 Task: Explore Airbnb properties in Lake Placid, New York with a hot tub.
Action: Mouse moved to (435, 54)
Screenshot: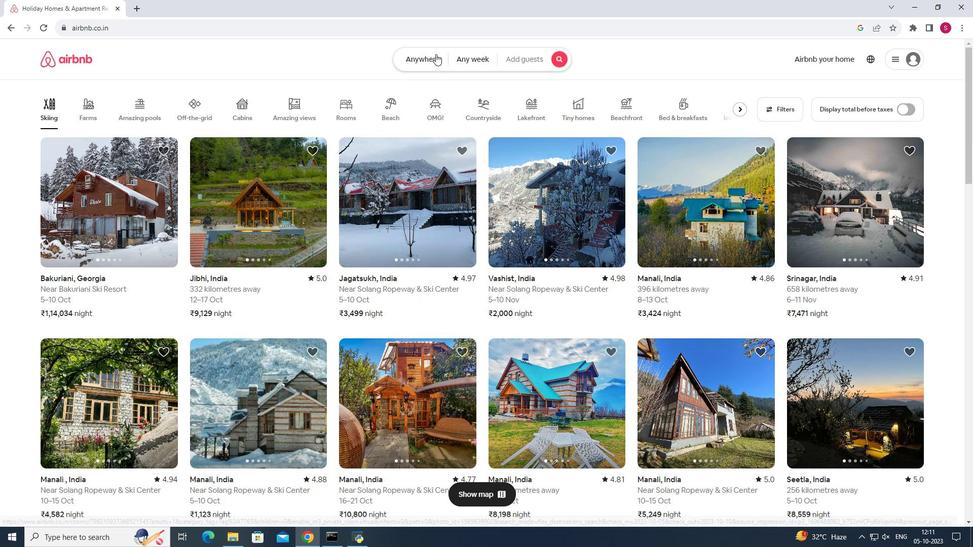 
Action: Mouse pressed left at (435, 54)
Screenshot: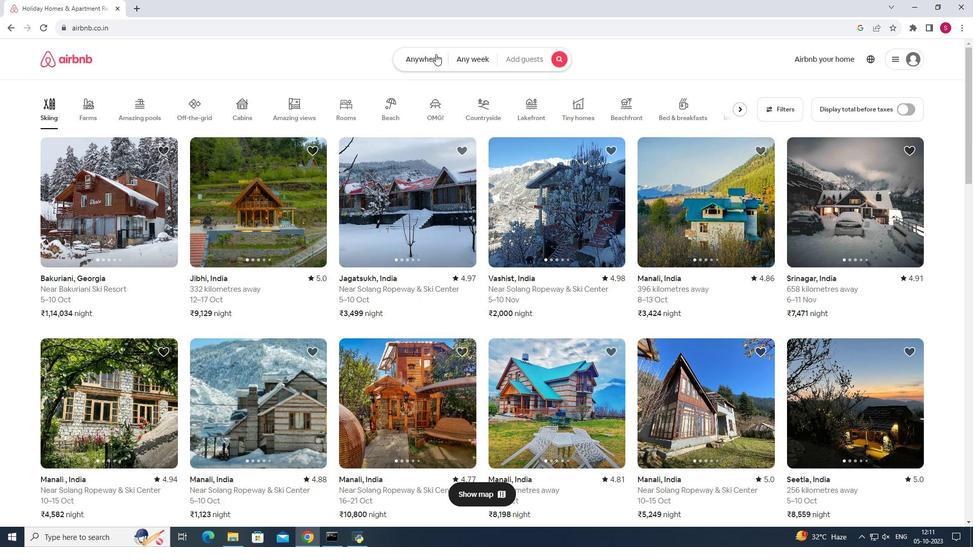 
Action: Mouse moved to (377, 95)
Screenshot: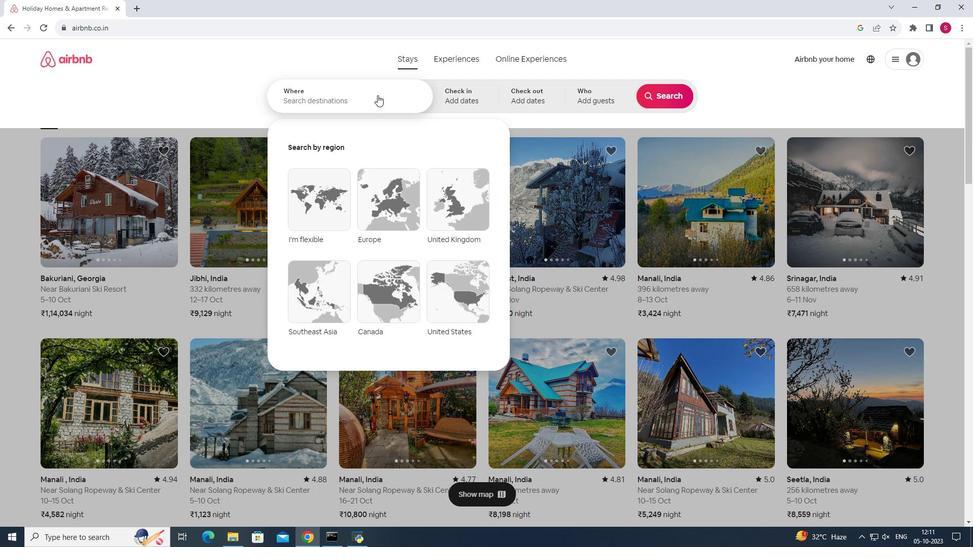 
Action: Mouse pressed left at (377, 95)
Screenshot: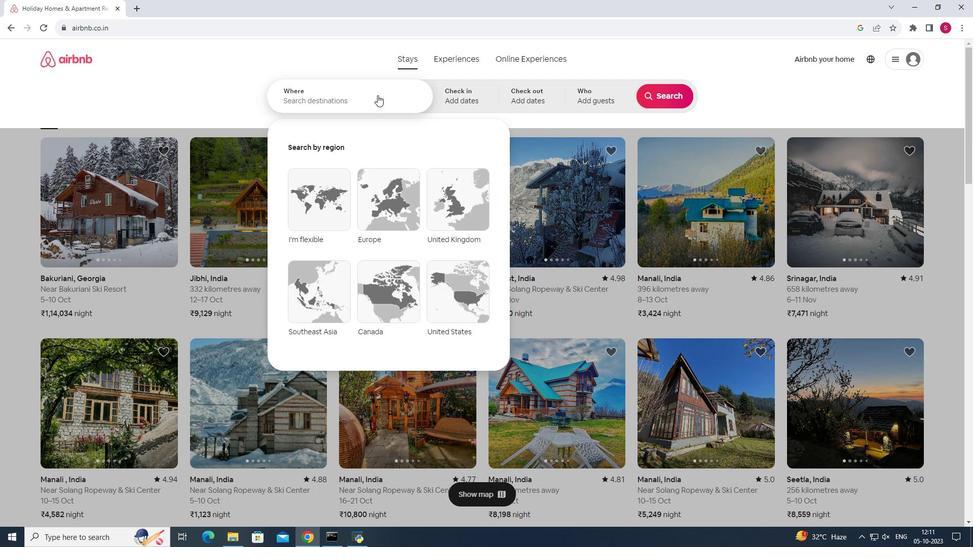 
Action: Key pressed <Key.shift>L
Screenshot: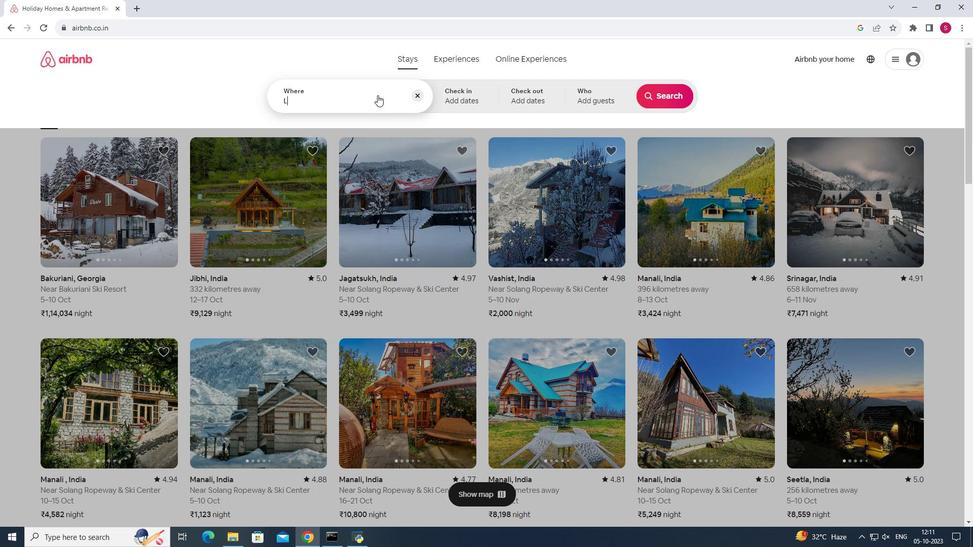 
Action: Mouse moved to (609, 214)
Screenshot: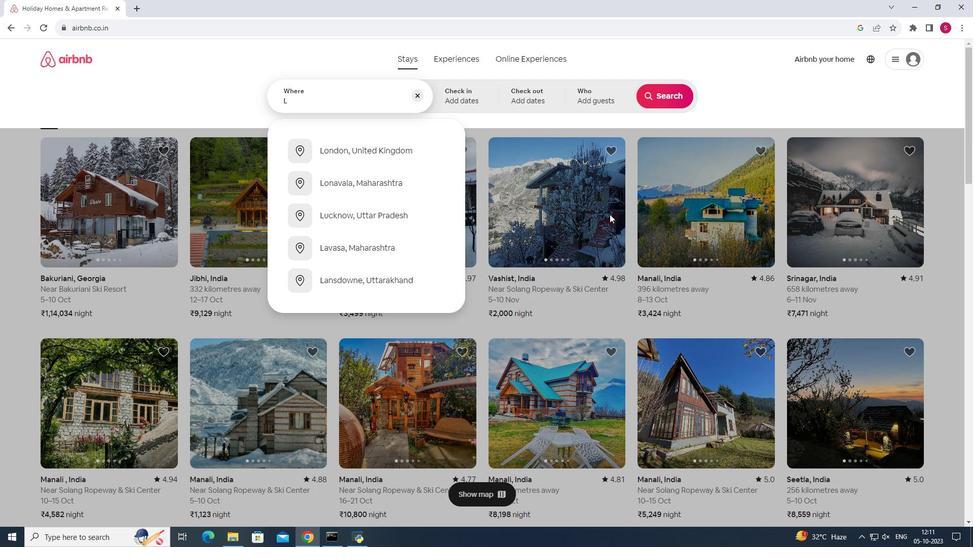 
Action: Key pressed ake<Key.space><Key.shift>Placid,<Key.shift>New
Screenshot: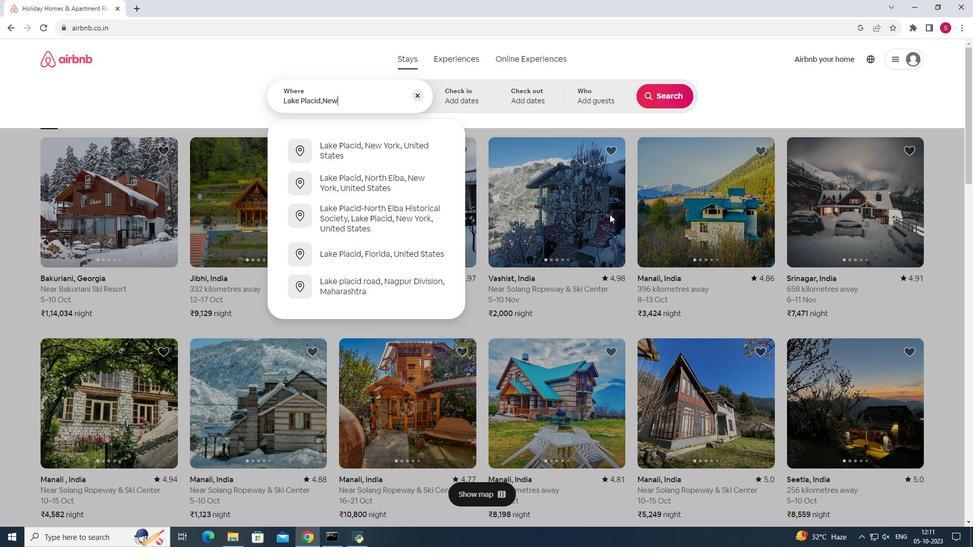 
Action: Mouse moved to (390, 142)
Screenshot: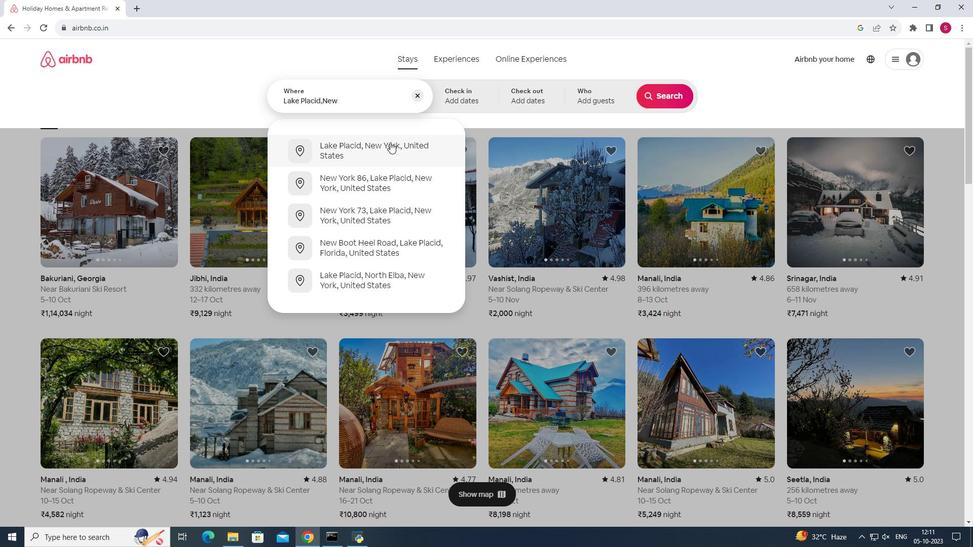 
Action: Mouse pressed left at (390, 142)
Screenshot: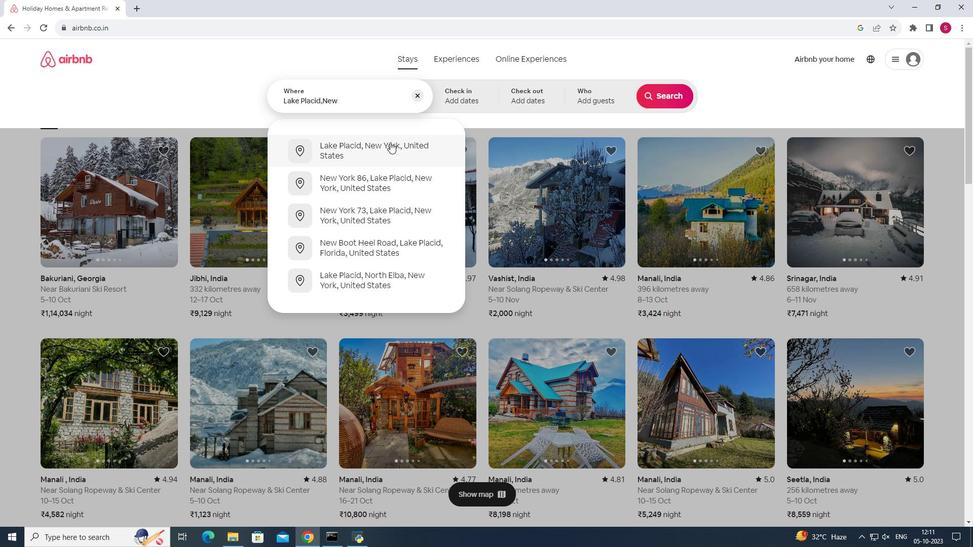 
Action: Mouse moved to (669, 97)
Screenshot: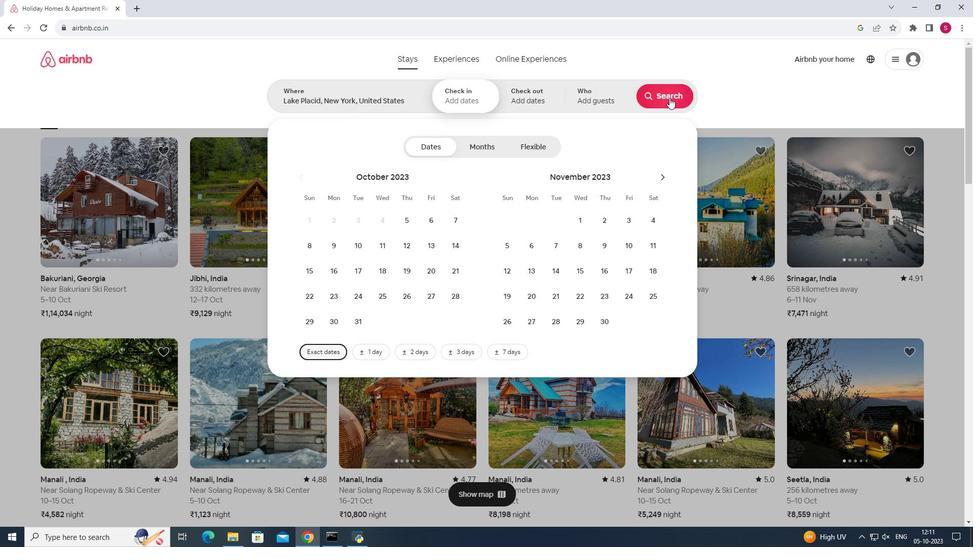 
Action: Mouse pressed left at (669, 97)
Screenshot: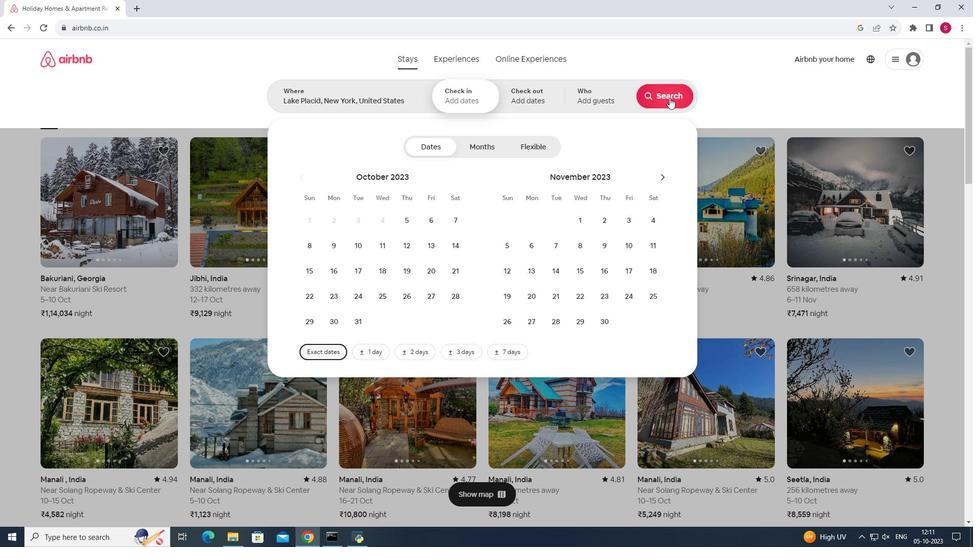 
Action: Mouse moved to (801, 104)
Screenshot: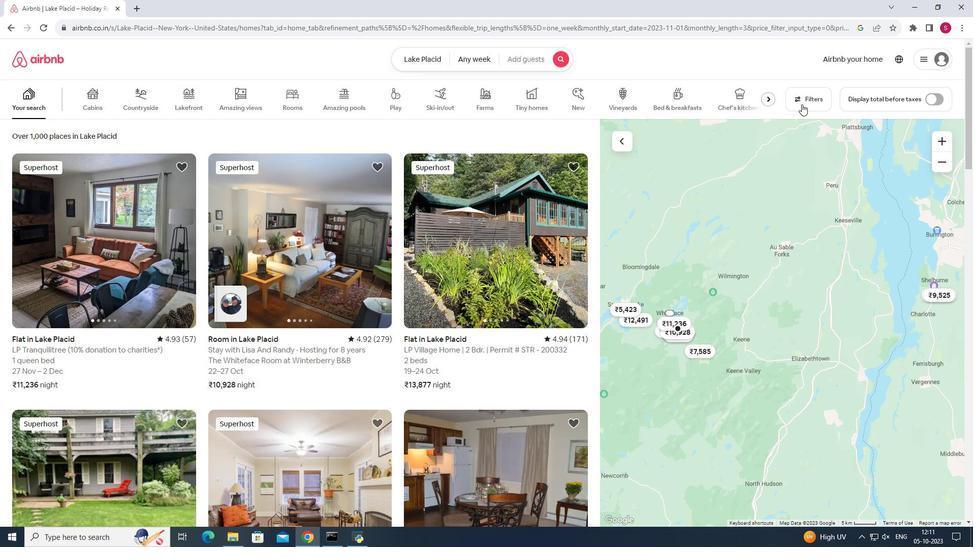 
Action: Mouse pressed left at (801, 104)
Screenshot: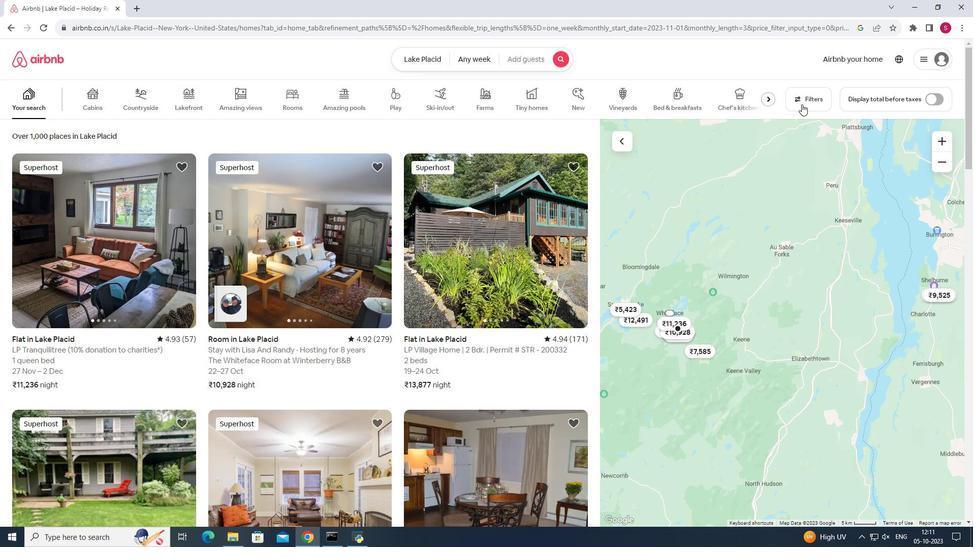 
Action: Mouse moved to (561, 274)
Screenshot: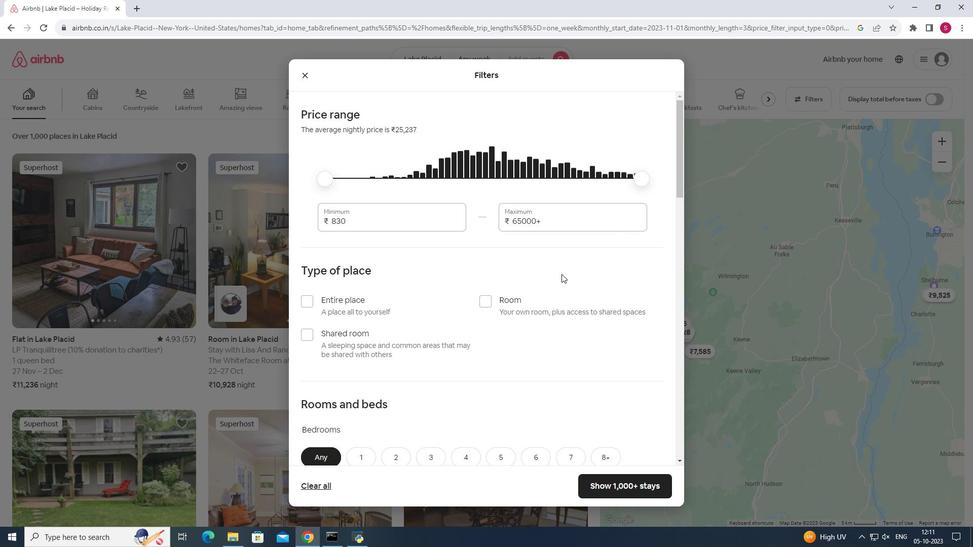 
Action: Mouse scrolled (561, 273) with delta (0, 0)
Screenshot: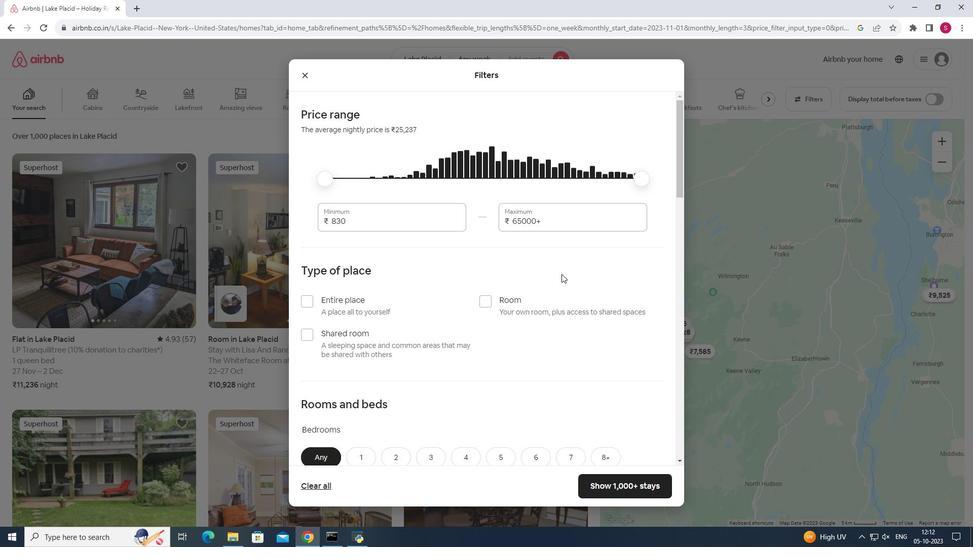 
Action: Mouse scrolled (561, 273) with delta (0, 0)
Screenshot: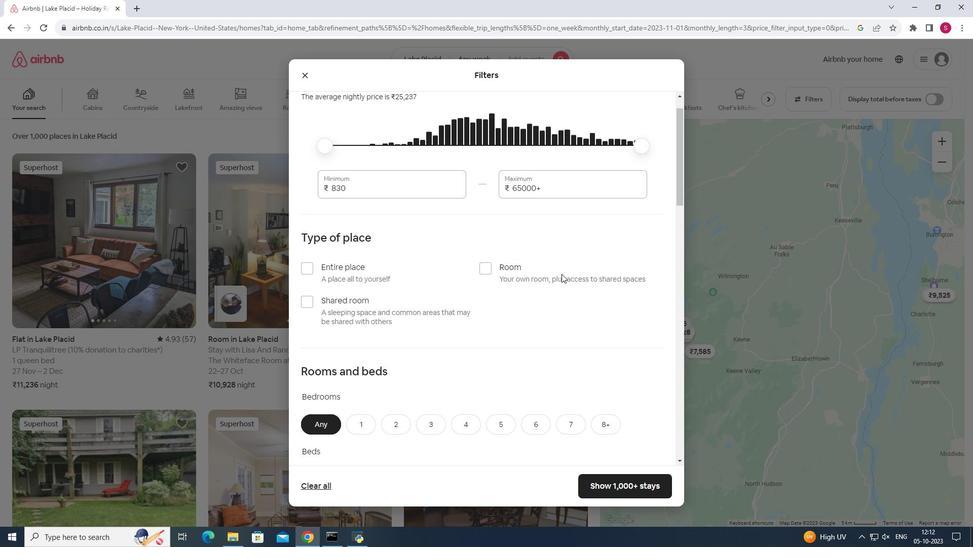 
Action: Mouse scrolled (561, 273) with delta (0, 0)
Screenshot: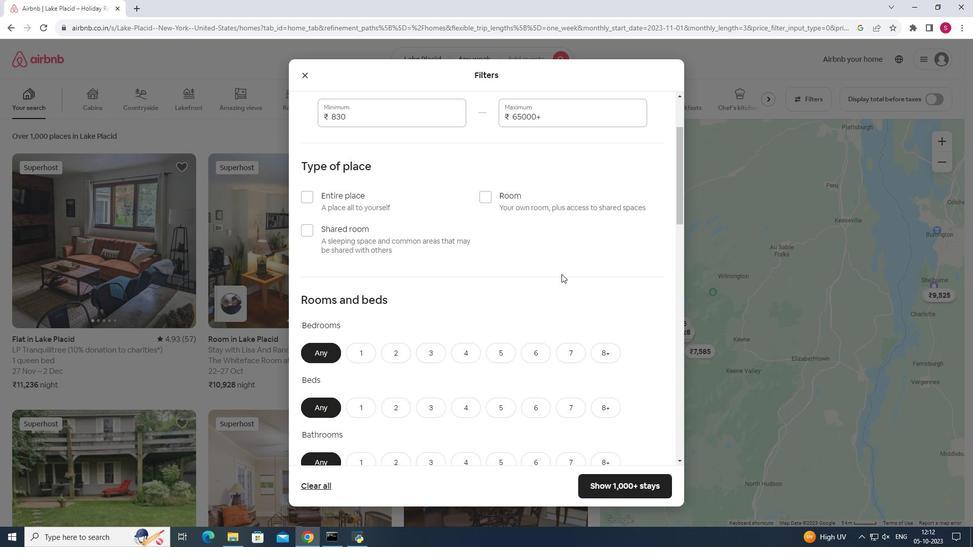 
Action: Mouse scrolled (561, 273) with delta (0, 0)
Screenshot: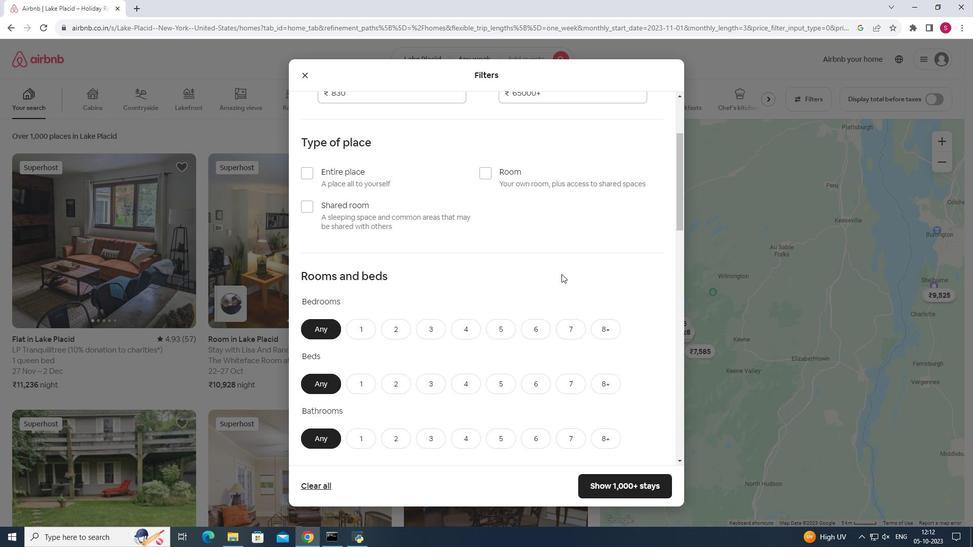 
Action: Mouse scrolled (561, 273) with delta (0, 0)
Screenshot: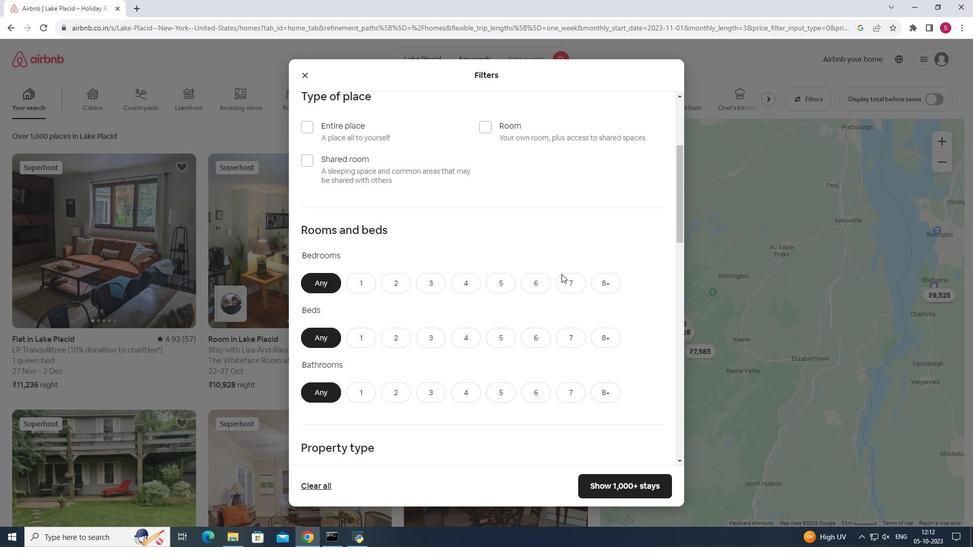 
Action: Mouse scrolled (561, 273) with delta (0, 0)
Screenshot: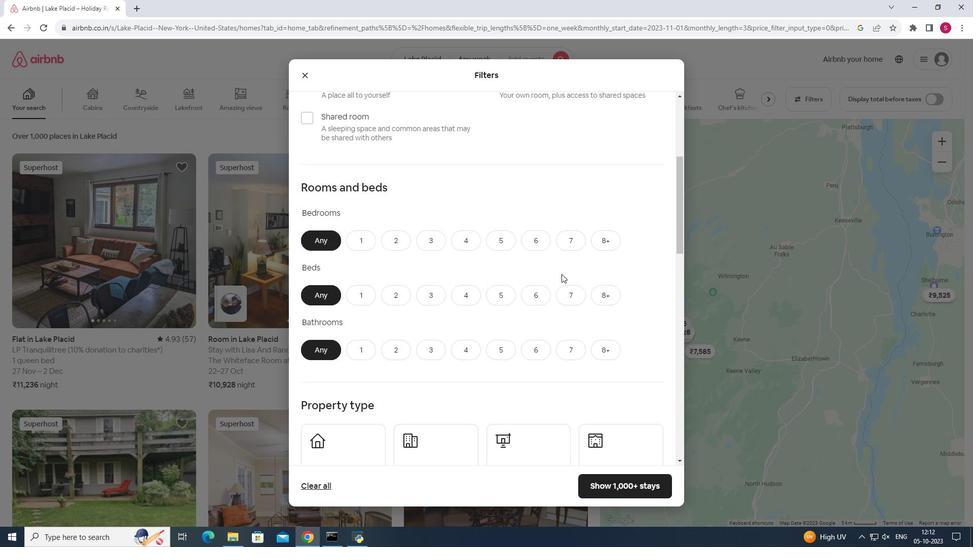 
Action: Mouse scrolled (561, 273) with delta (0, 0)
Screenshot: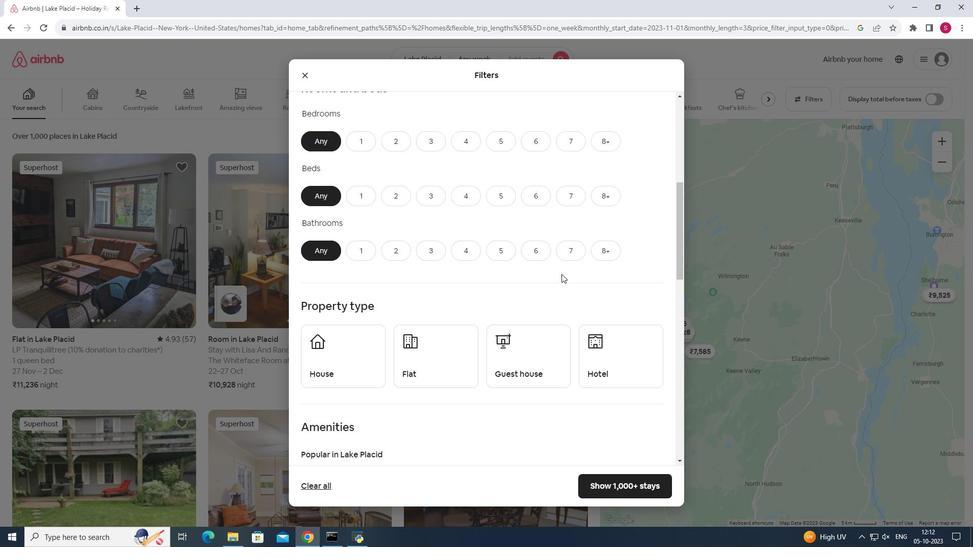 
Action: Mouse scrolled (561, 273) with delta (0, 0)
Screenshot: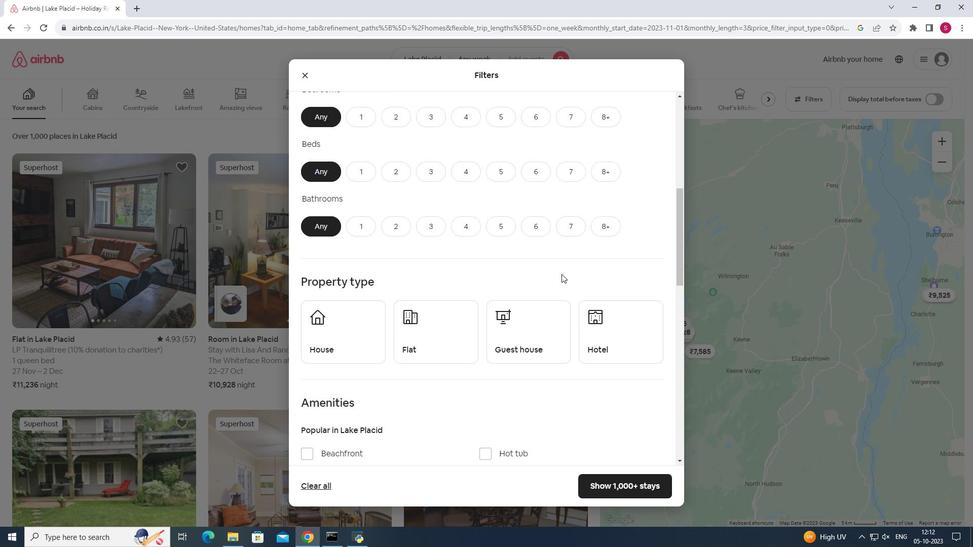 
Action: Mouse scrolled (561, 273) with delta (0, 0)
Screenshot: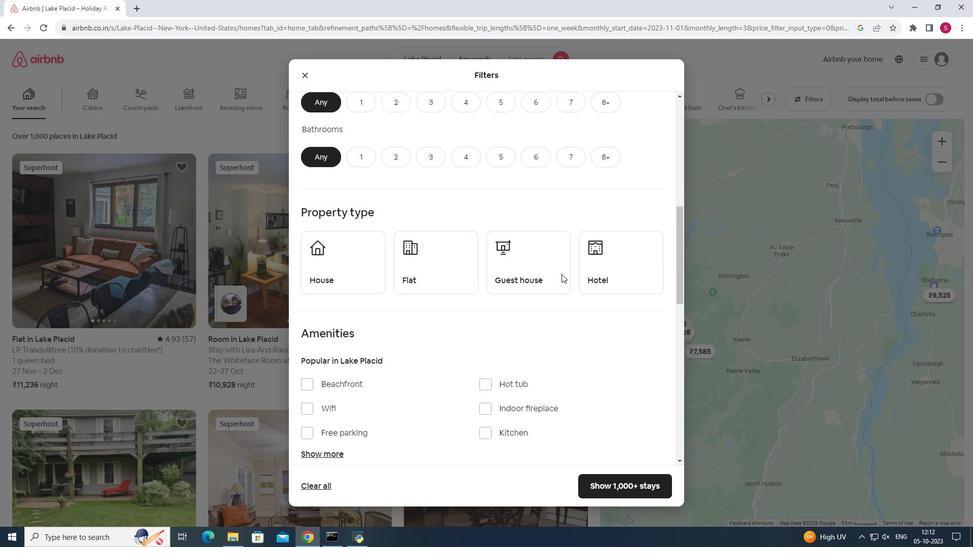 
Action: Mouse scrolled (561, 273) with delta (0, 0)
Screenshot: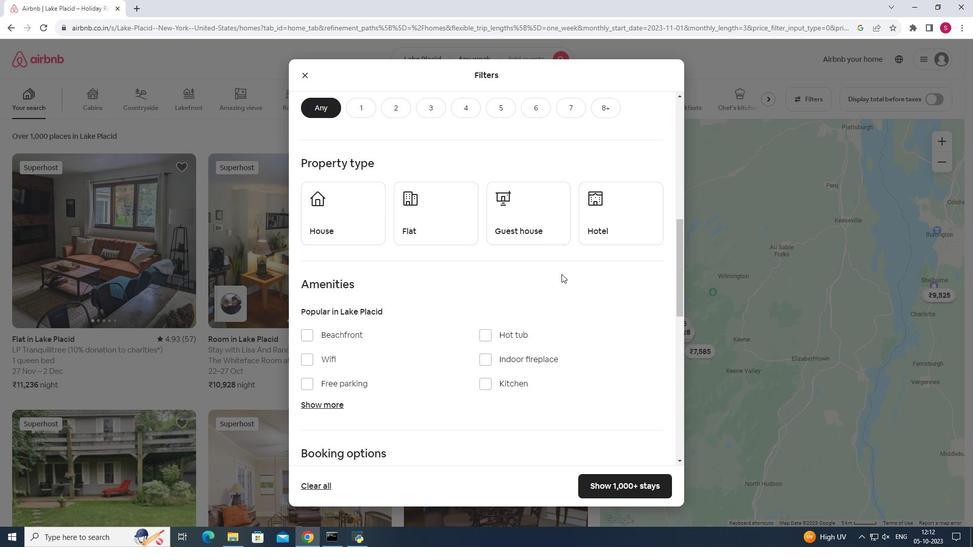 
Action: Mouse scrolled (561, 273) with delta (0, 0)
Screenshot: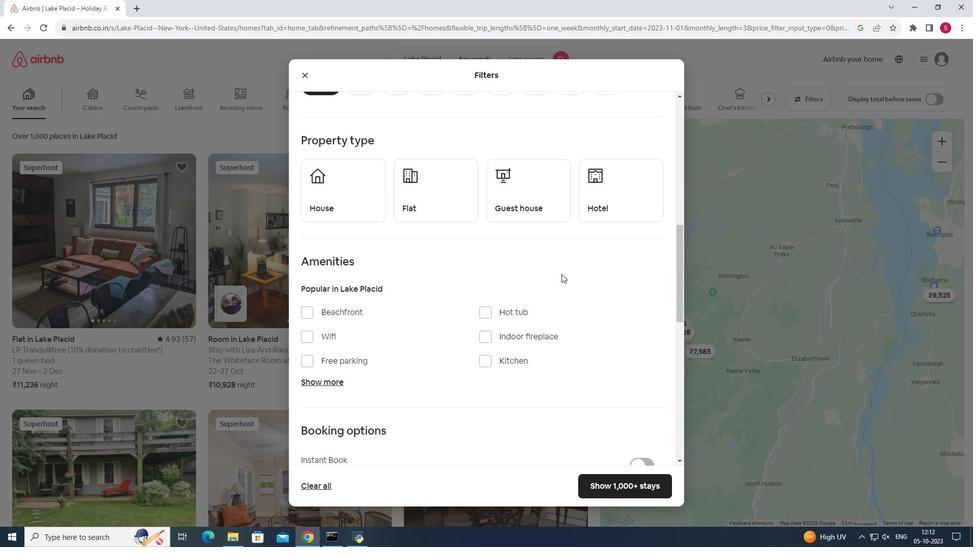
Action: Mouse moved to (489, 234)
Screenshot: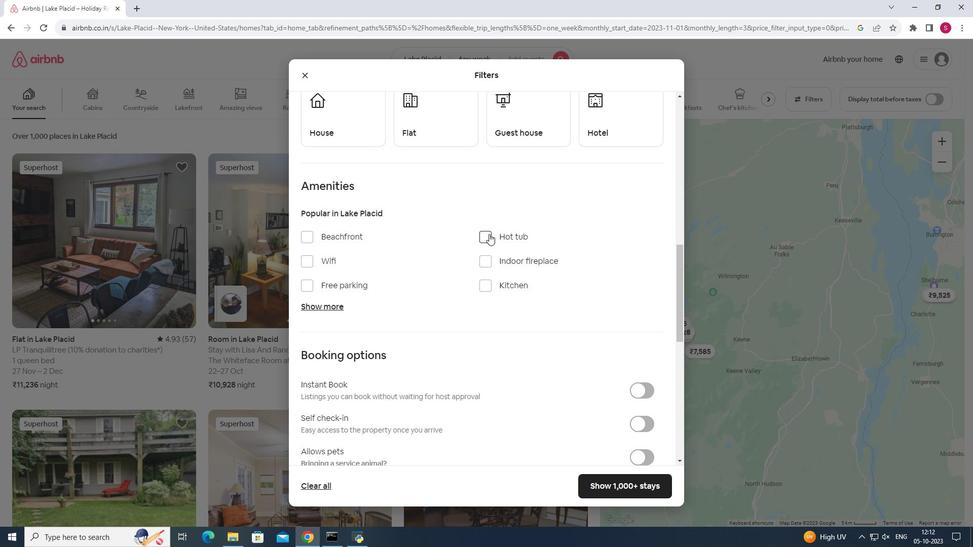 
Action: Mouse pressed left at (489, 234)
Screenshot: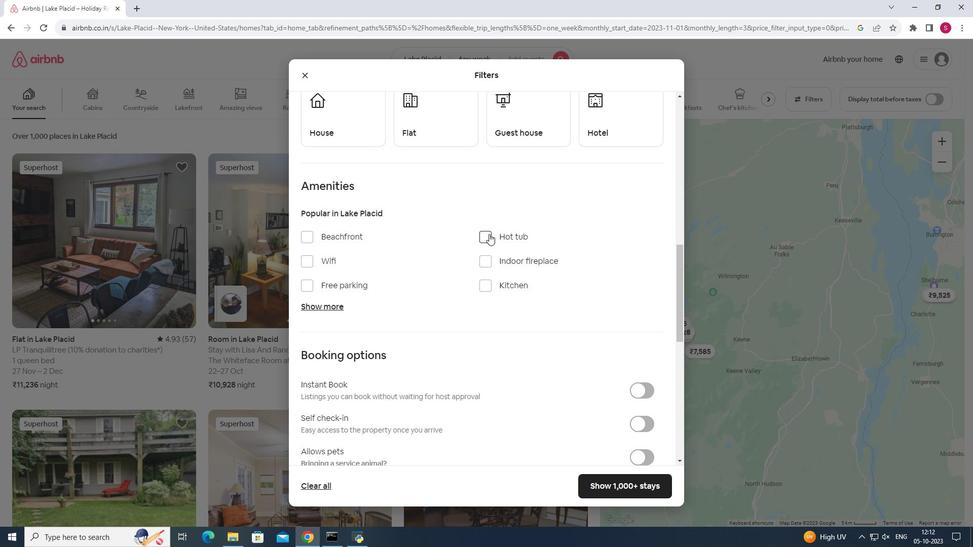 
Action: Mouse moved to (633, 486)
Screenshot: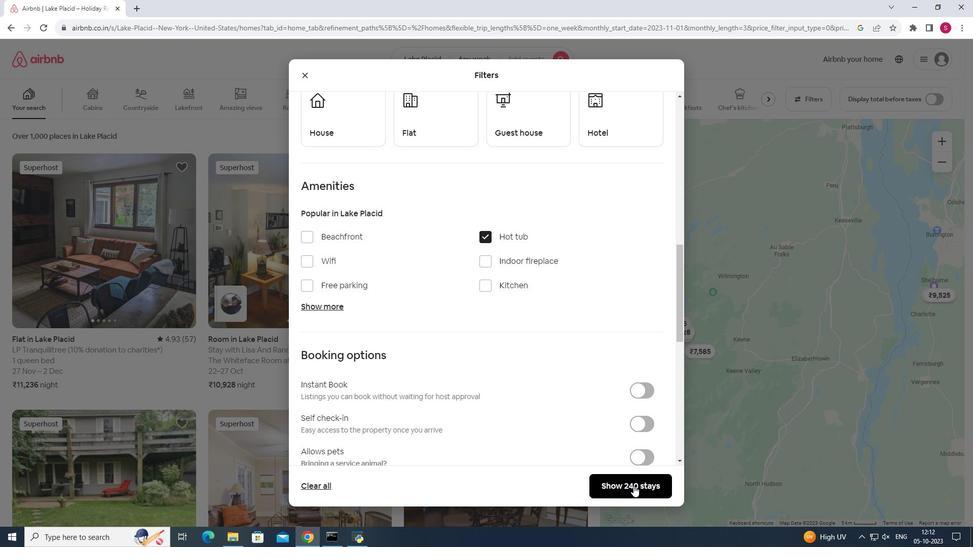 
Action: Mouse pressed left at (633, 486)
Screenshot: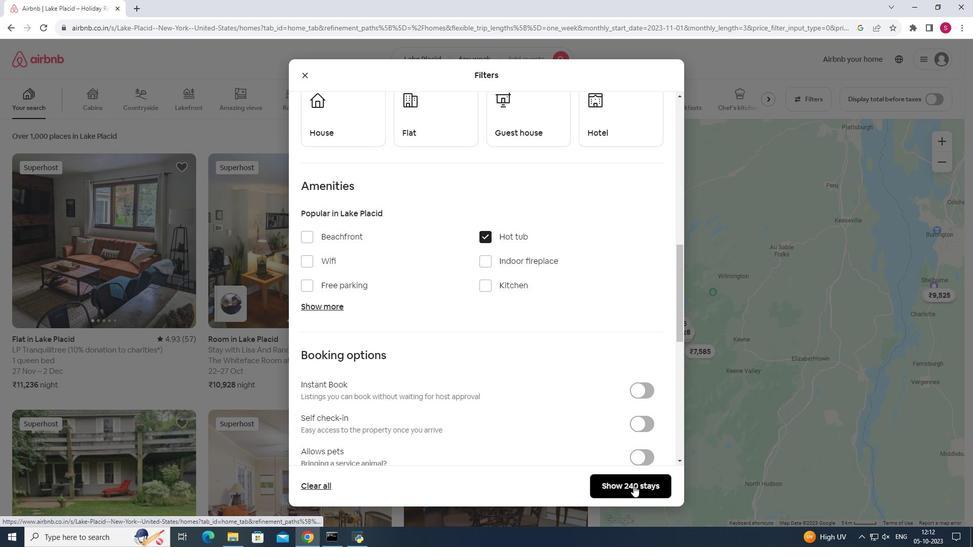 
Action: Mouse moved to (433, 276)
Screenshot: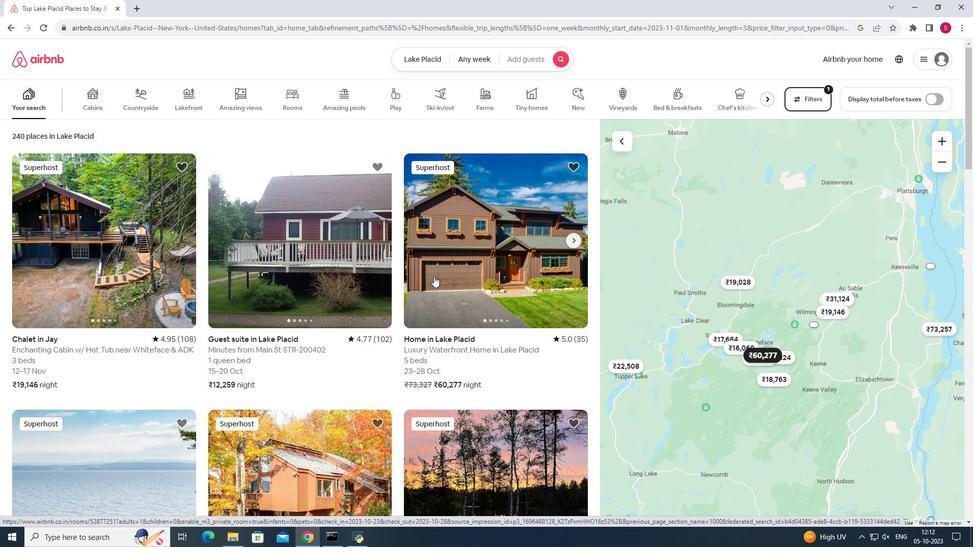 
Action: Mouse scrolled (433, 275) with delta (0, 0)
Screenshot: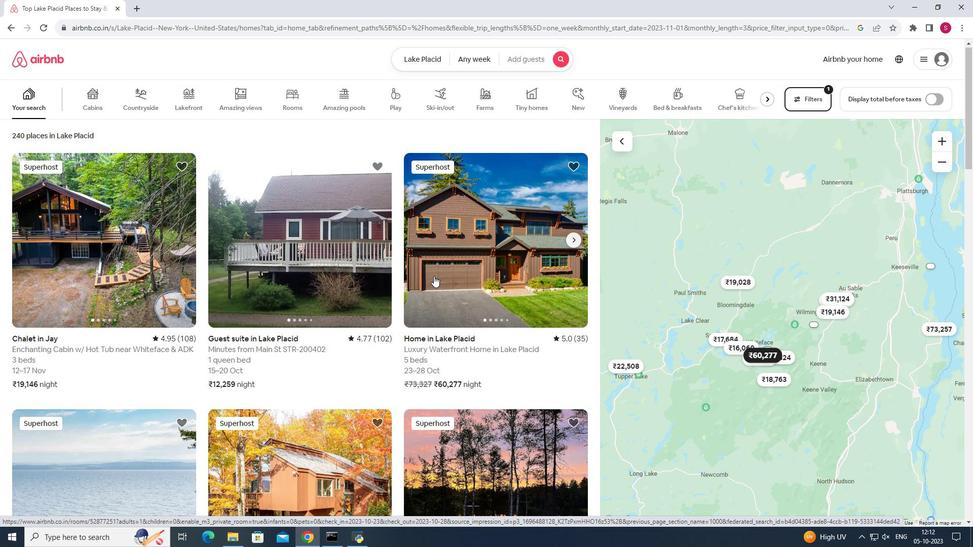 
Action: Mouse moved to (505, 305)
Screenshot: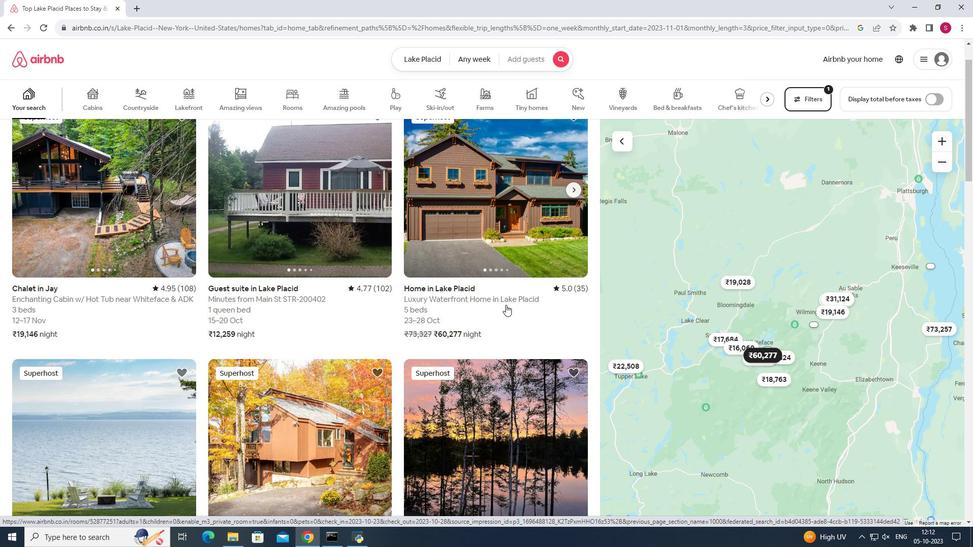 
Action: Mouse scrolled (505, 304) with delta (0, 0)
Screenshot: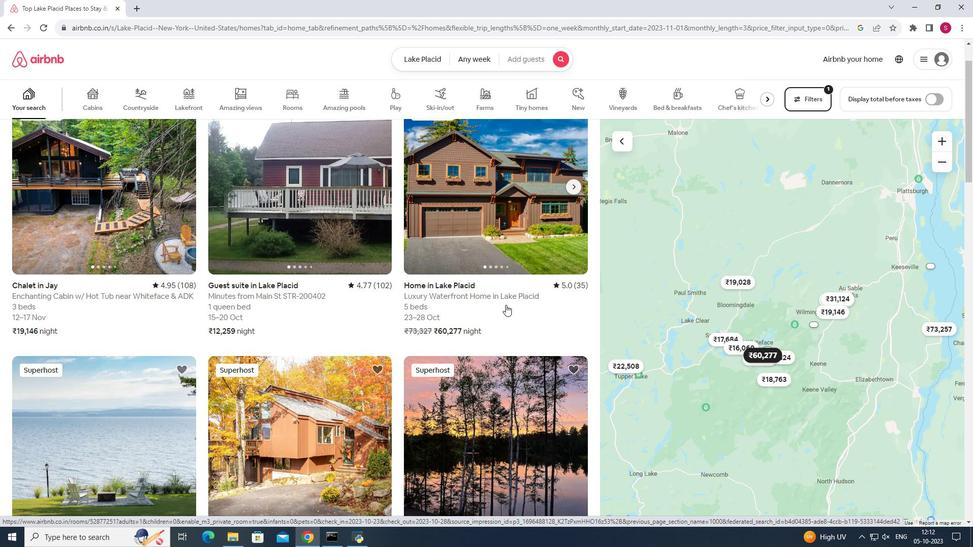
Action: Mouse scrolled (505, 304) with delta (0, 0)
Screenshot: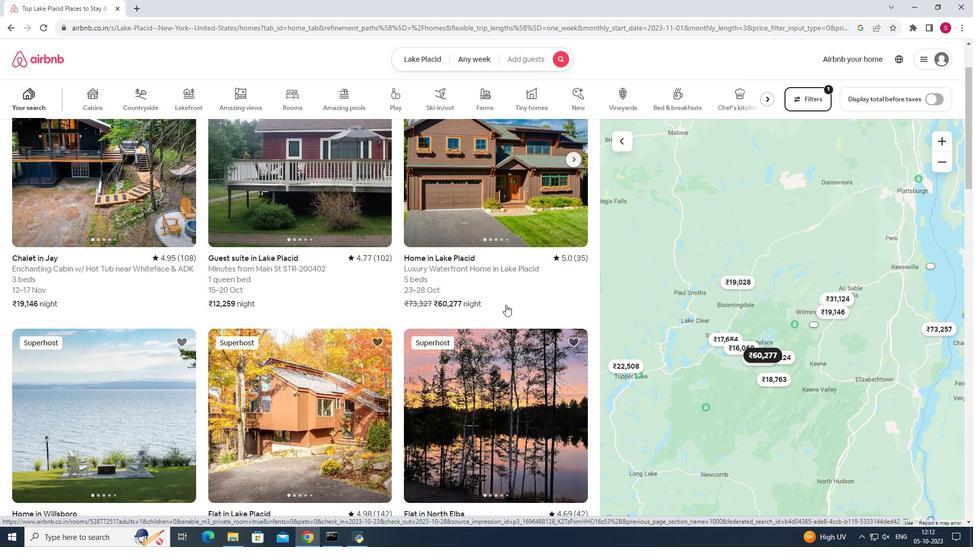 
Action: Mouse scrolled (505, 304) with delta (0, 0)
Screenshot: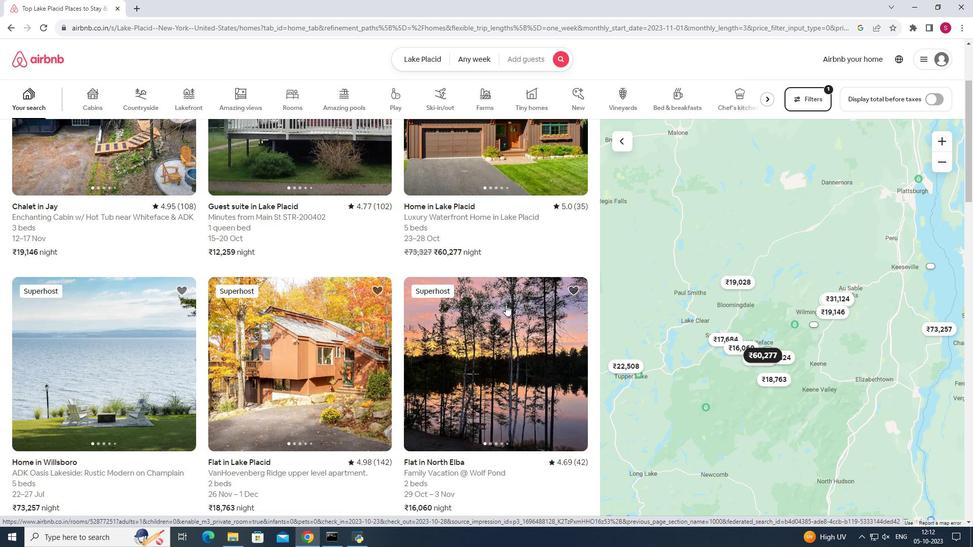 
Action: Mouse moved to (325, 325)
Screenshot: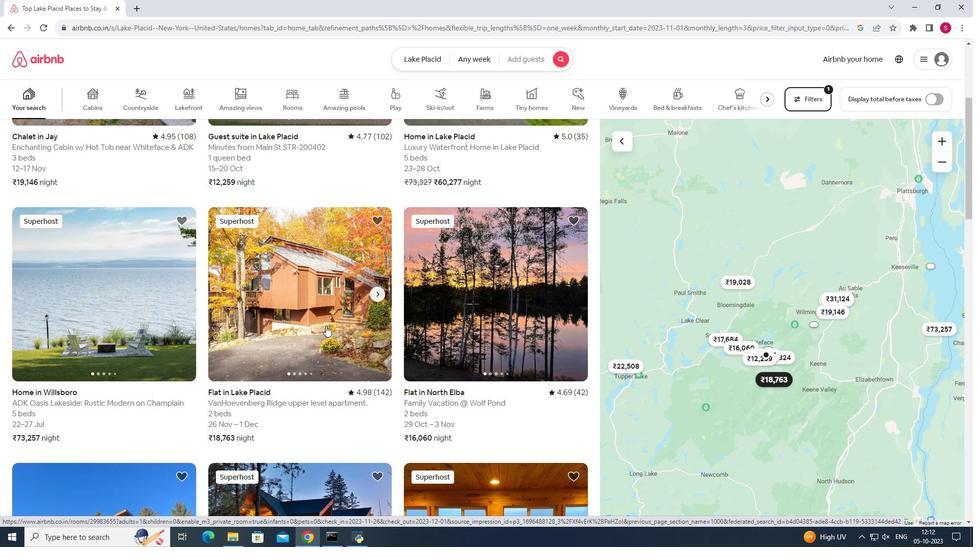 
Action: Mouse scrolled (325, 325) with delta (0, 0)
Screenshot: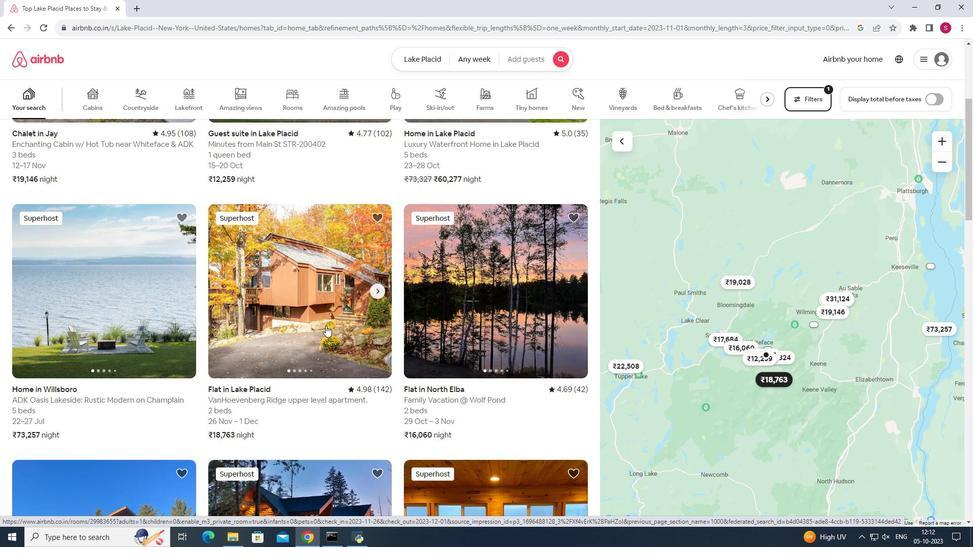 
Action: Mouse scrolled (325, 325) with delta (0, 0)
Screenshot: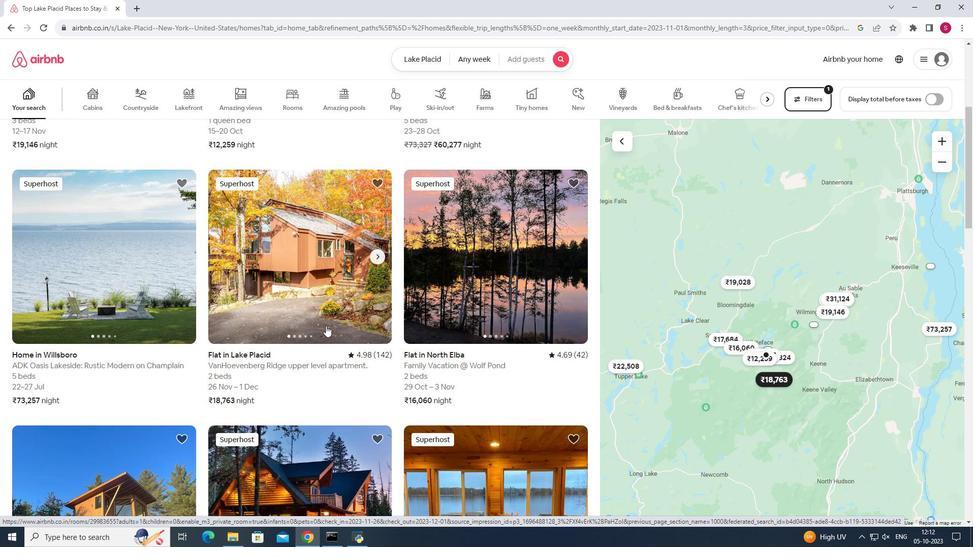
Action: Mouse scrolled (325, 325) with delta (0, 0)
Screenshot: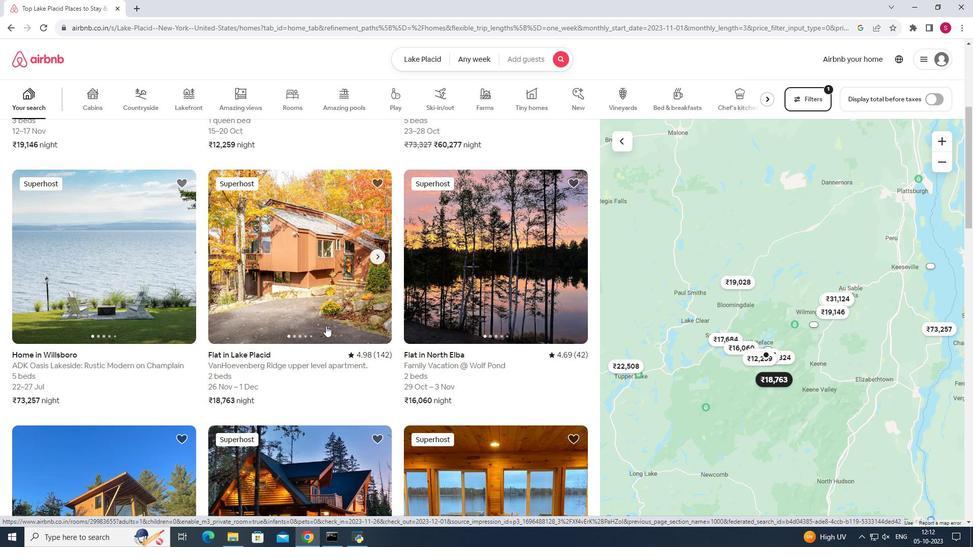 
Action: Mouse moved to (327, 325)
Screenshot: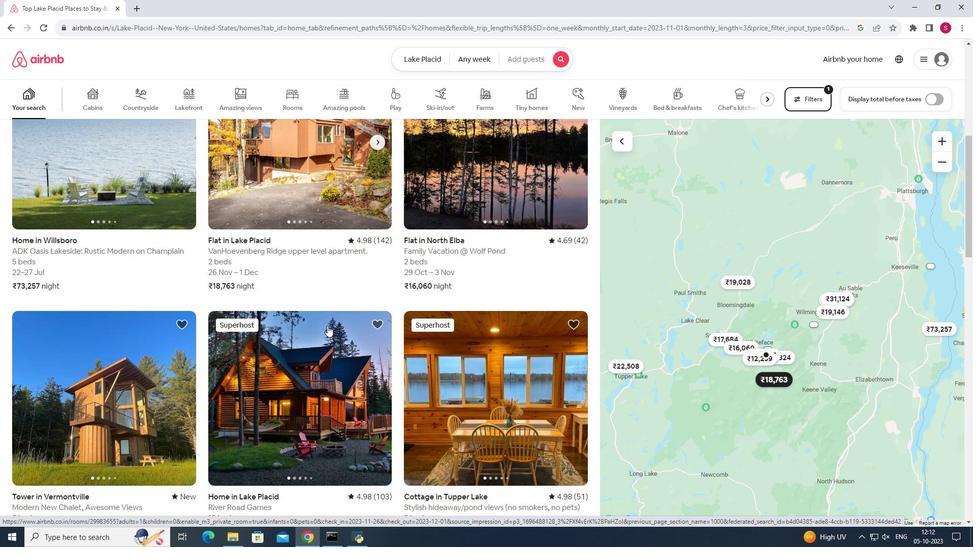 
Action: Mouse scrolled (327, 325) with delta (0, 0)
Screenshot: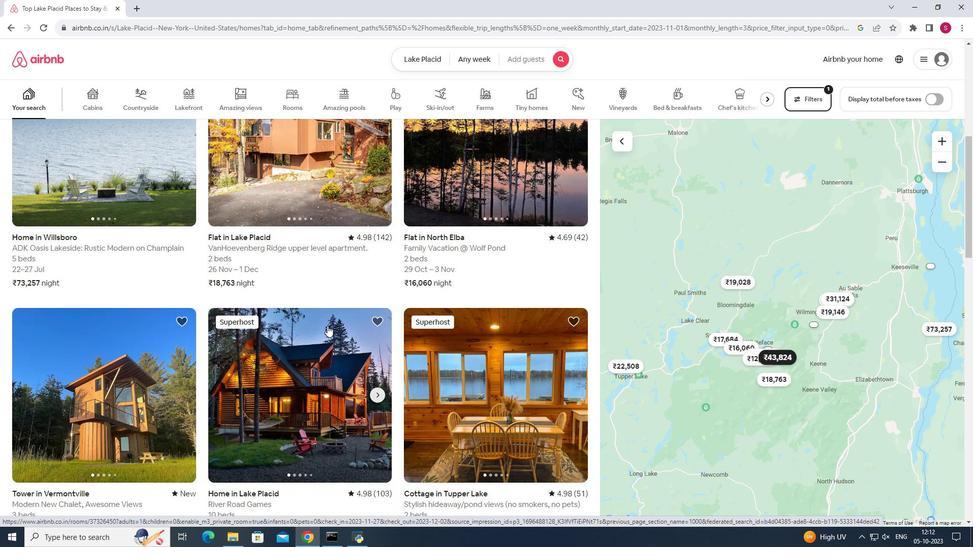 
Action: Mouse scrolled (327, 325) with delta (0, 0)
Screenshot: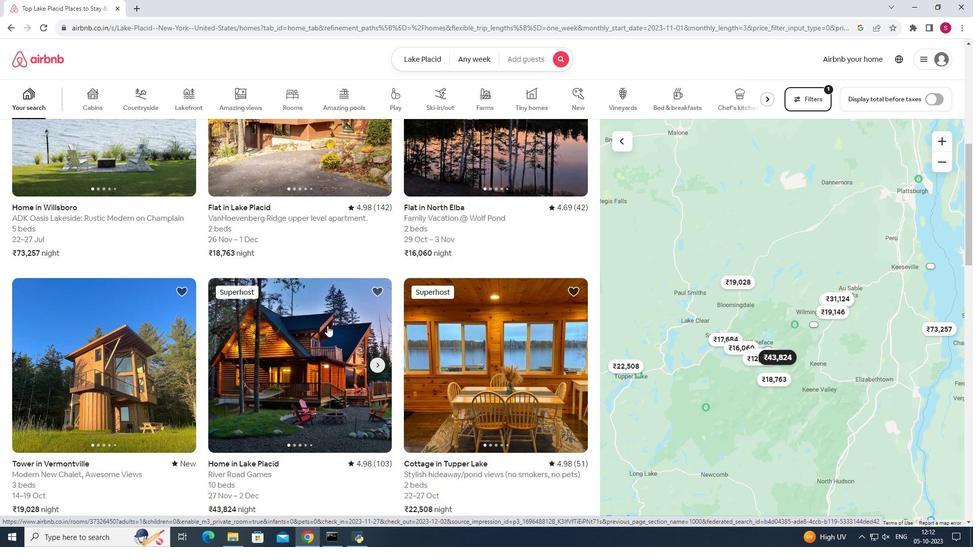 
Action: Mouse scrolled (327, 325) with delta (0, 0)
Screenshot: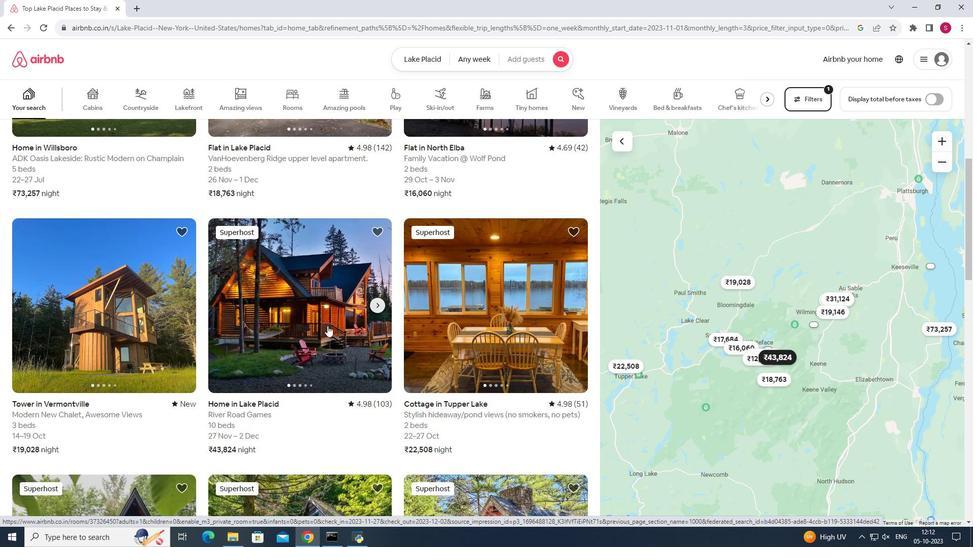 
Action: Mouse moved to (370, 320)
Screenshot: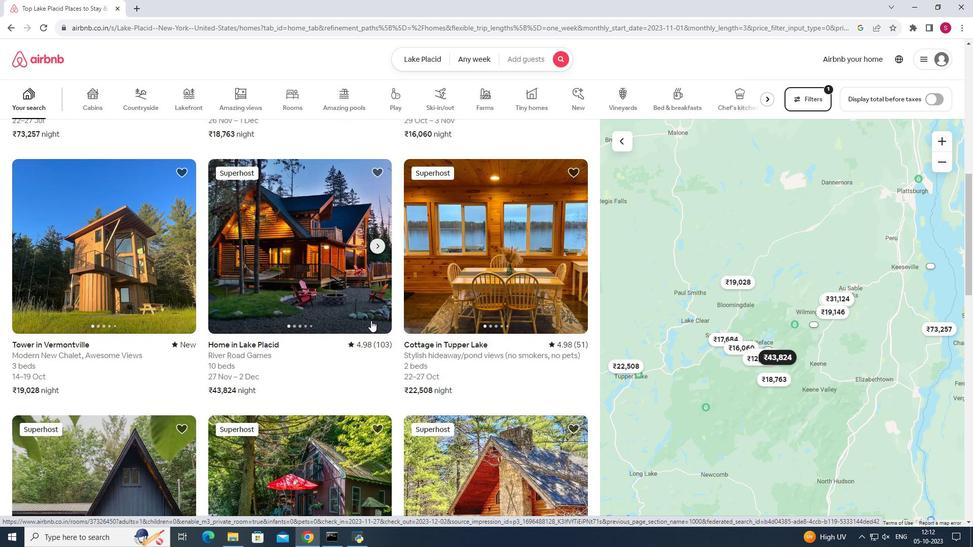 
Action: Mouse scrolled (370, 320) with delta (0, 0)
Screenshot: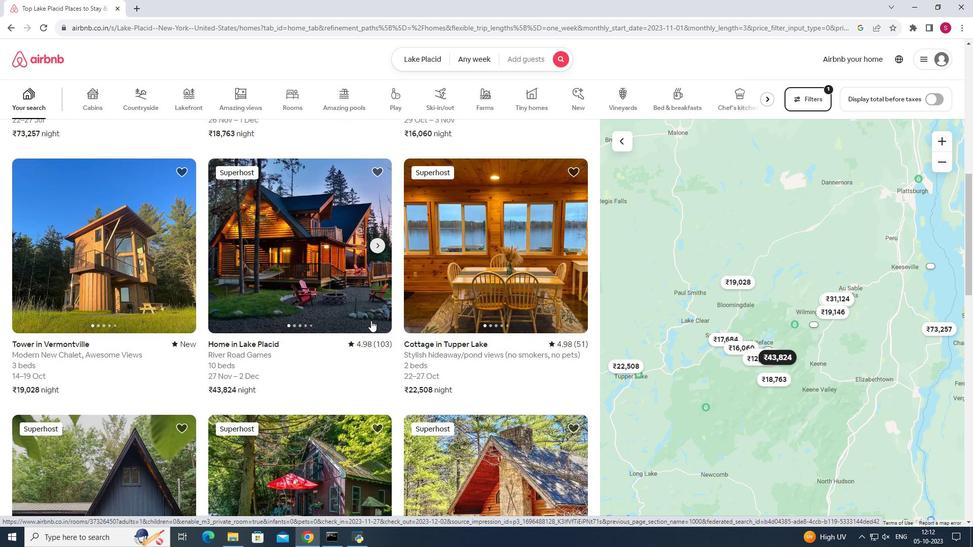 
Action: Mouse scrolled (370, 320) with delta (0, 0)
Screenshot: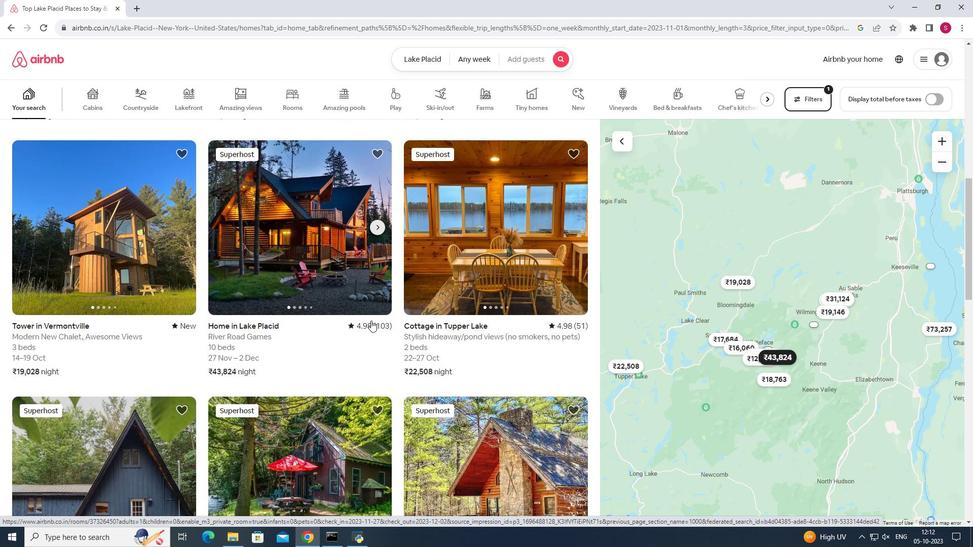 
Action: Mouse scrolled (370, 320) with delta (0, 0)
Screenshot: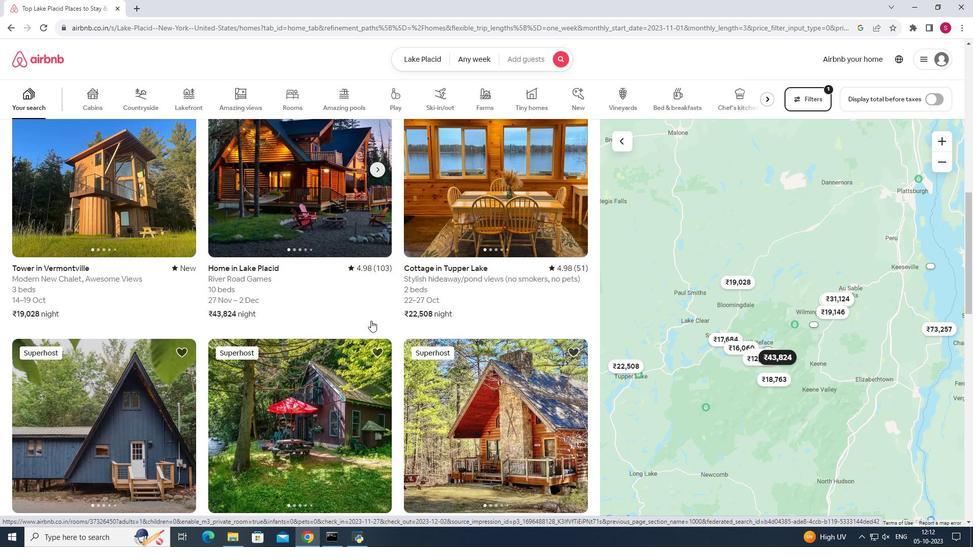 
Action: Mouse moved to (399, 369)
Screenshot: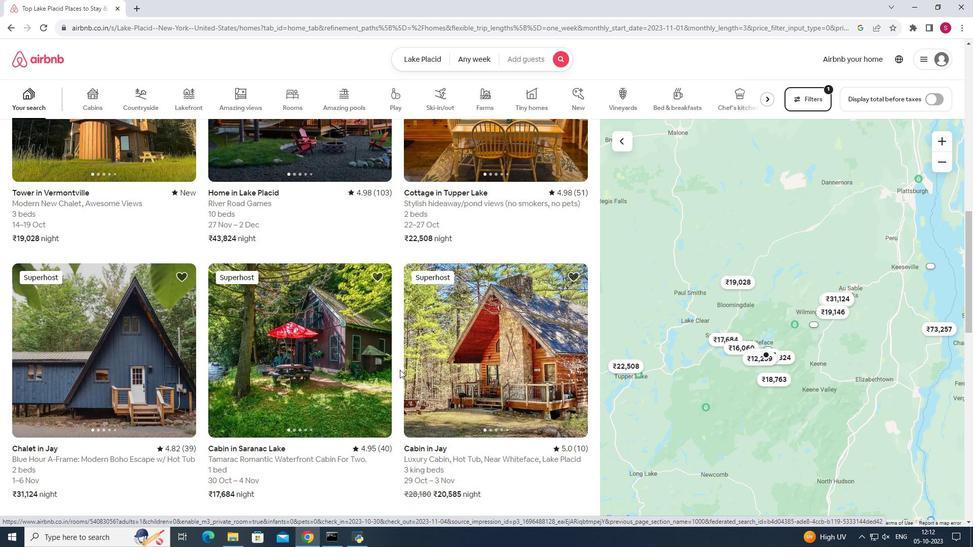 
Action: Mouse scrolled (399, 369) with delta (0, 0)
Screenshot: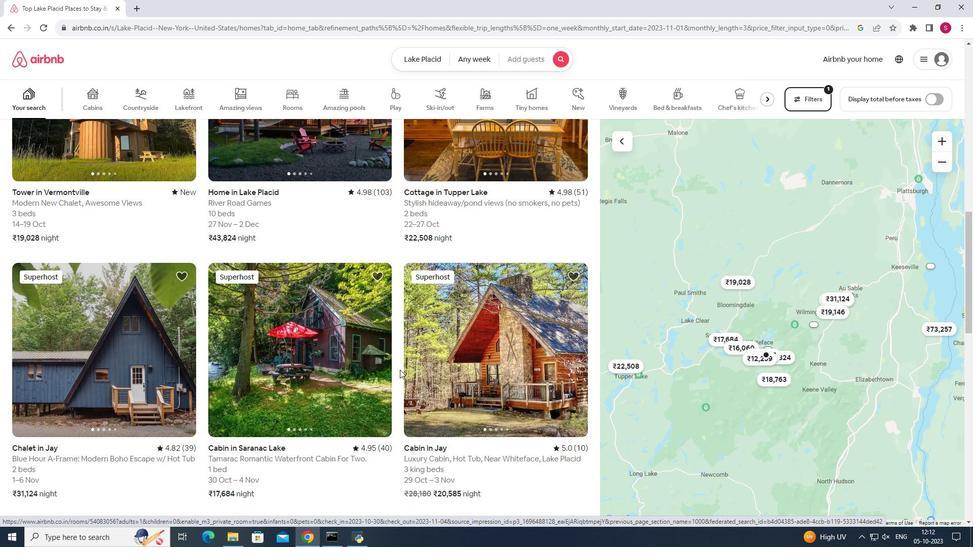 
Action: Mouse scrolled (399, 369) with delta (0, 0)
Screenshot: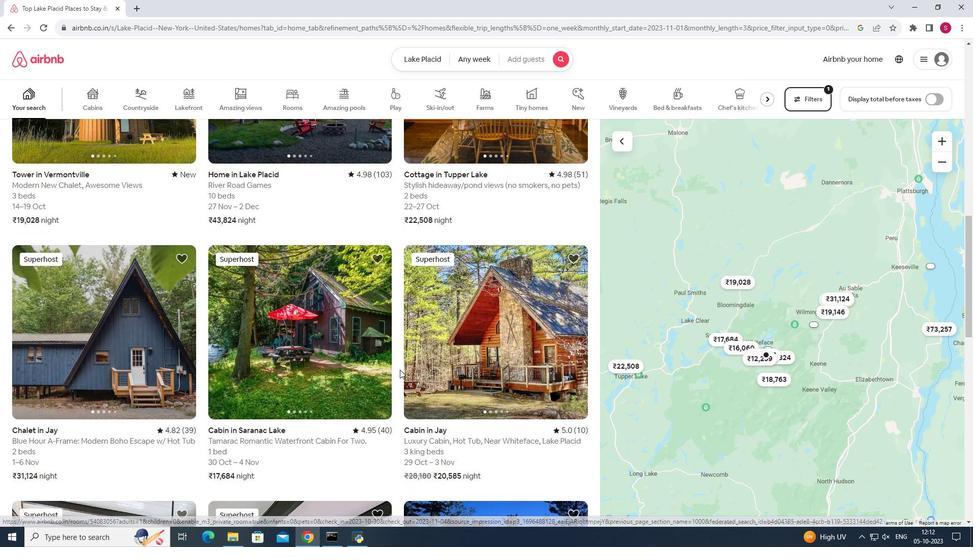 
Action: Mouse scrolled (399, 369) with delta (0, 0)
Screenshot: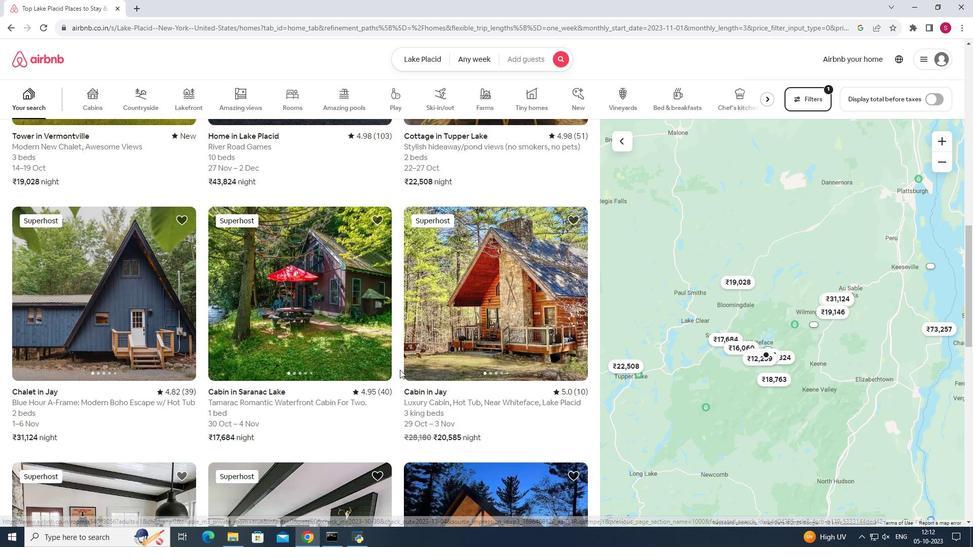 
Action: Mouse moved to (399, 369)
Screenshot: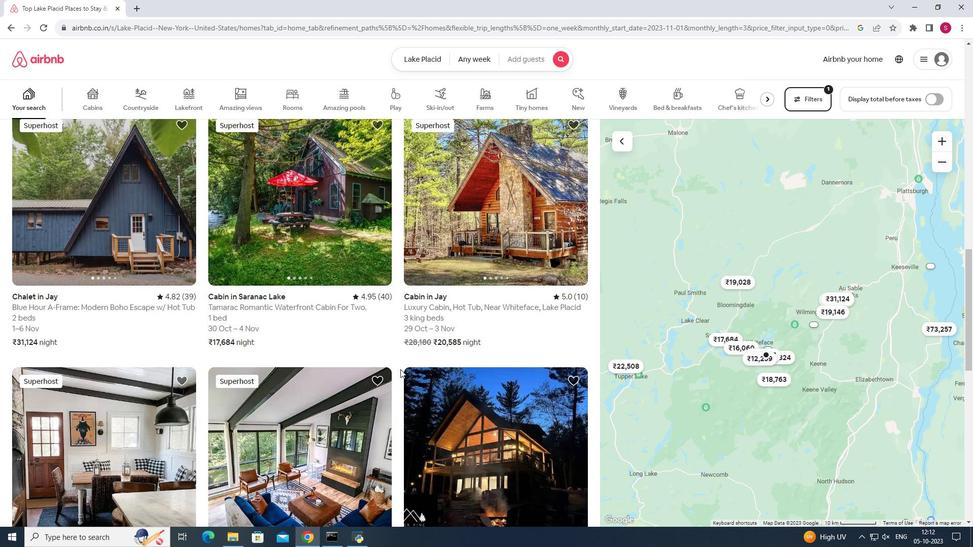 
Action: Mouse scrolled (399, 369) with delta (0, 0)
Screenshot: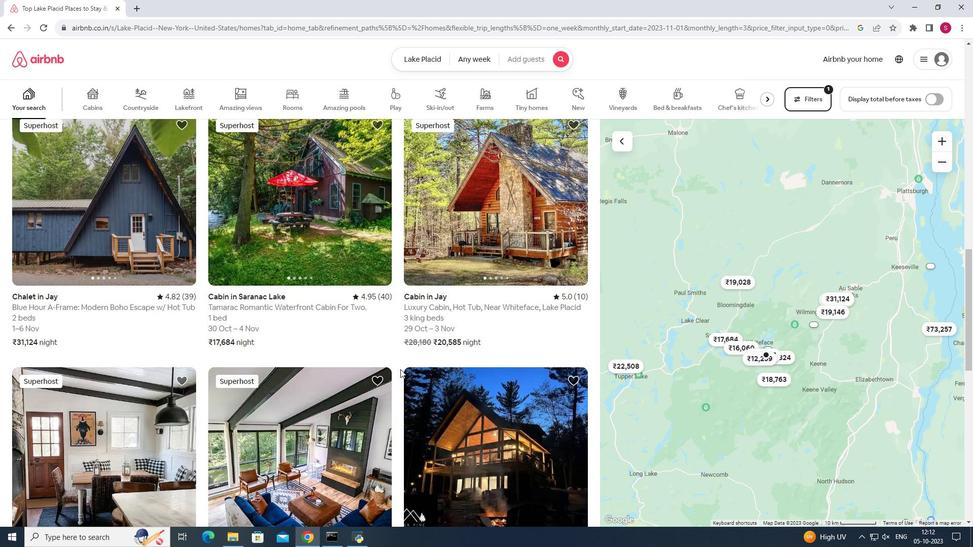 
Action: Mouse moved to (406, 367)
Screenshot: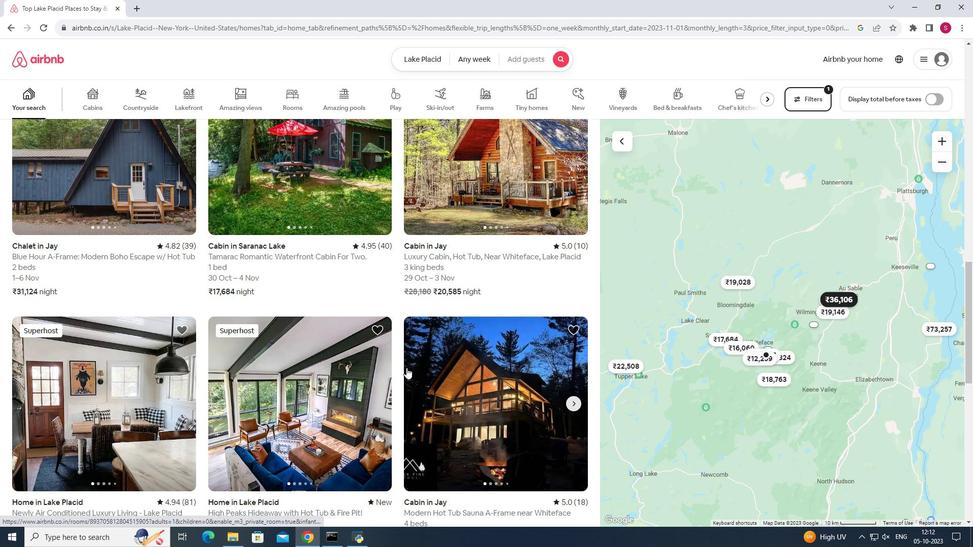 
Action: Mouse scrolled (406, 367) with delta (0, 0)
Screenshot: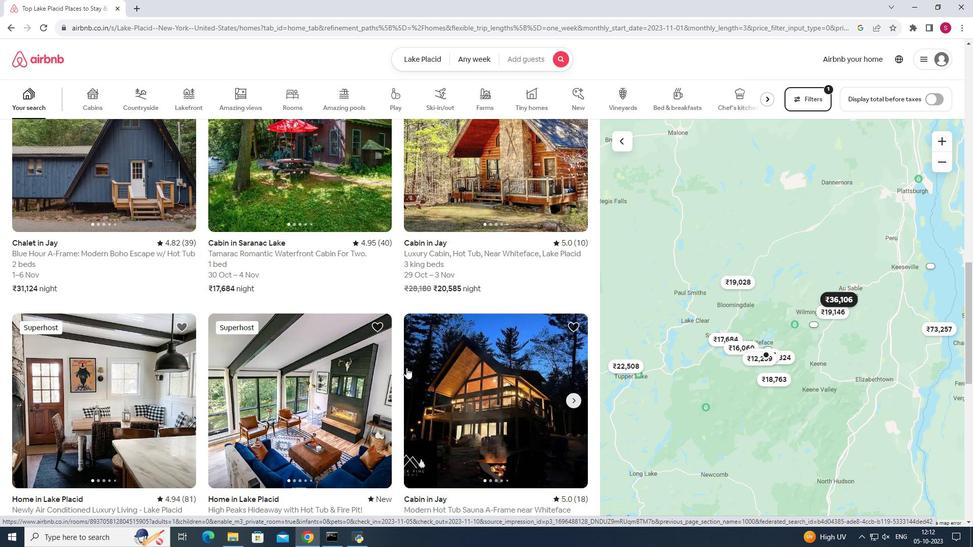 
Action: Mouse scrolled (406, 367) with delta (0, 0)
Screenshot: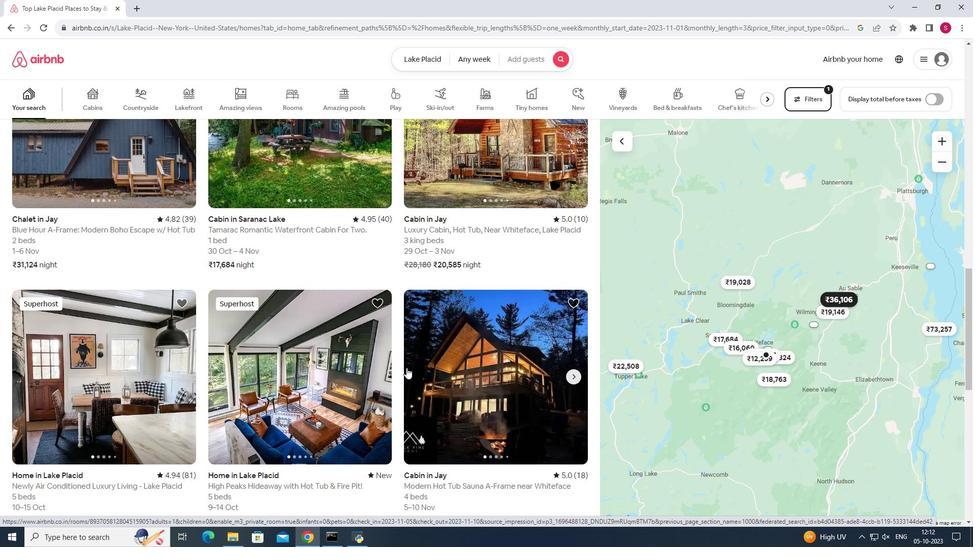 
Action: Mouse moved to (474, 360)
Screenshot: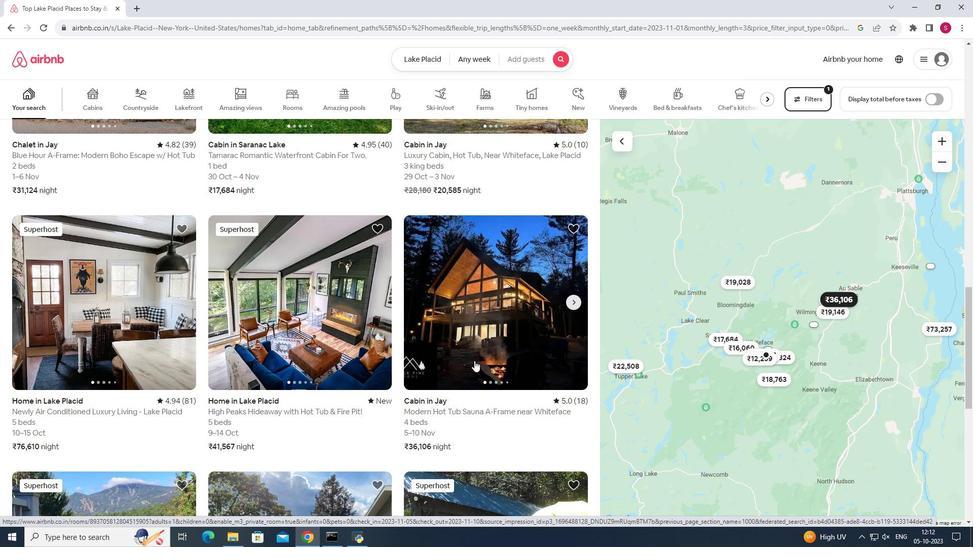 
Action: Mouse scrolled (474, 360) with delta (0, 0)
Screenshot: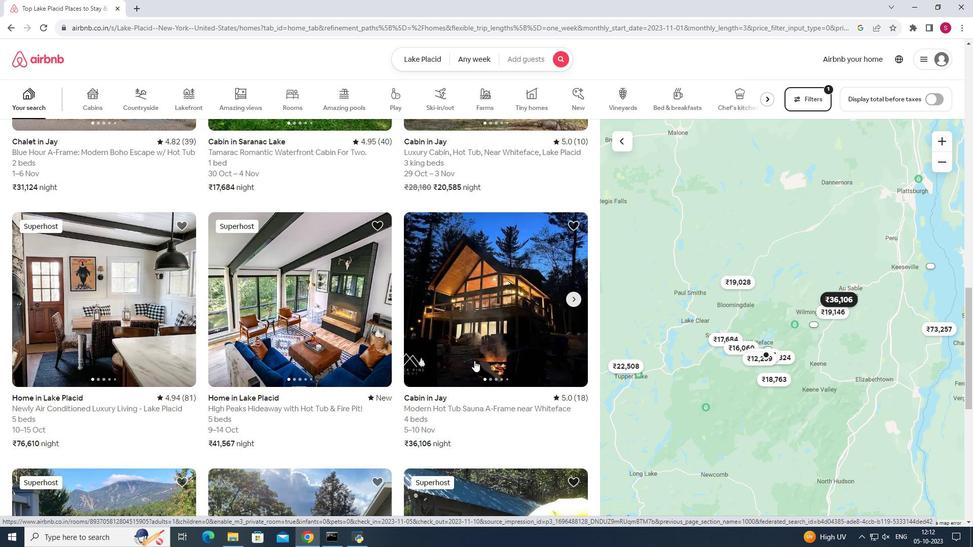 
Action: Mouse scrolled (474, 360) with delta (0, 0)
Screenshot: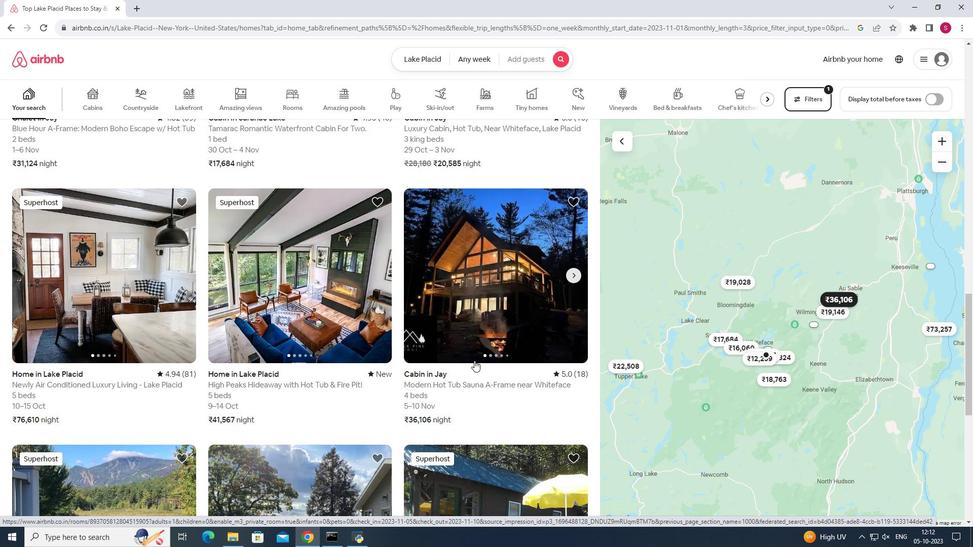 
Action: Mouse scrolled (474, 360) with delta (0, 0)
Screenshot: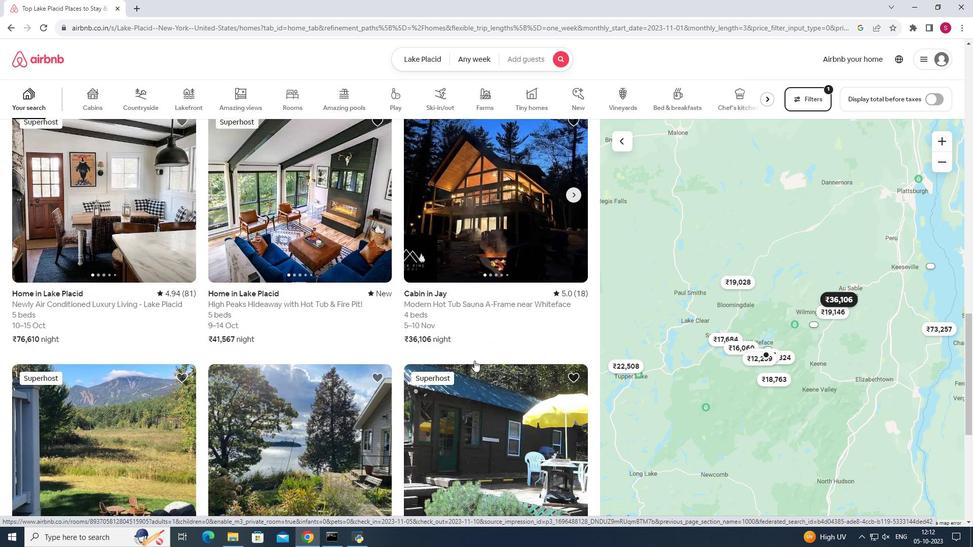 
Action: Mouse scrolled (474, 360) with delta (0, 0)
Screenshot: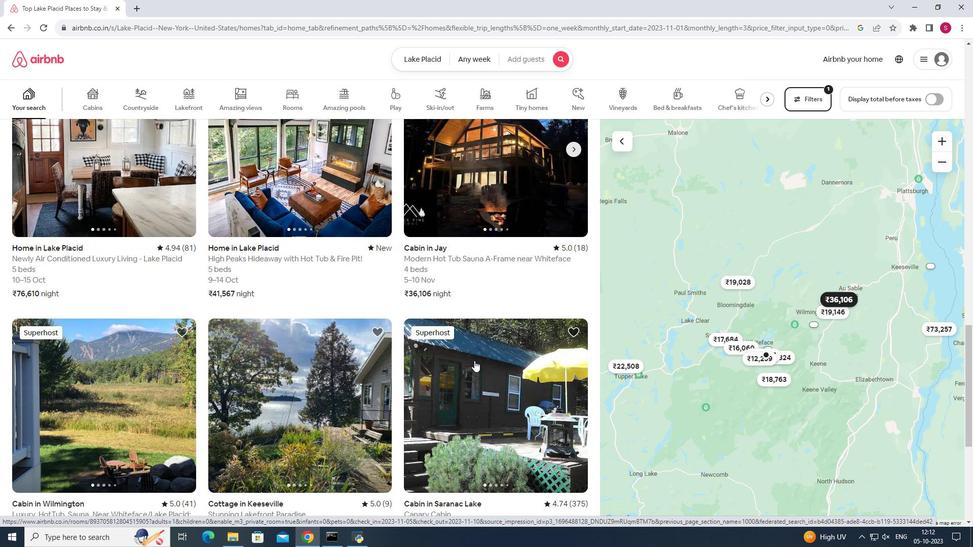 
Action: Mouse scrolled (474, 360) with delta (0, 0)
Screenshot: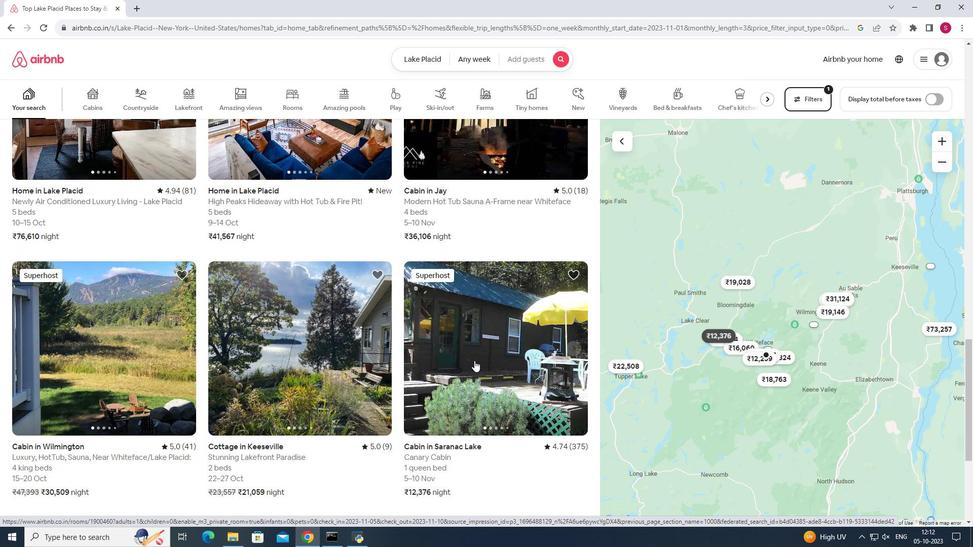 
Action: Mouse moved to (135, 319)
Screenshot: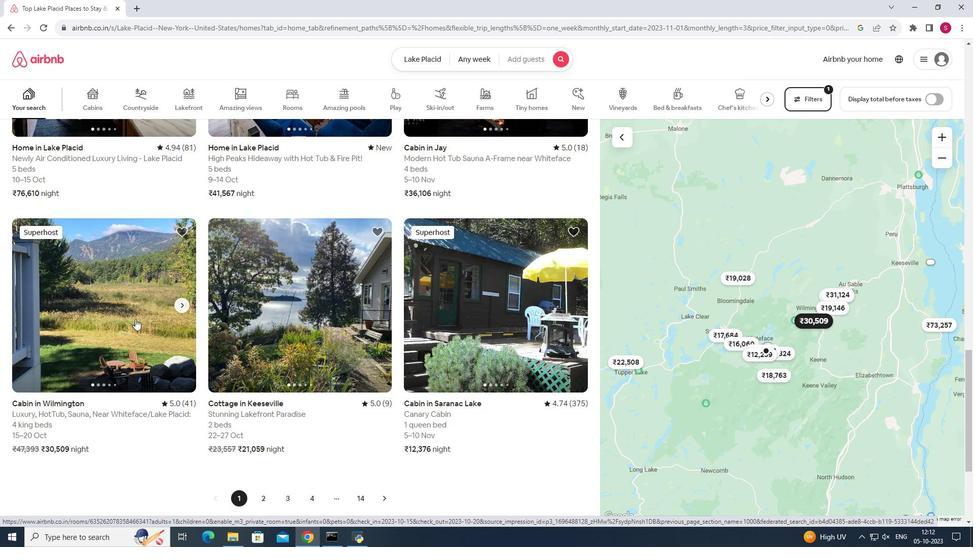 
Action: Mouse scrolled (135, 318) with delta (0, 0)
Screenshot: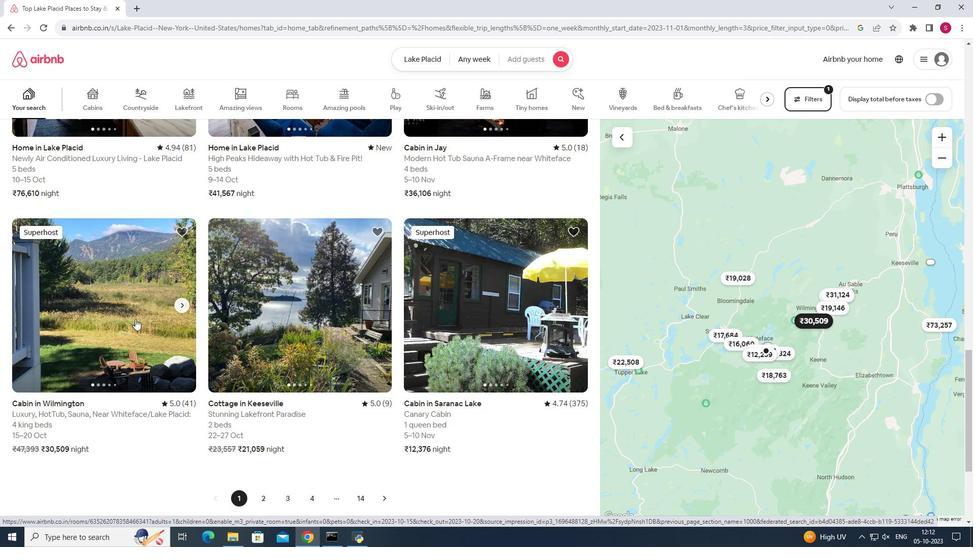 
Action: Mouse moved to (270, 308)
Screenshot: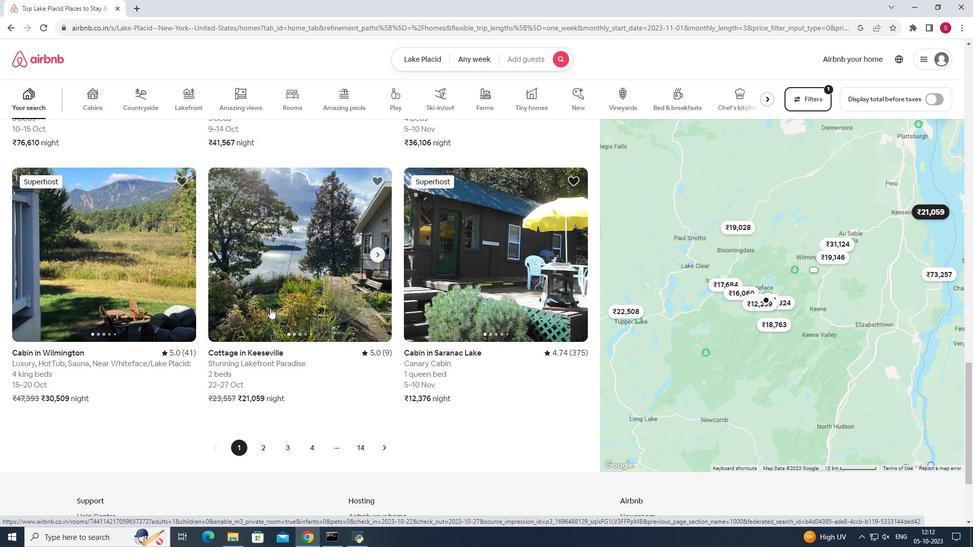 
Action: Mouse pressed left at (270, 308)
Screenshot: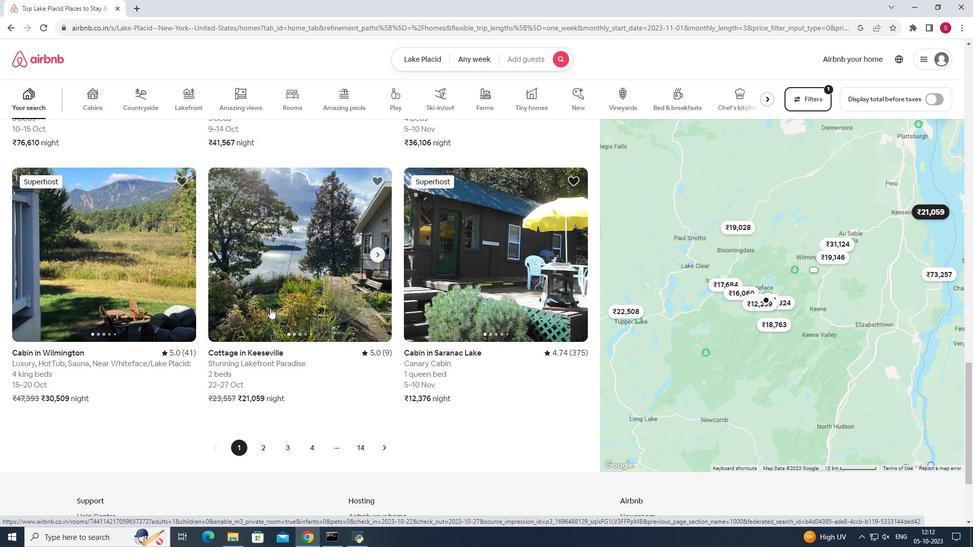 
Action: Mouse moved to (431, 312)
Screenshot: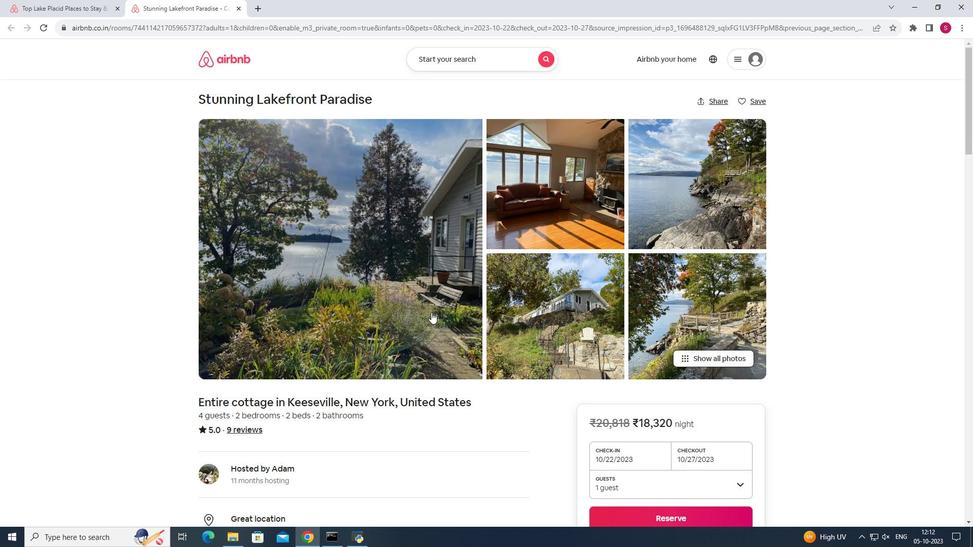 
Action: Mouse scrolled (431, 312) with delta (0, 0)
Screenshot: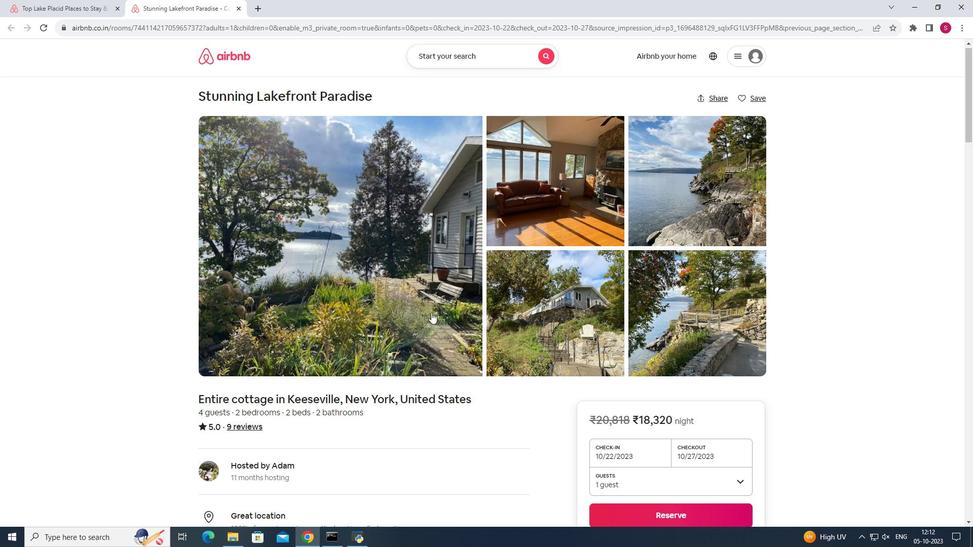 
Action: Mouse scrolled (431, 312) with delta (0, 0)
Screenshot: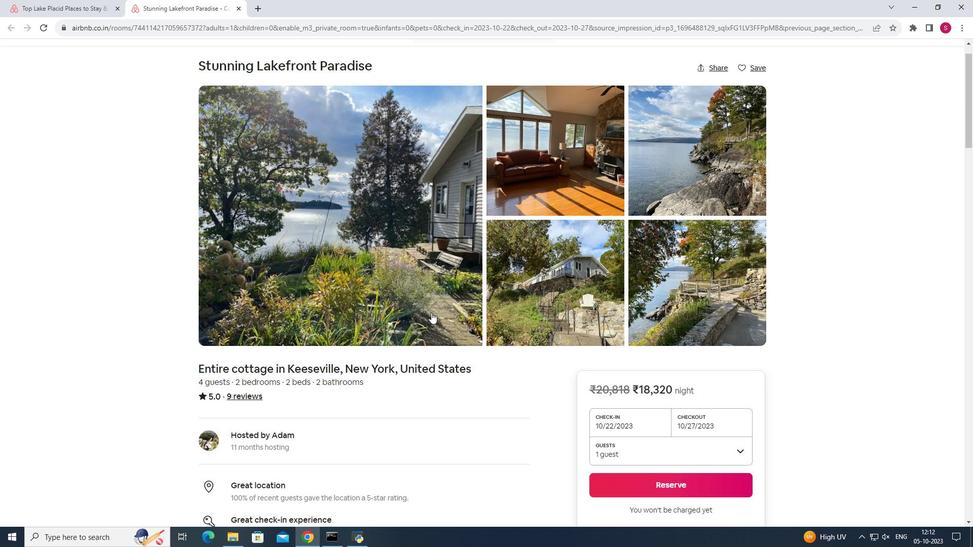 
Action: Mouse scrolled (431, 312) with delta (0, 0)
Screenshot: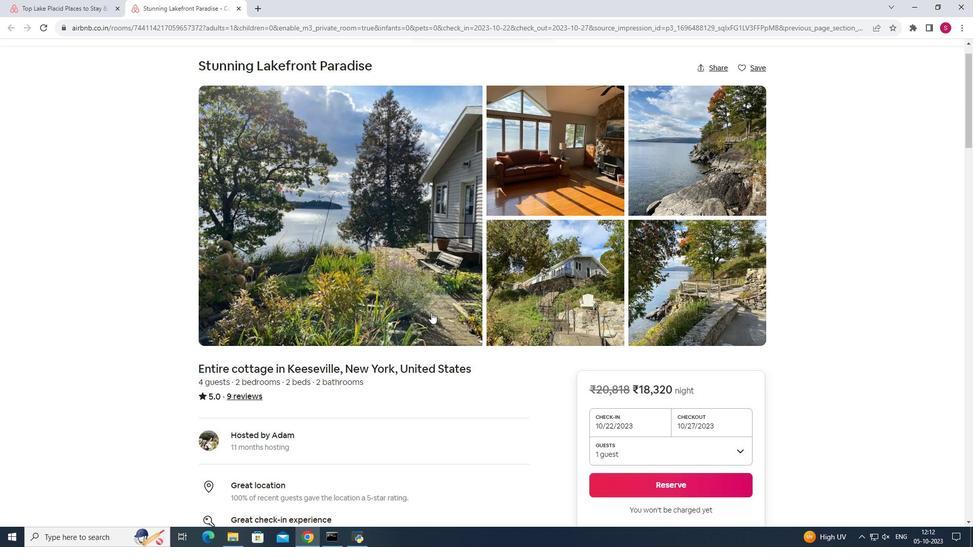 
Action: Mouse scrolled (431, 312) with delta (0, 0)
Screenshot: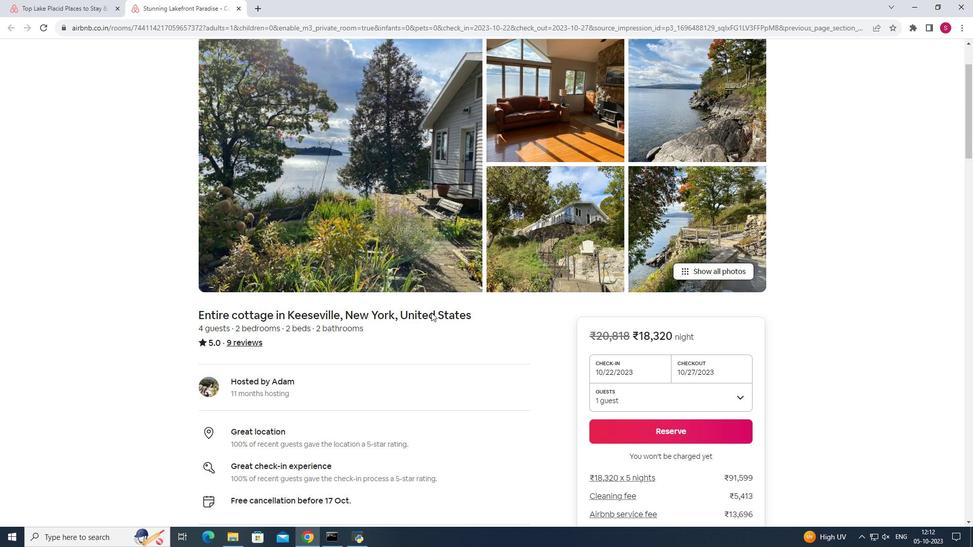 
Action: Mouse scrolled (431, 312) with delta (0, 0)
Screenshot: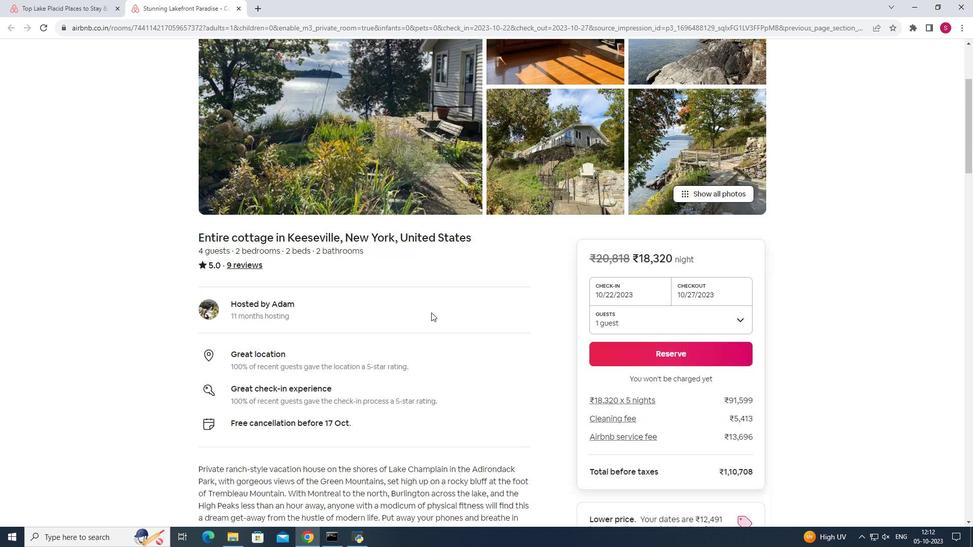 
Action: Mouse scrolled (431, 312) with delta (0, 0)
Screenshot: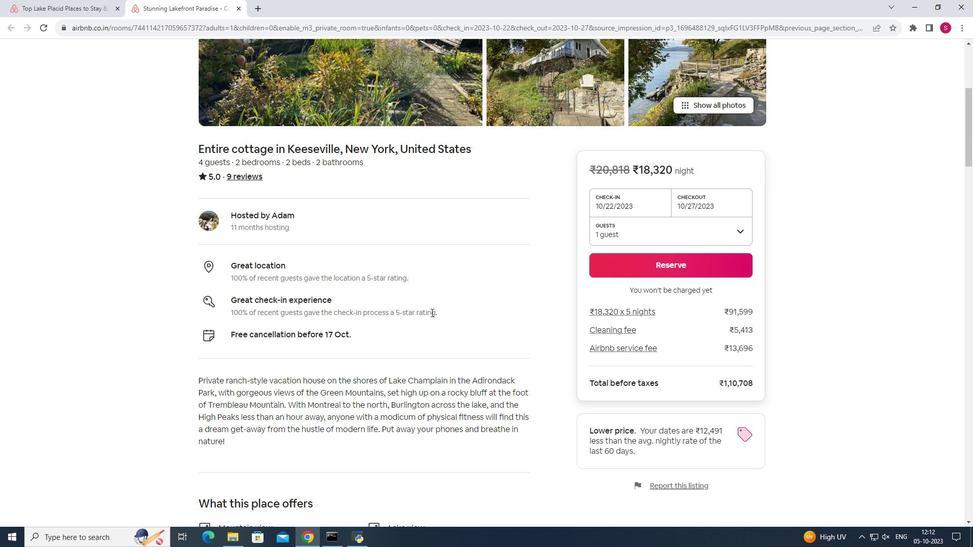 
Action: Mouse scrolled (431, 312) with delta (0, 0)
Screenshot: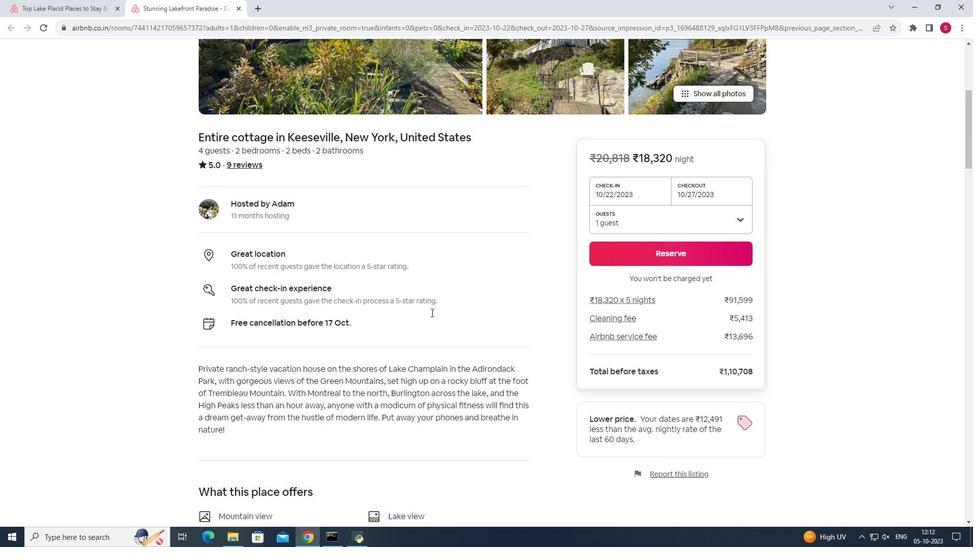 
Action: Mouse moved to (430, 315)
Screenshot: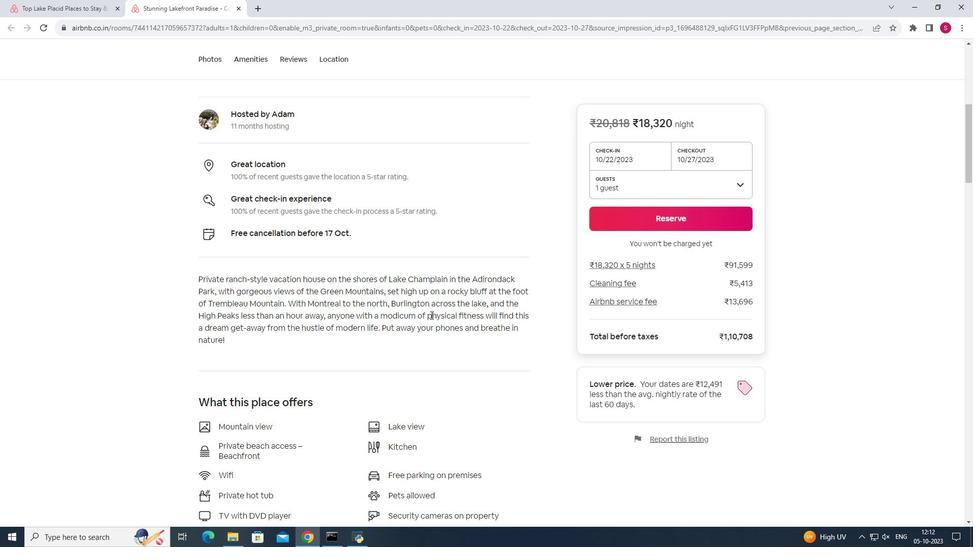 
Action: Mouse scrolled (430, 314) with delta (0, 0)
Screenshot: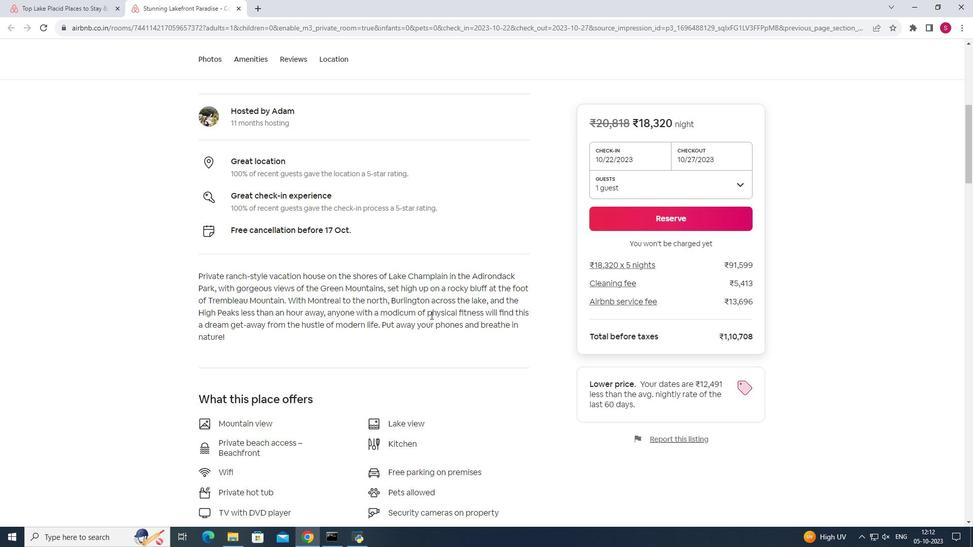 
Action: Mouse scrolled (430, 314) with delta (0, 0)
Screenshot: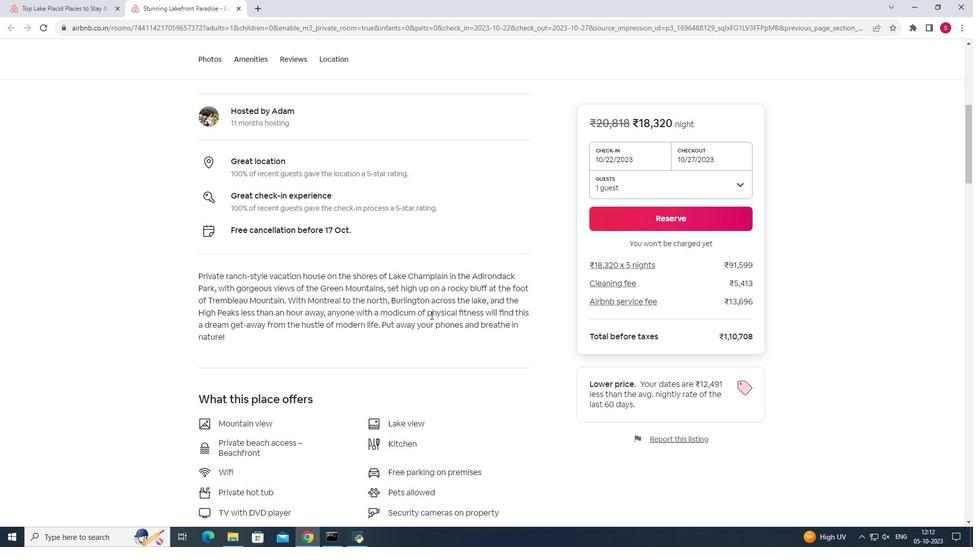 
Action: Mouse scrolled (430, 314) with delta (0, 0)
Screenshot: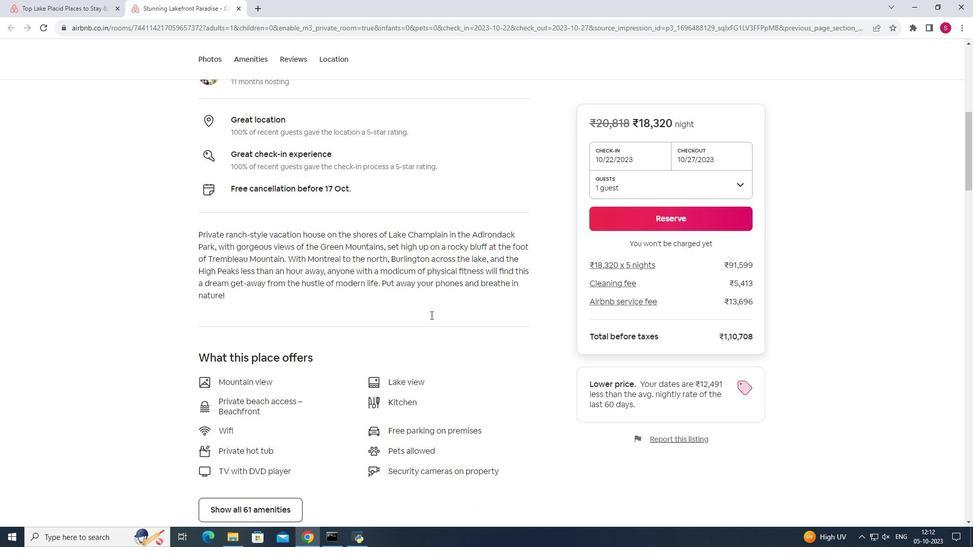 
Action: Mouse moved to (261, 405)
Screenshot: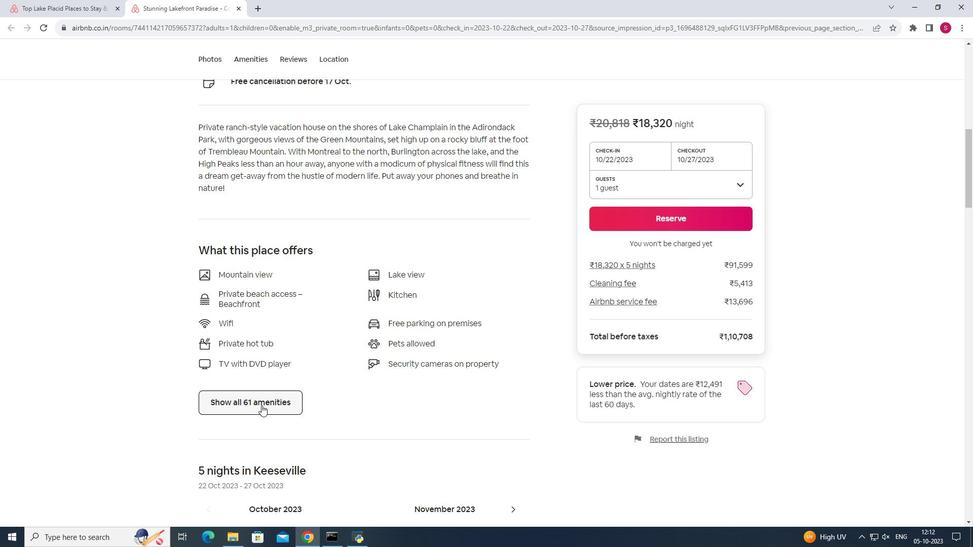 
Action: Mouse pressed left at (261, 405)
Screenshot: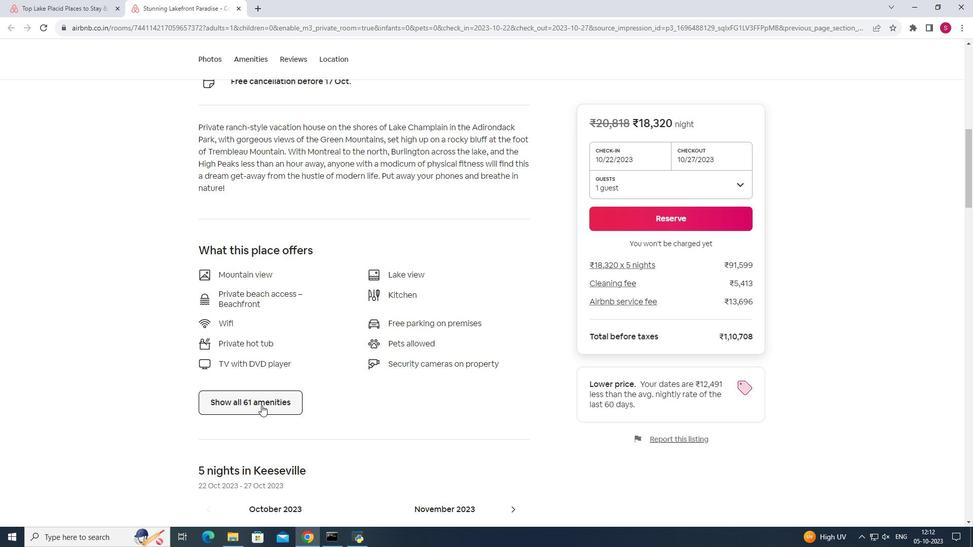 
Action: Mouse moved to (407, 367)
Screenshot: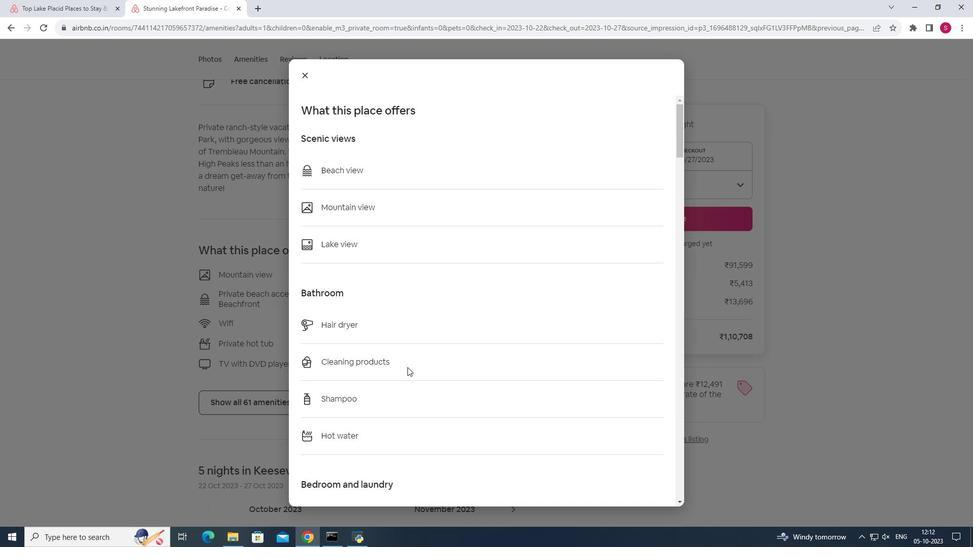 
Action: Mouse scrolled (407, 366) with delta (0, 0)
Screenshot: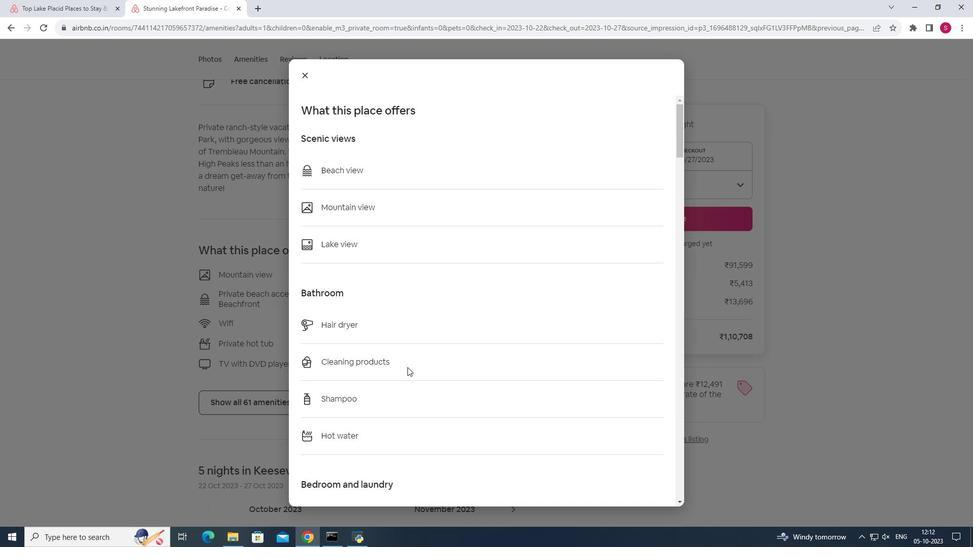 
Action: Mouse scrolled (407, 366) with delta (0, 0)
Screenshot: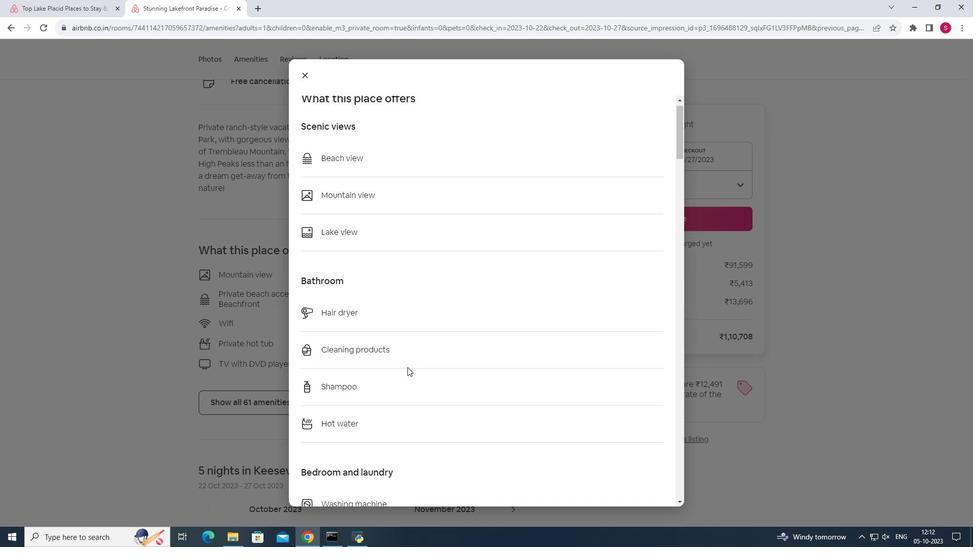 
Action: Mouse scrolled (407, 366) with delta (0, 0)
Screenshot: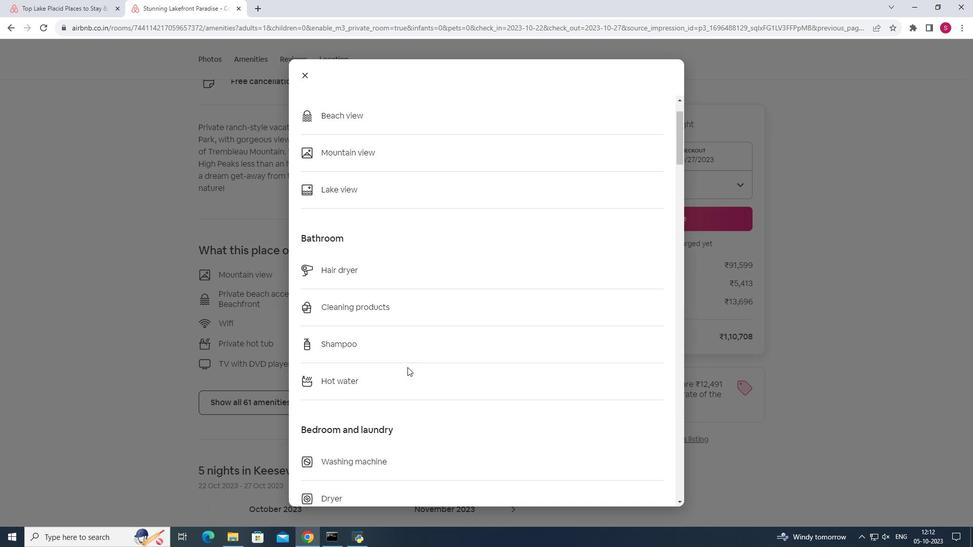 
Action: Mouse moved to (445, 363)
Screenshot: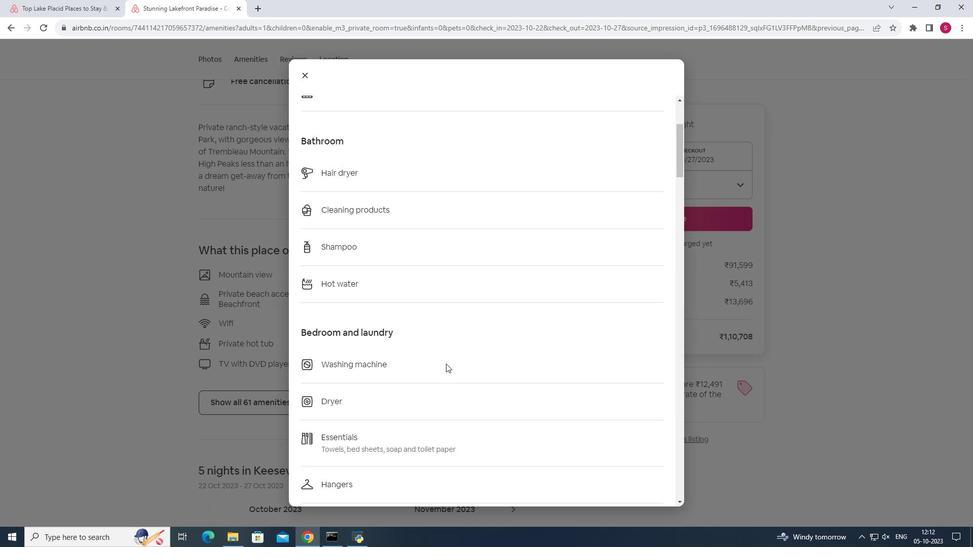 
Action: Mouse scrolled (445, 363) with delta (0, 0)
Screenshot: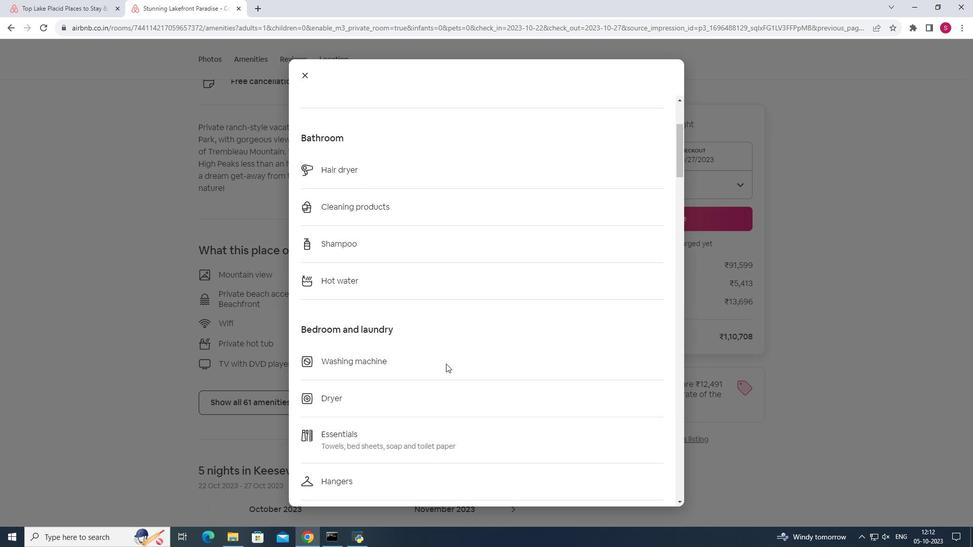 
Action: Mouse moved to (456, 359)
Screenshot: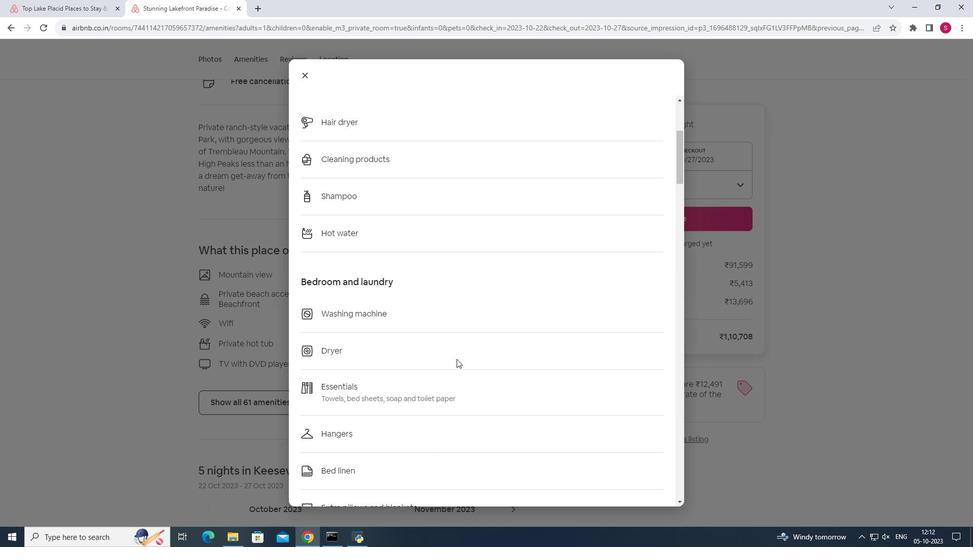 
Action: Mouse scrolled (456, 358) with delta (0, 0)
Screenshot: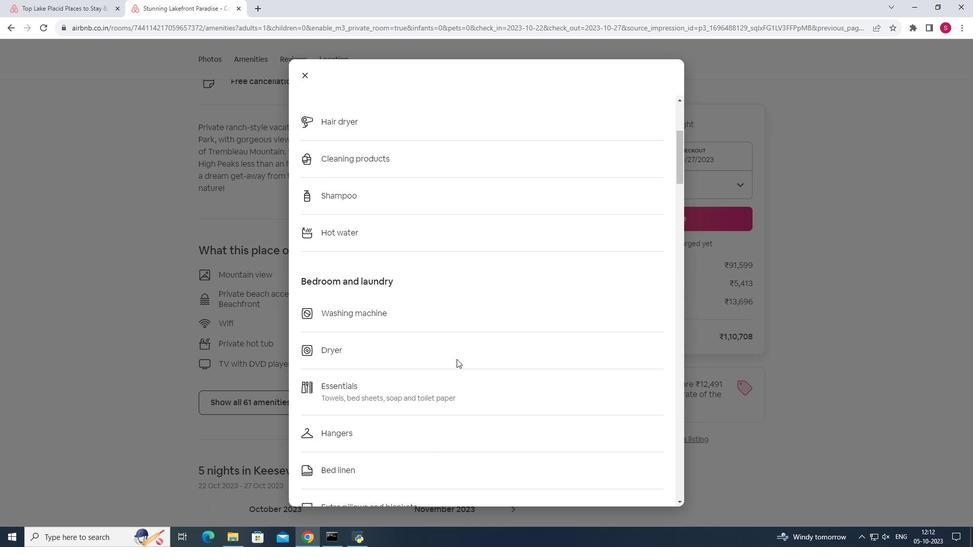 
Action: Mouse scrolled (456, 358) with delta (0, 0)
Screenshot: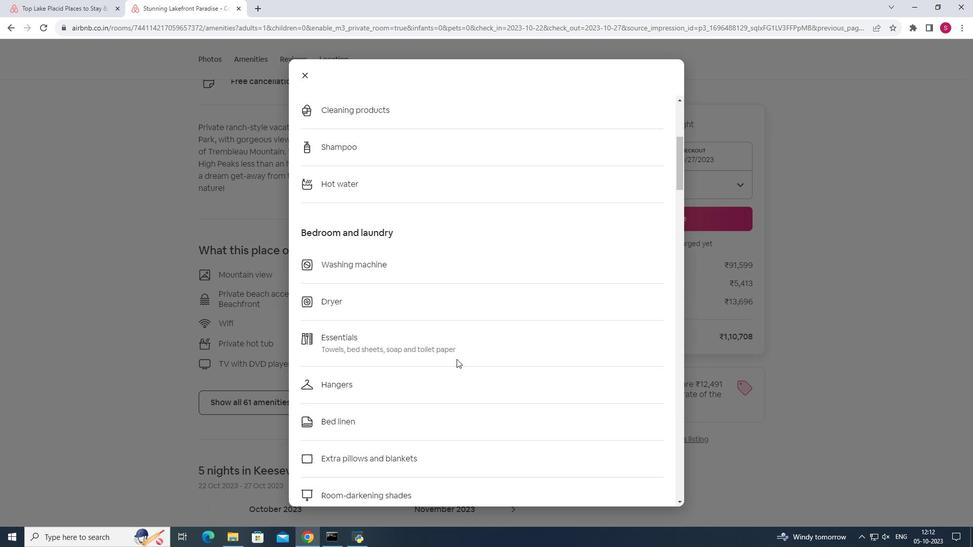 
Action: Mouse scrolled (456, 358) with delta (0, 0)
Screenshot: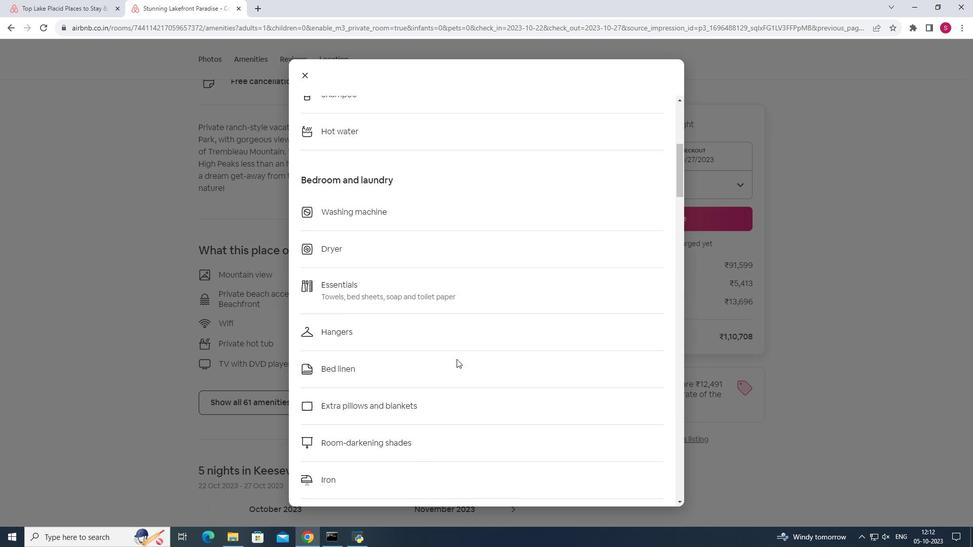 
Action: Mouse scrolled (456, 358) with delta (0, 0)
Screenshot: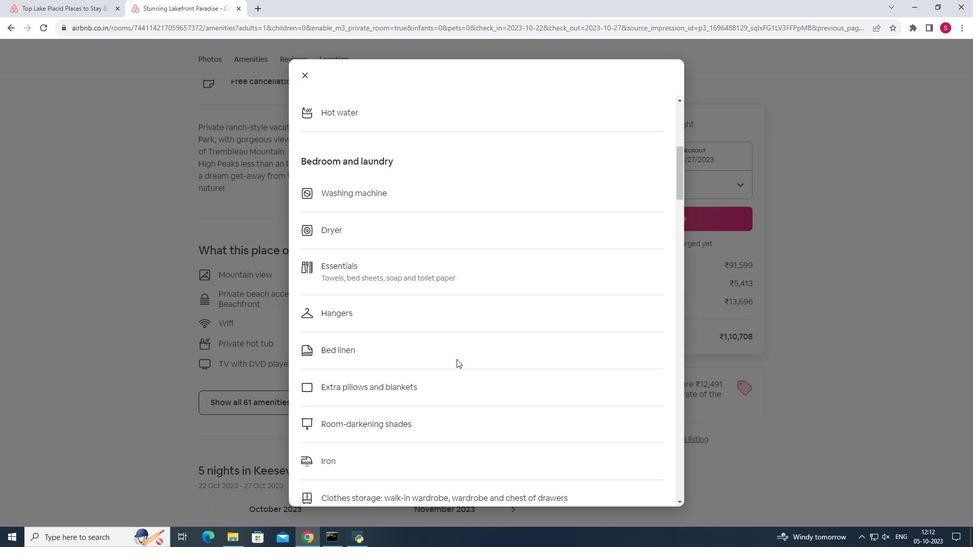 
Action: Mouse moved to (457, 359)
Screenshot: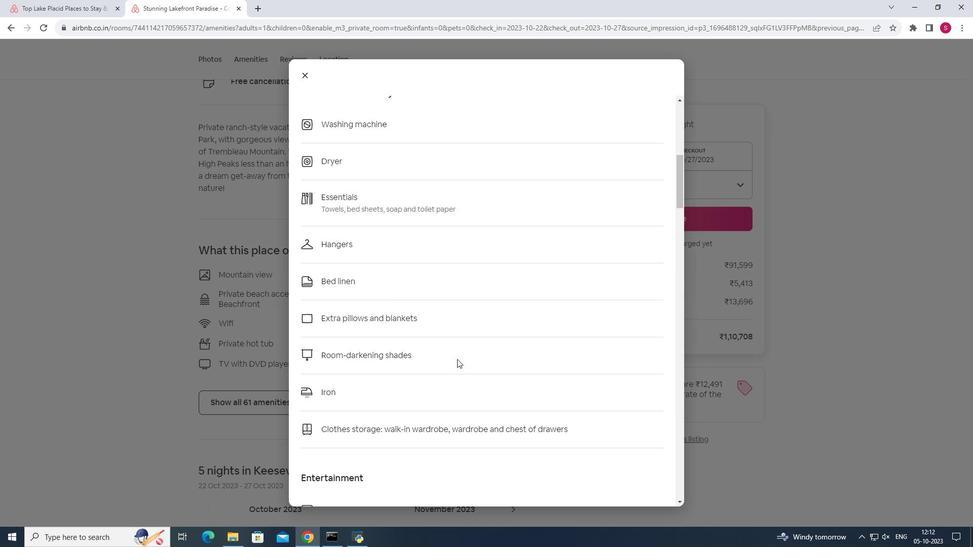 
Action: Mouse scrolled (457, 358) with delta (0, 0)
Screenshot: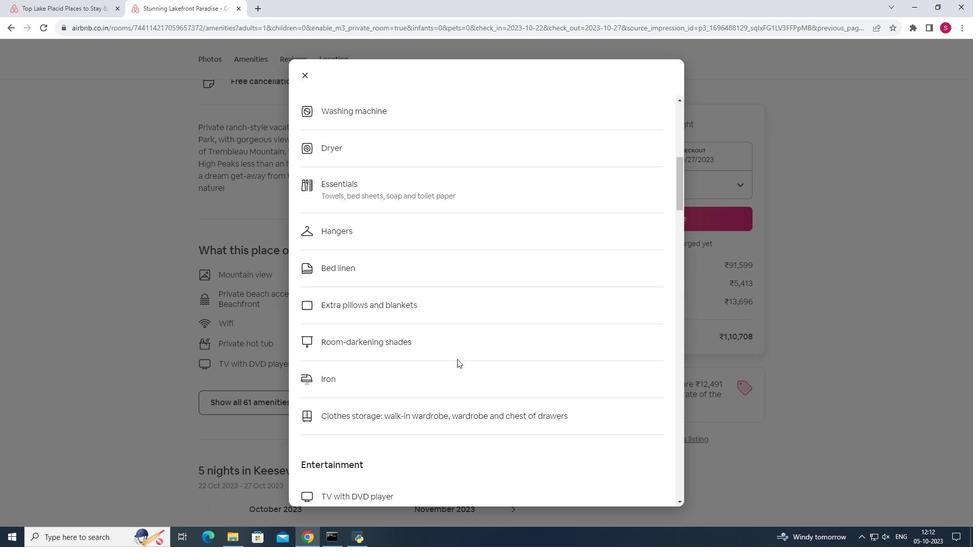 
Action: Mouse scrolled (457, 358) with delta (0, 0)
Screenshot: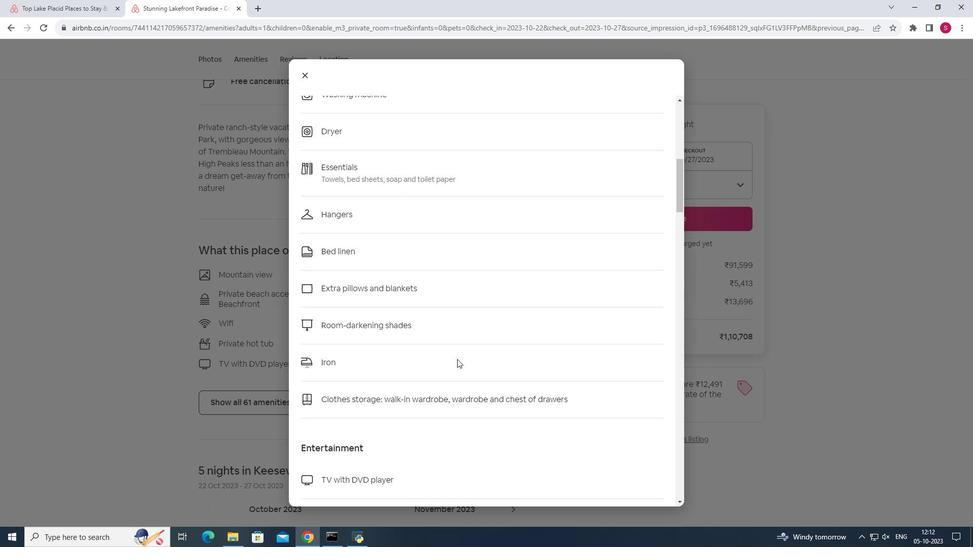 
Action: Mouse scrolled (457, 358) with delta (0, 0)
Screenshot: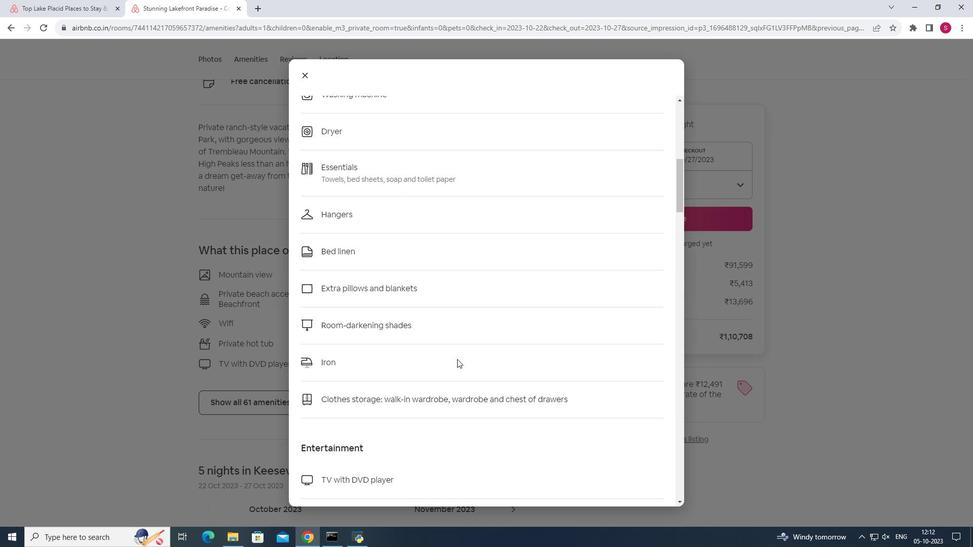 
Action: Mouse scrolled (457, 358) with delta (0, 0)
Screenshot: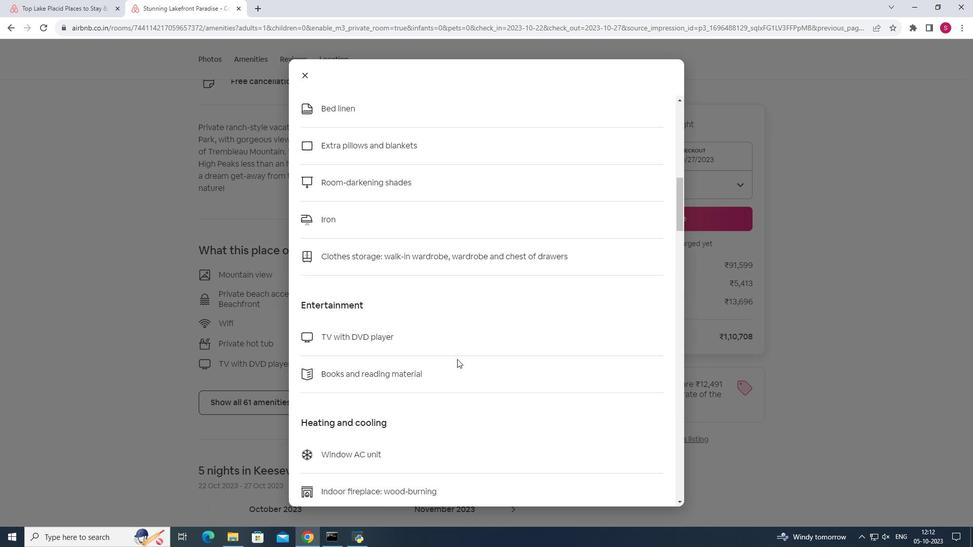 
Action: Mouse scrolled (457, 358) with delta (0, 0)
Screenshot: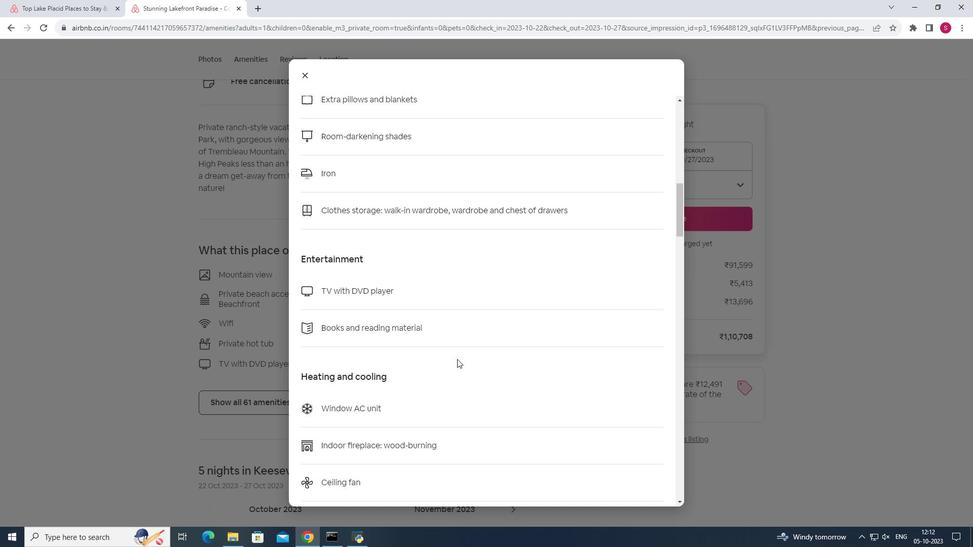 
Action: Mouse scrolled (457, 358) with delta (0, 0)
Screenshot: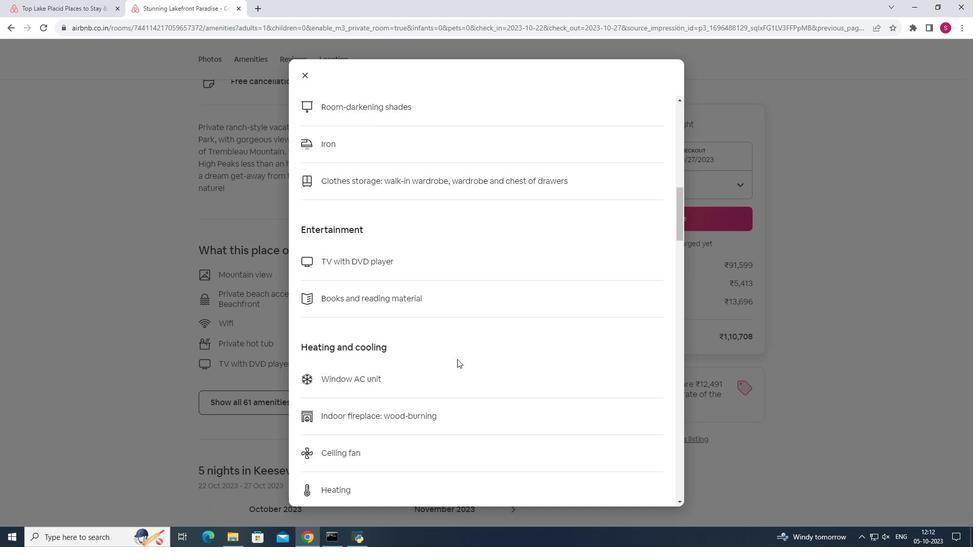 
Action: Mouse scrolled (457, 358) with delta (0, 0)
Screenshot: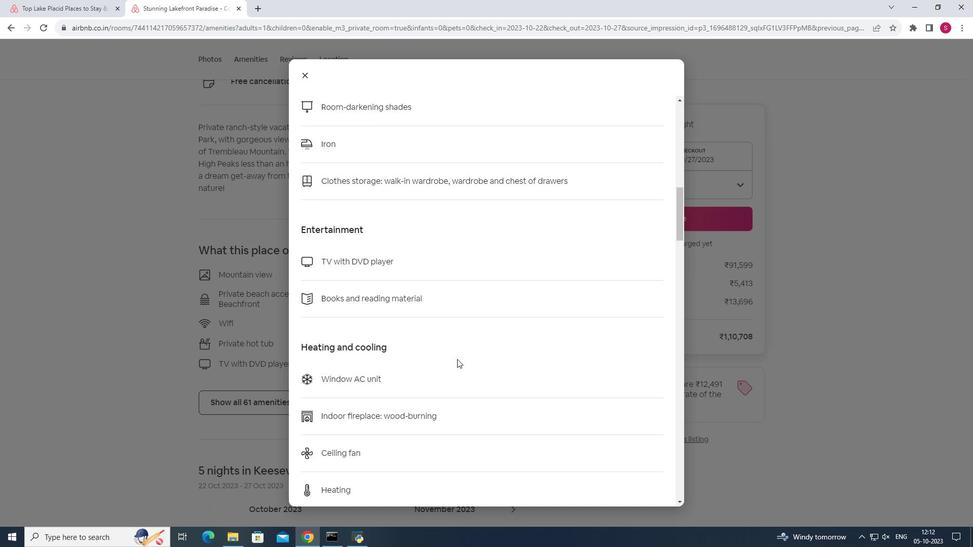 
Action: Mouse scrolled (457, 358) with delta (0, 0)
Screenshot: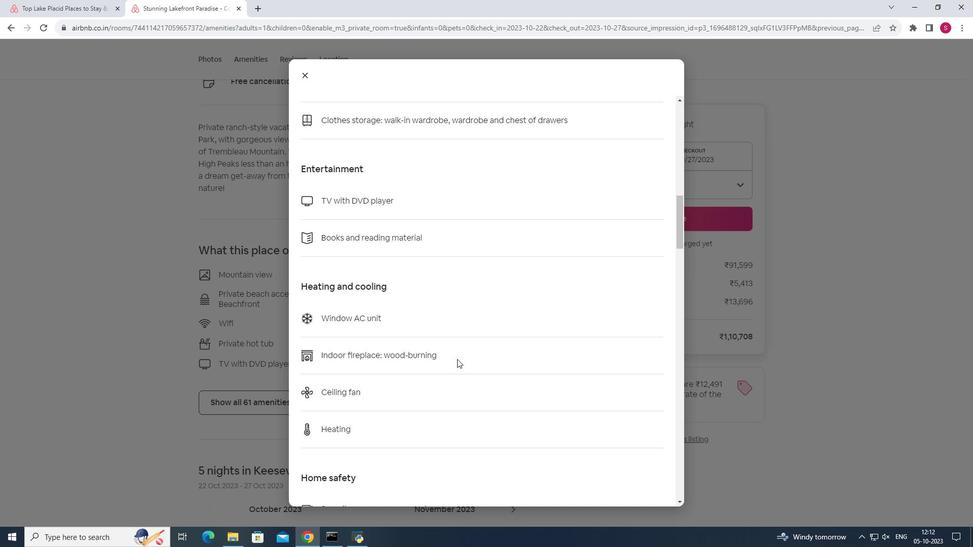 
Action: Mouse scrolled (457, 358) with delta (0, 0)
Screenshot: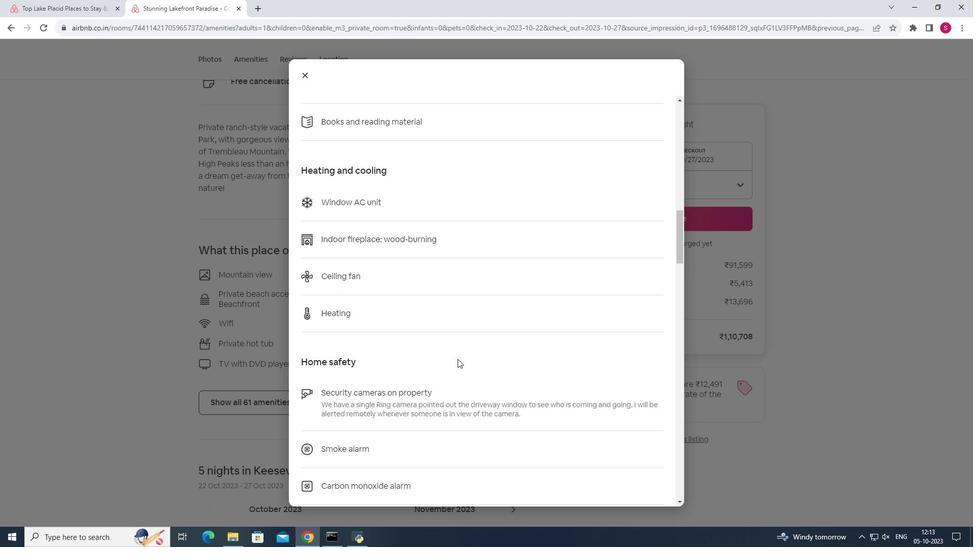 
Action: Mouse scrolled (457, 358) with delta (0, 0)
Screenshot: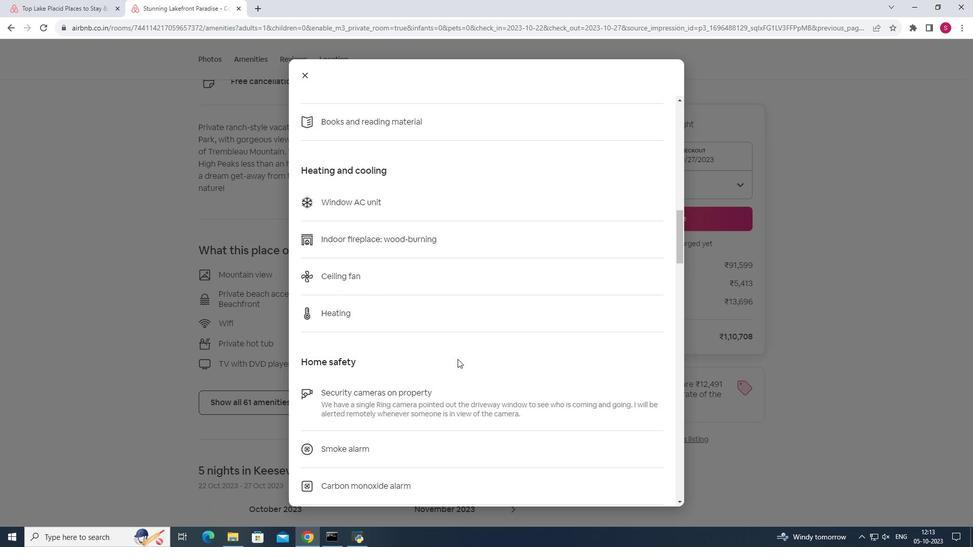 
Action: Mouse moved to (457, 359)
Screenshot: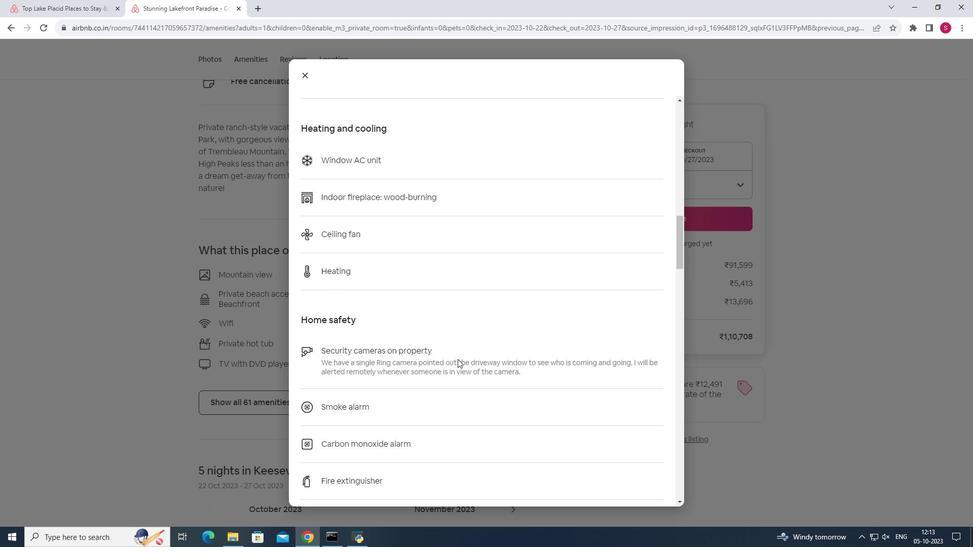 
Action: Mouse scrolled (457, 358) with delta (0, 0)
Screenshot: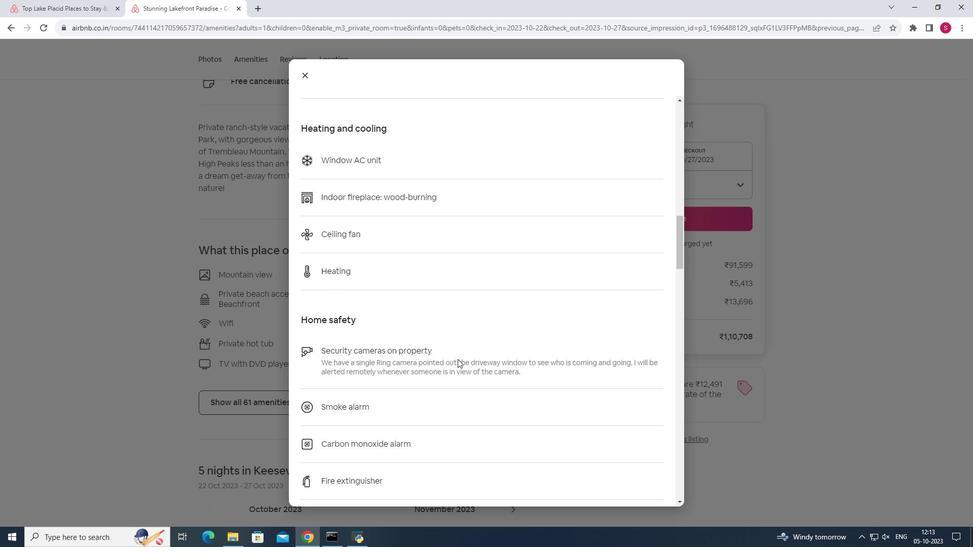 
Action: Mouse scrolled (457, 358) with delta (0, 0)
Screenshot: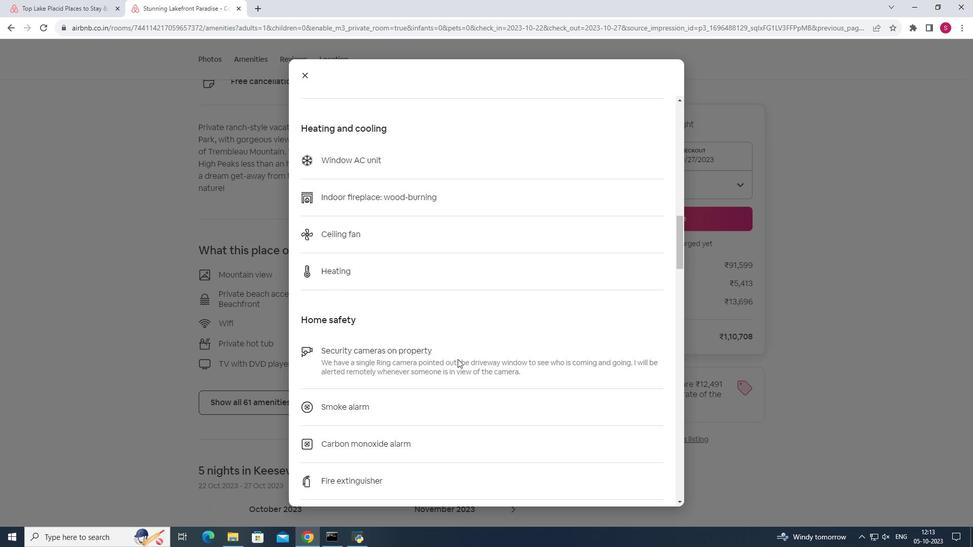 
Action: Mouse scrolled (457, 358) with delta (0, 0)
Screenshot: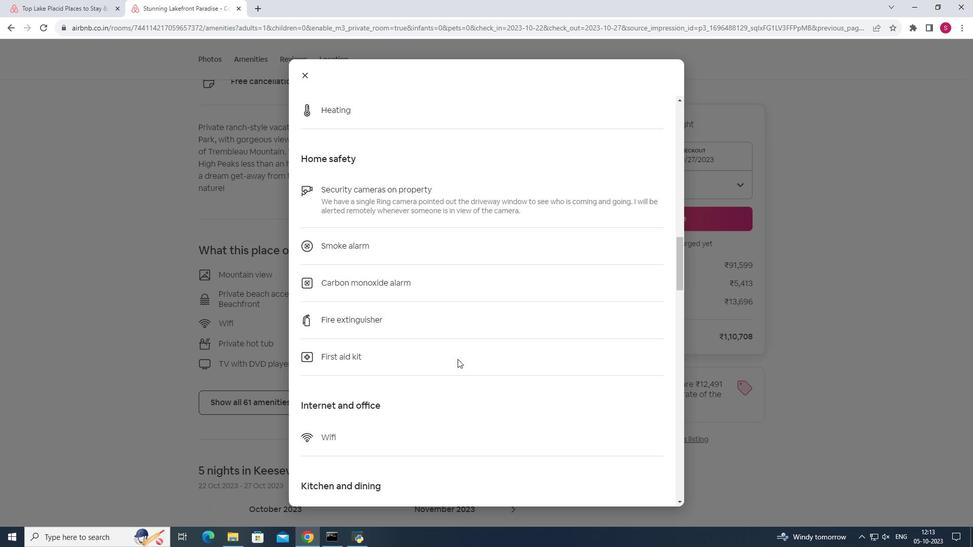 
Action: Mouse scrolled (457, 358) with delta (0, 0)
Screenshot: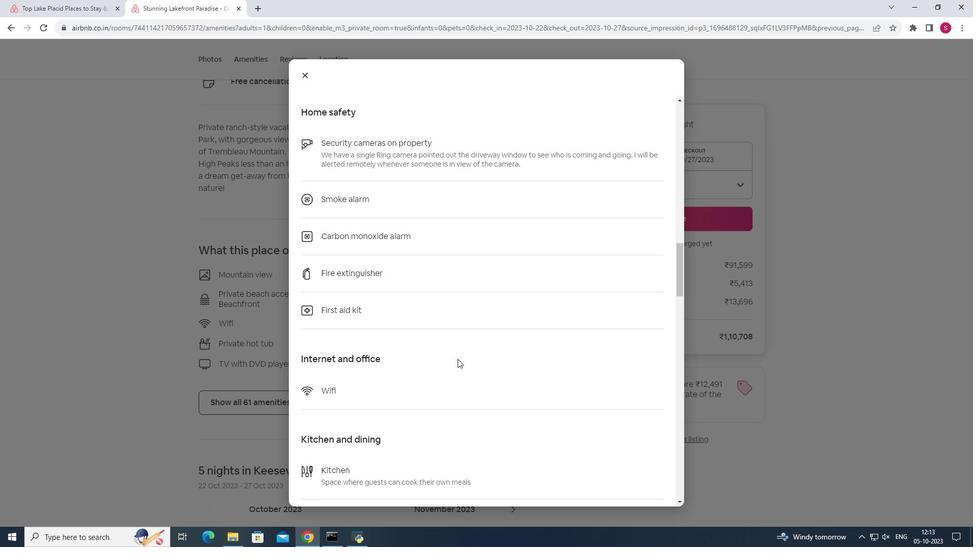 
Action: Mouse scrolled (457, 358) with delta (0, 0)
Screenshot: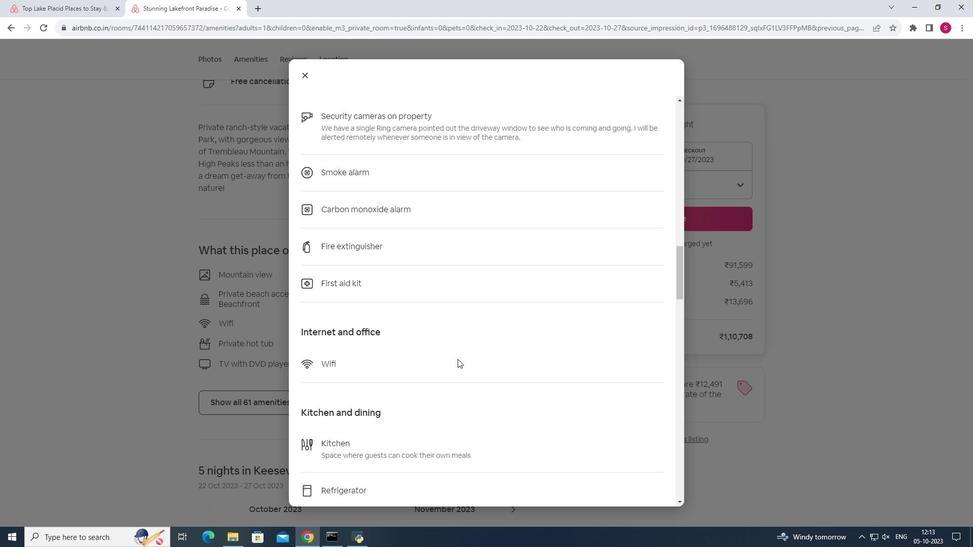 
Action: Mouse scrolled (457, 358) with delta (0, 0)
Screenshot: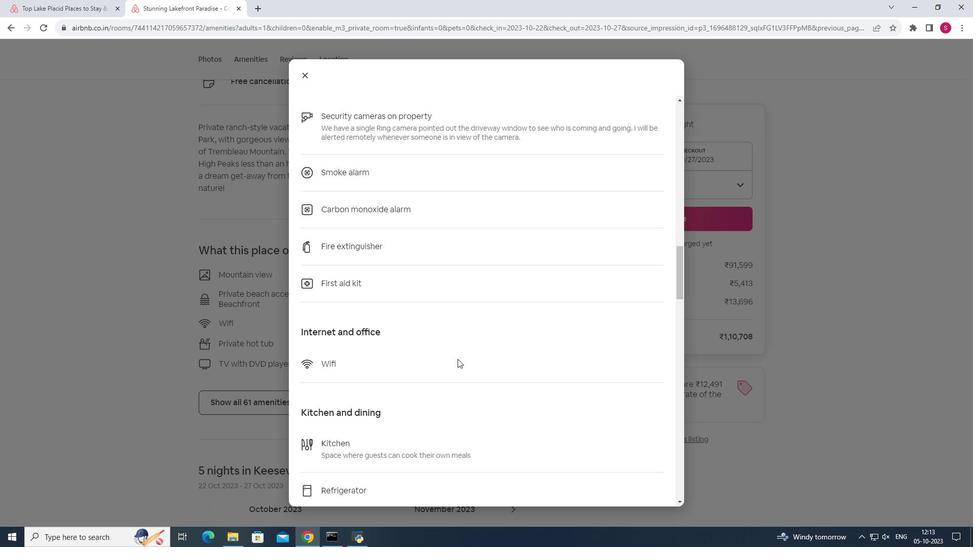 
Action: Mouse scrolled (457, 358) with delta (0, 0)
Screenshot: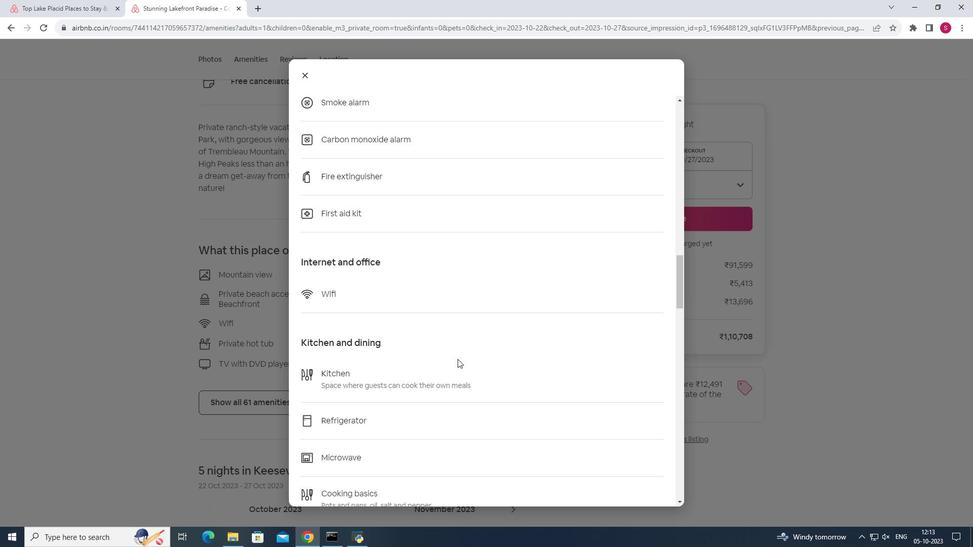 
Action: Mouse scrolled (457, 358) with delta (0, 0)
Screenshot: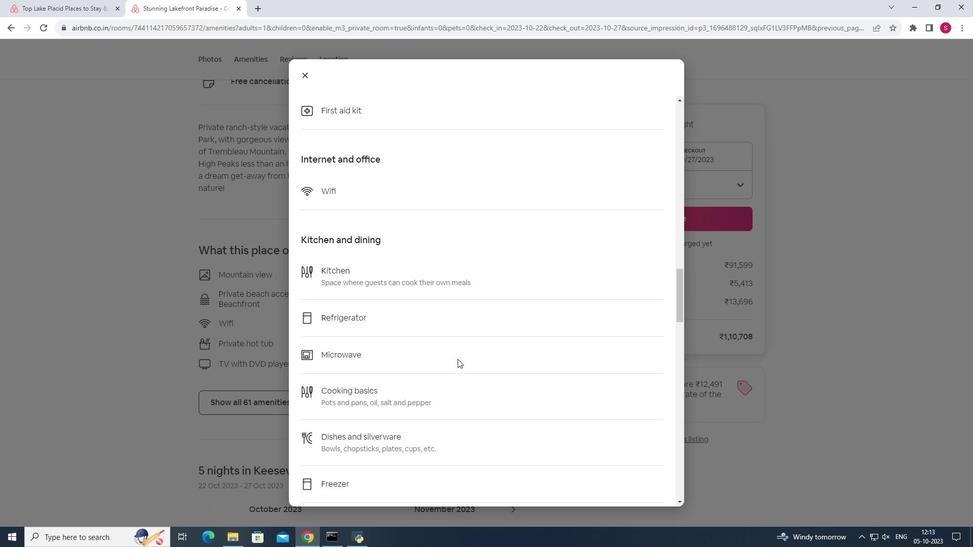 
Action: Mouse scrolled (457, 358) with delta (0, 0)
Screenshot: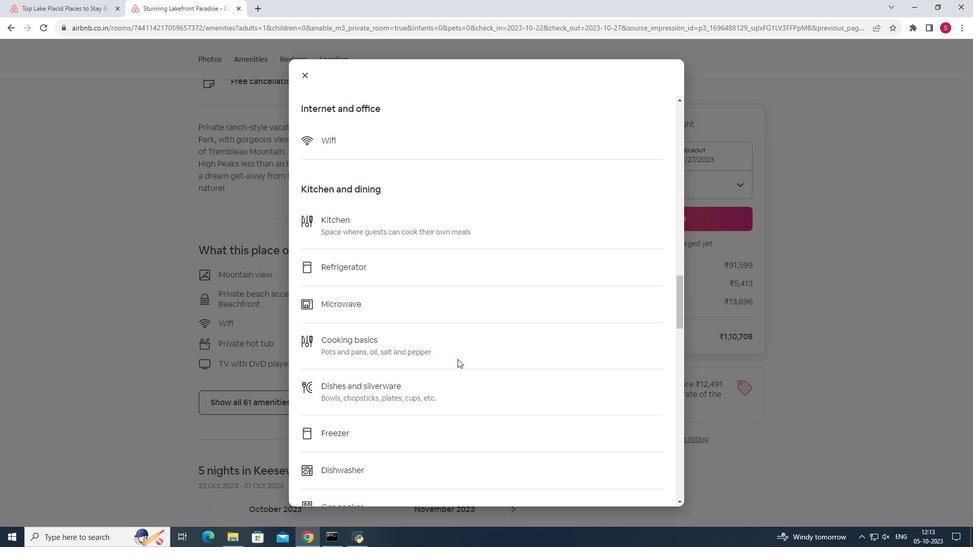
Action: Mouse scrolled (457, 358) with delta (0, 0)
Screenshot: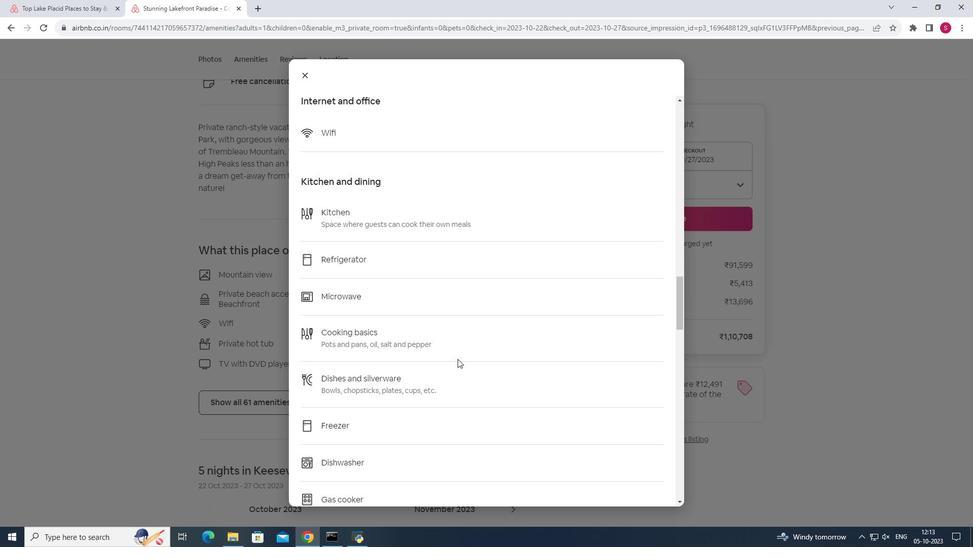 
Action: Mouse scrolled (457, 358) with delta (0, 0)
Screenshot: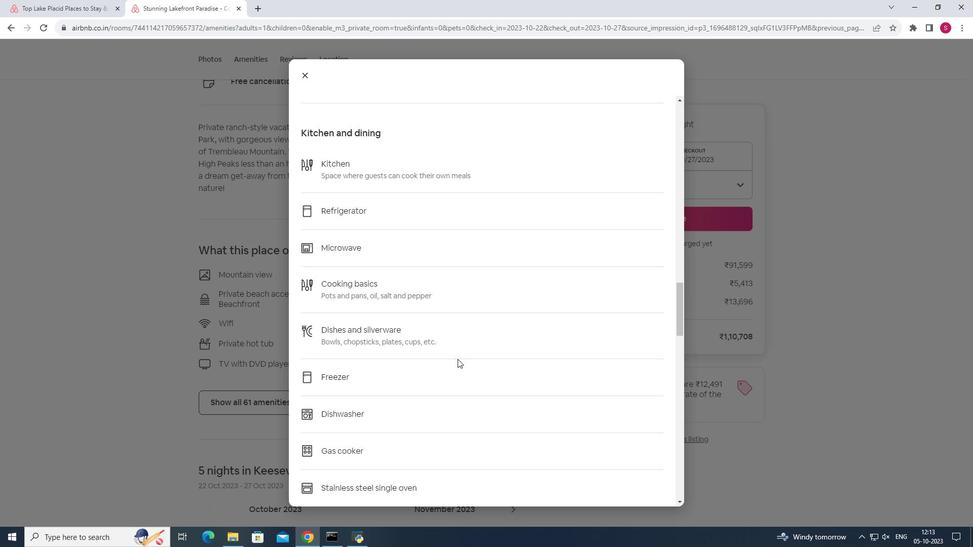 
Action: Mouse scrolled (457, 358) with delta (0, 0)
Screenshot: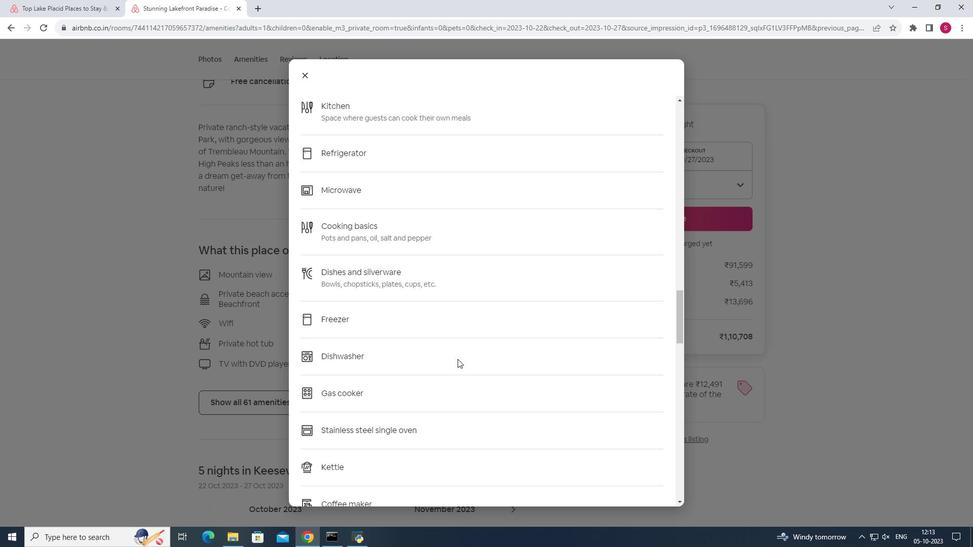 
Action: Mouse scrolled (457, 358) with delta (0, 0)
Screenshot: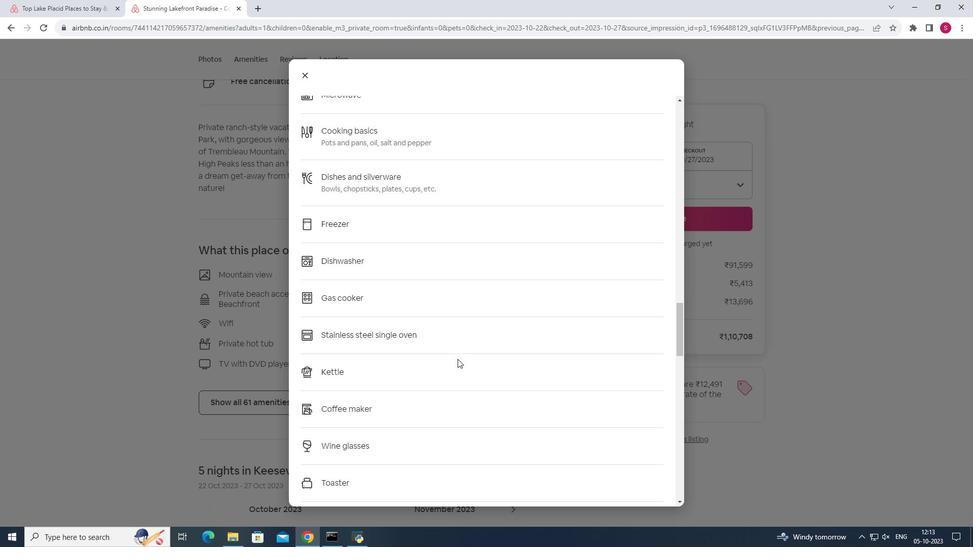 
Action: Mouse scrolled (457, 358) with delta (0, 0)
Screenshot: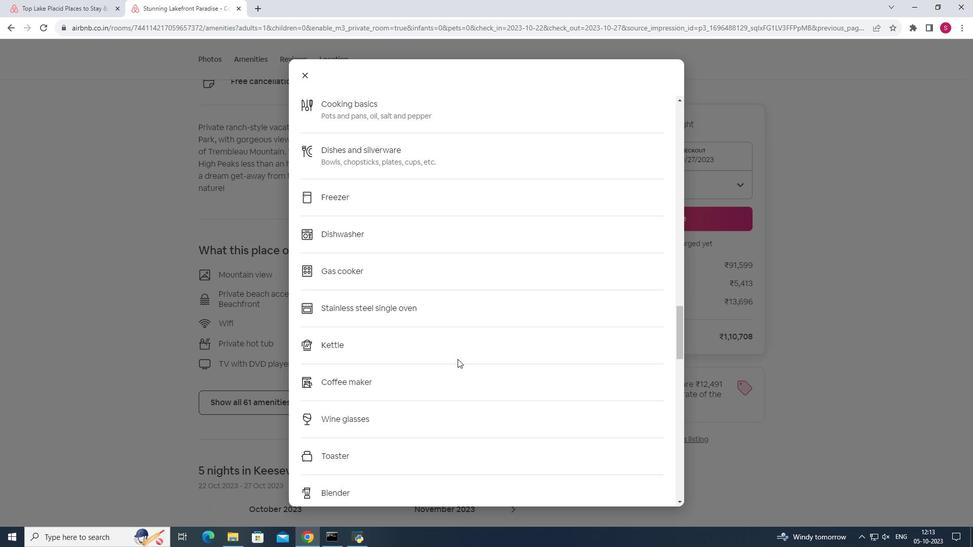 
Action: Mouse scrolled (457, 358) with delta (0, 0)
Screenshot: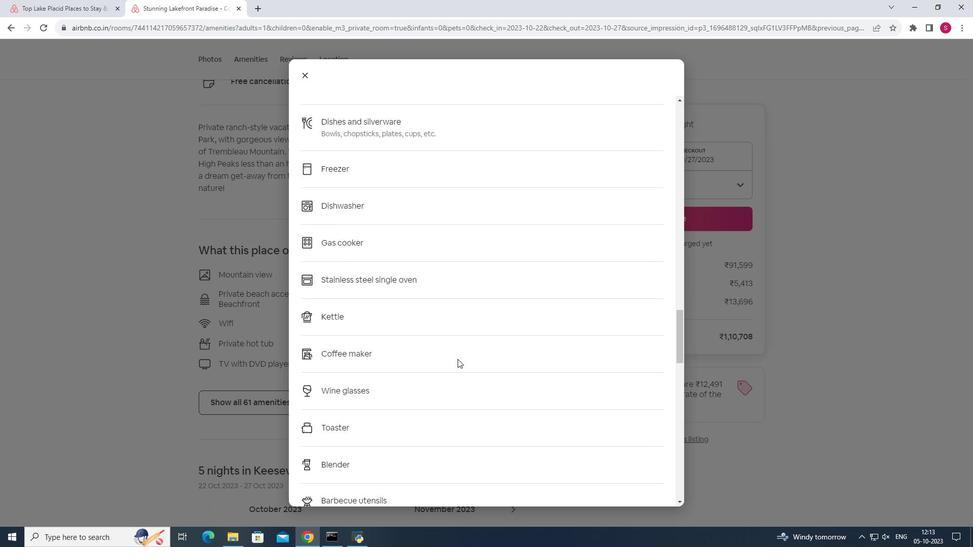 
Action: Mouse scrolled (457, 358) with delta (0, 0)
Screenshot: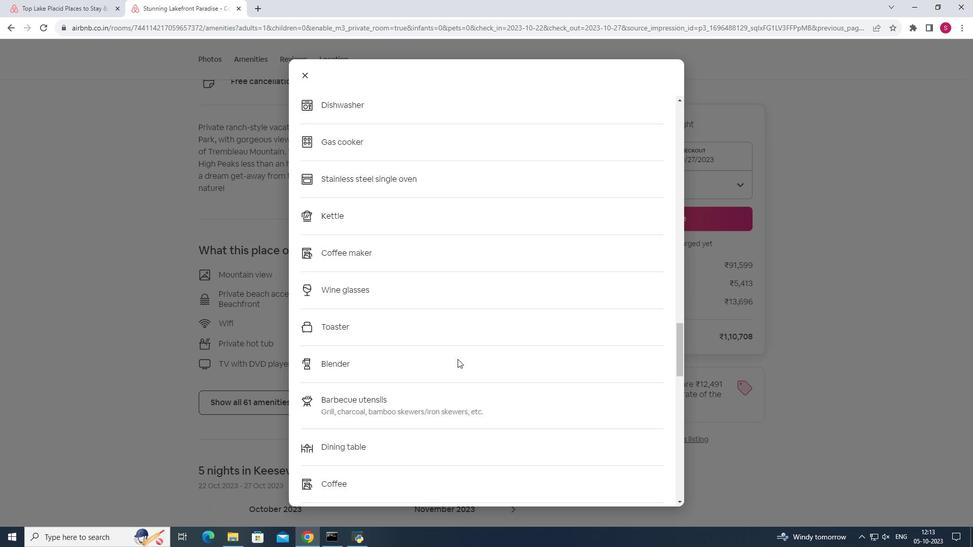 
Action: Mouse scrolled (457, 358) with delta (0, 0)
Screenshot: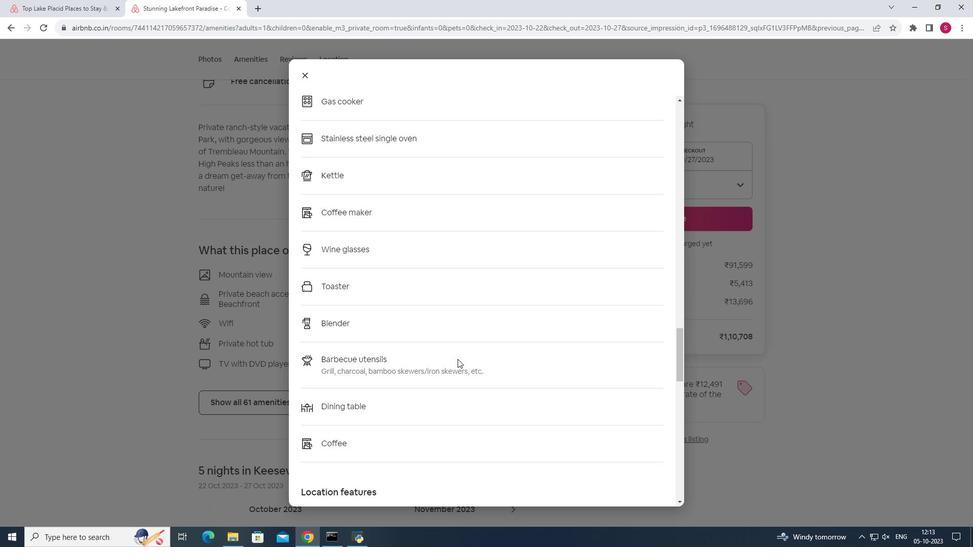 
Action: Mouse scrolled (457, 358) with delta (0, 0)
Screenshot: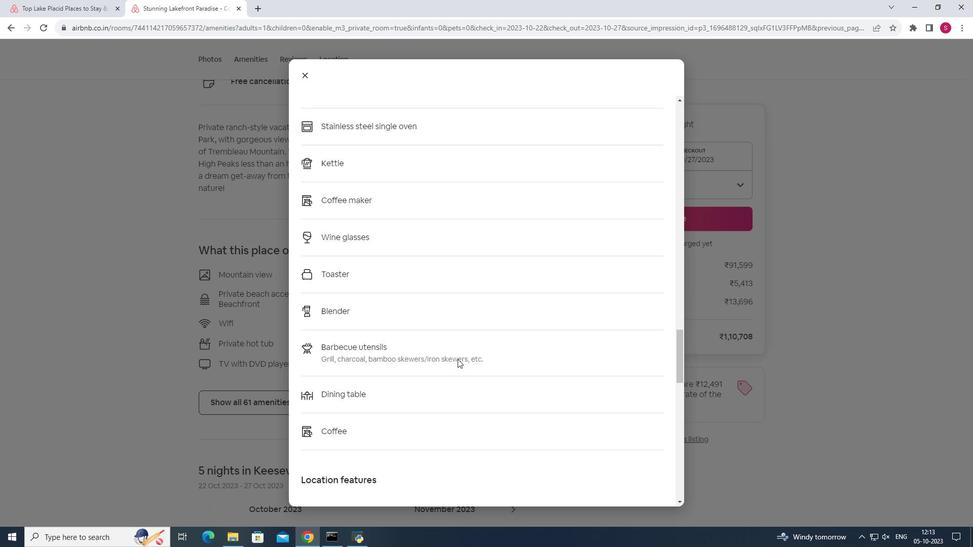 
Action: Mouse scrolled (457, 358) with delta (0, 0)
Screenshot: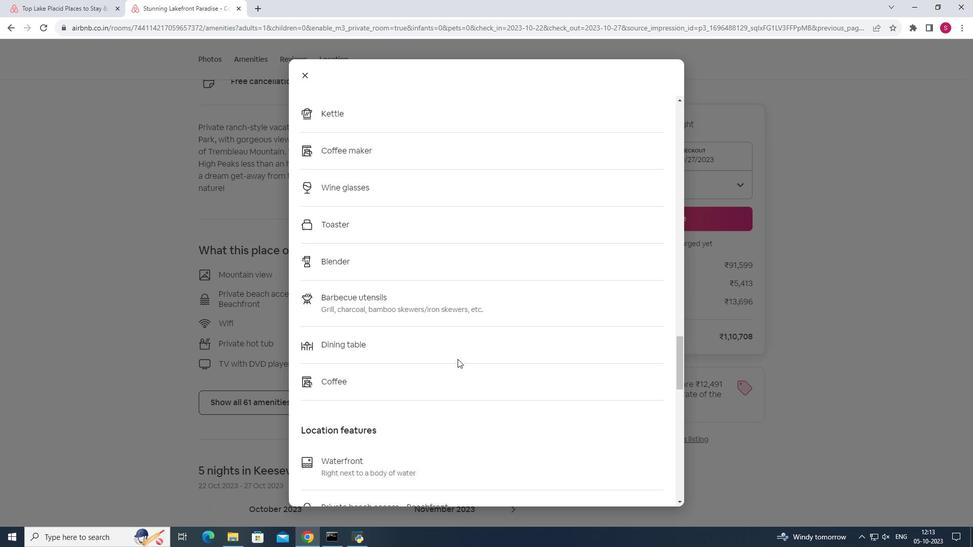 
Action: Mouse scrolled (457, 358) with delta (0, 0)
Screenshot: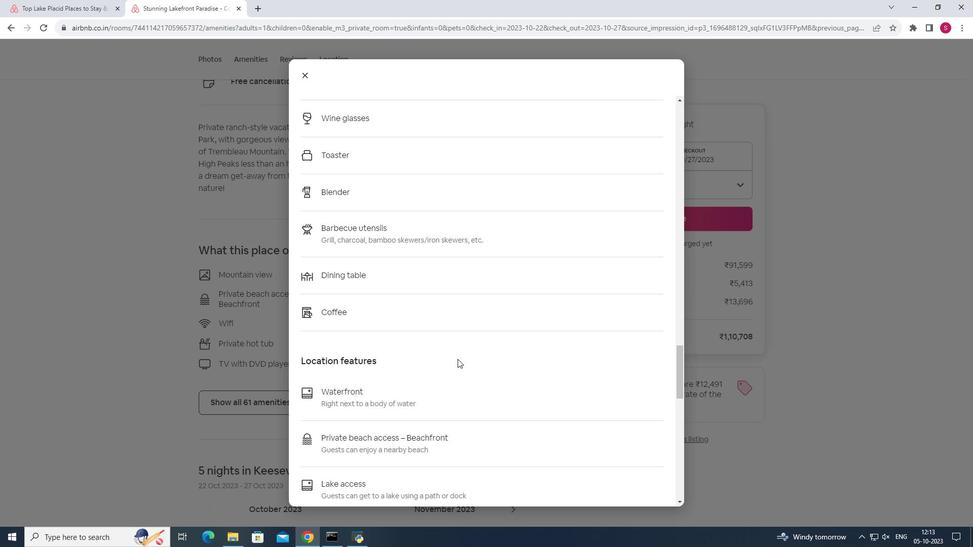 
Action: Mouse scrolled (457, 358) with delta (0, 0)
Screenshot: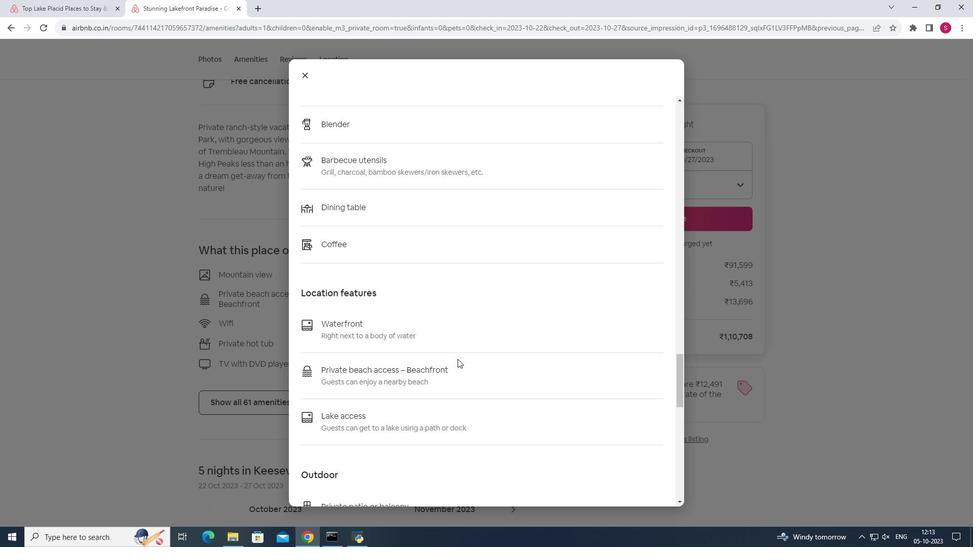 
Action: Mouse scrolled (457, 358) with delta (0, 0)
Screenshot: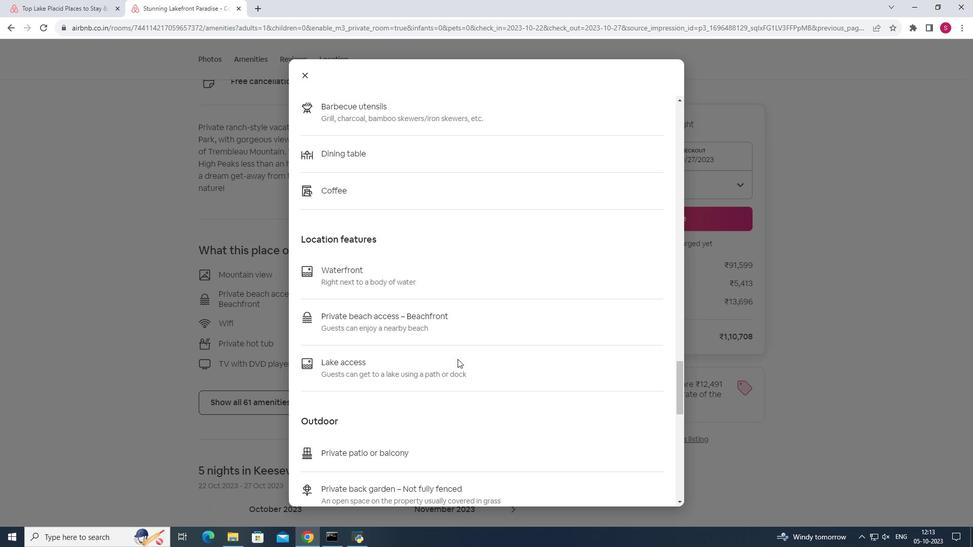 
Action: Mouse scrolled (457, 358) with delta (0, 0)
Screenshot: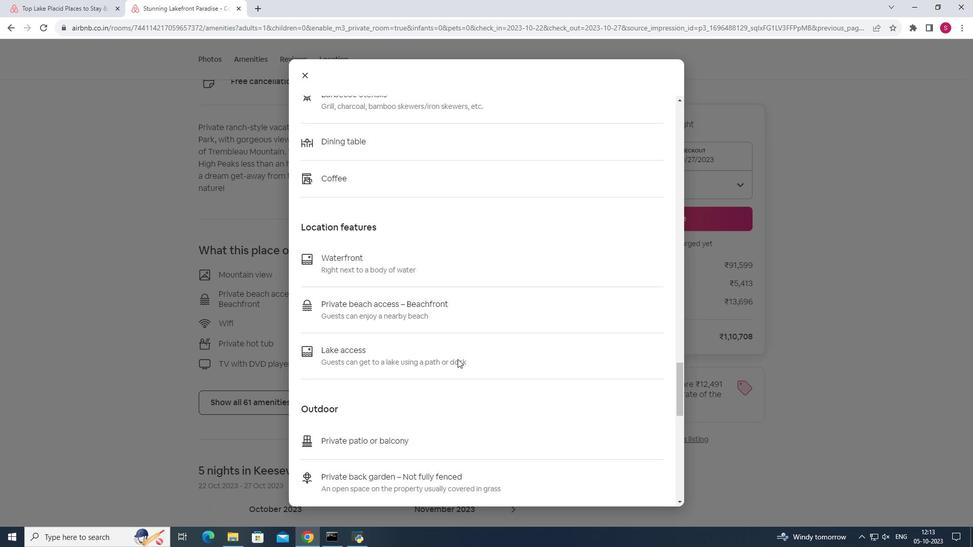 
Action: Mouse scrolled (457, 358) with delta (0, 0)
Screenshot: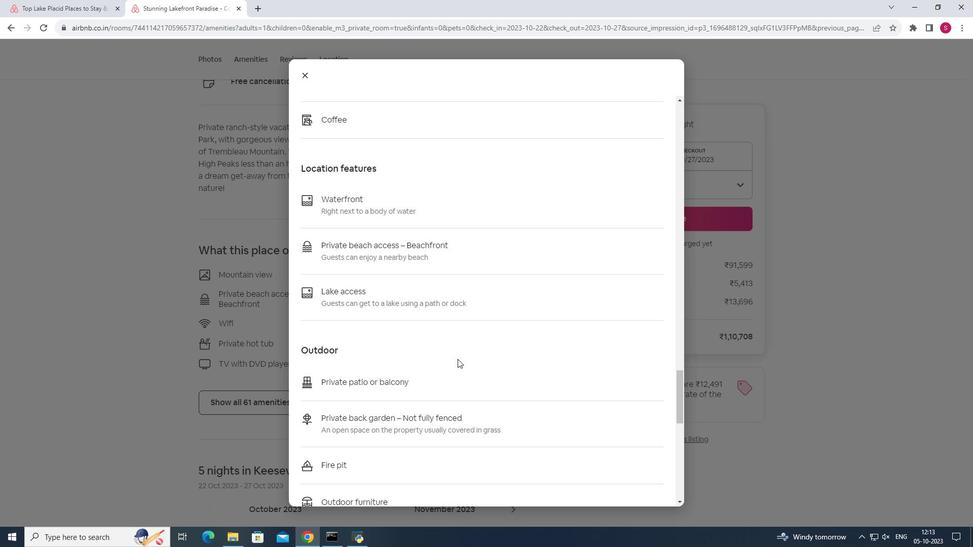 
Action: Mouse scrolled (457, 358) with delta (0, 0)
Screenshot: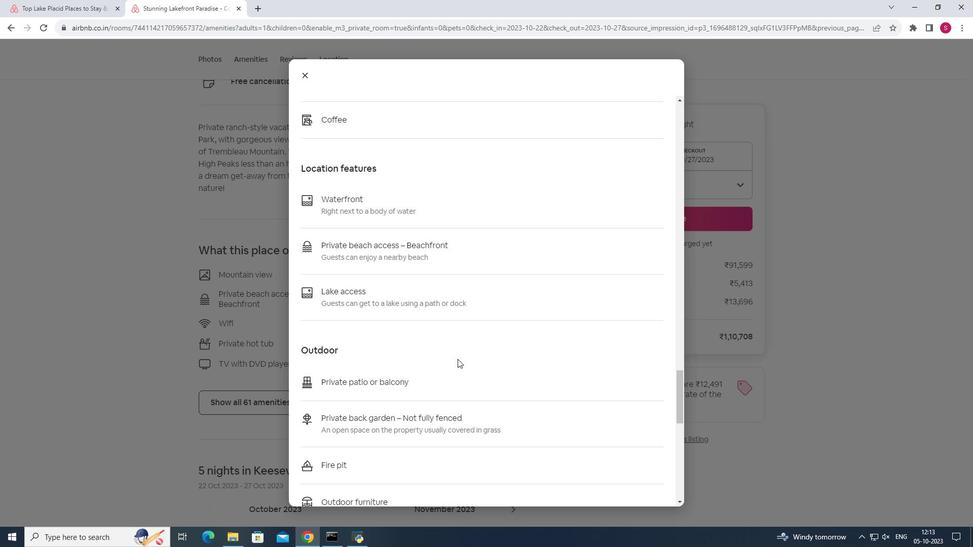 
Action: Mouse scrolled (457, 358) with delta (0, 0)
Screenshot: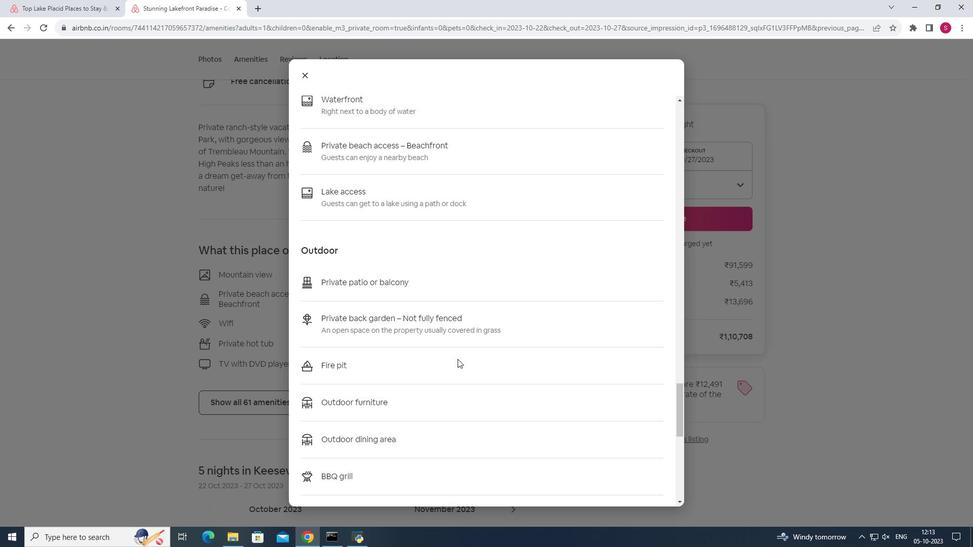 
Action: Mouse scrolled (457, 358) with delta (0, 0)
Screenshot: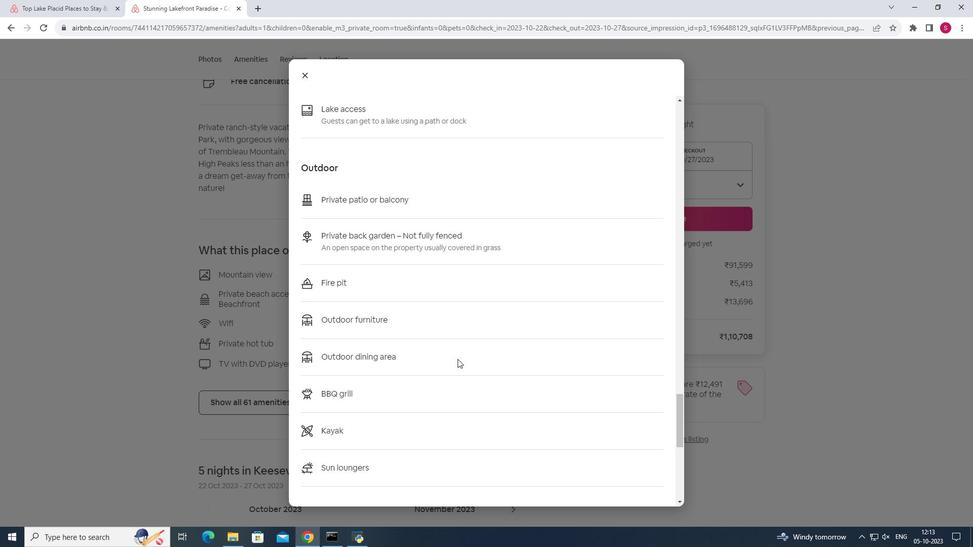 
Action: Mouse scrolled (457, 358) with delta (0, 0)
Screenshot: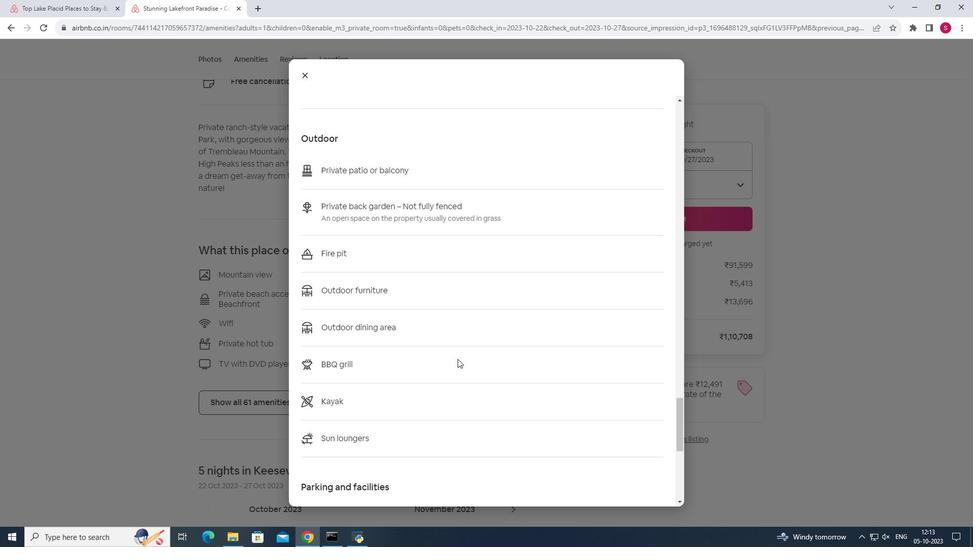 
Action: Mouse scrolled (457, 358) with delta (0, 0)
Screenshot: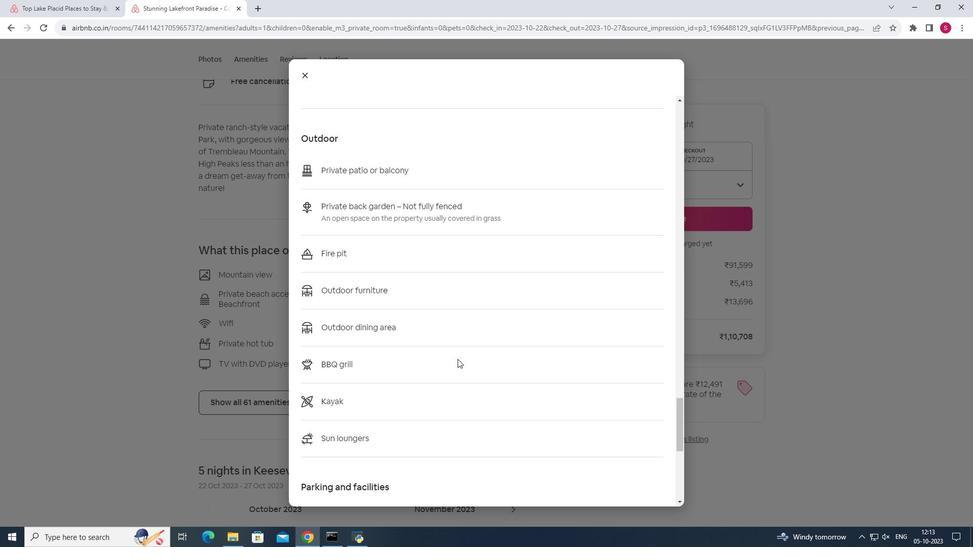 
Action: Mouse scrolled (457, 358) with delta (0, 0)
Screenshot: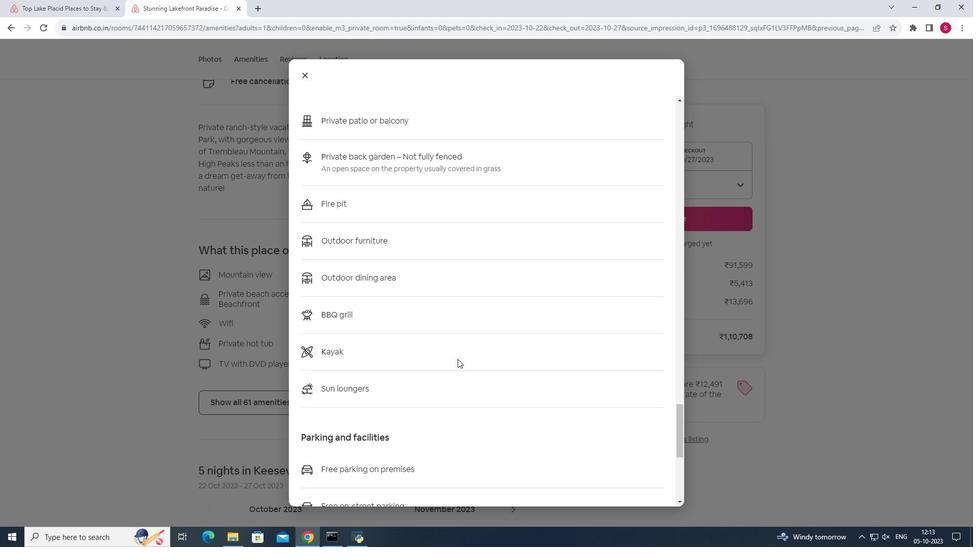 
Action: Mouse scrolled (457, 358) with delta (0, 0)
Screenshot: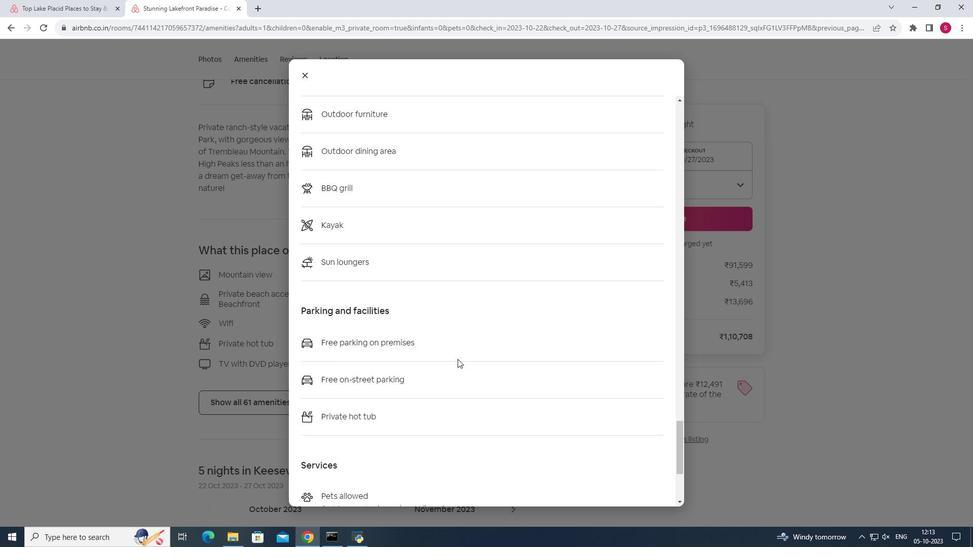
Action: Mouse scrolled (457, 358) with delta (0, 0)
Screenshot: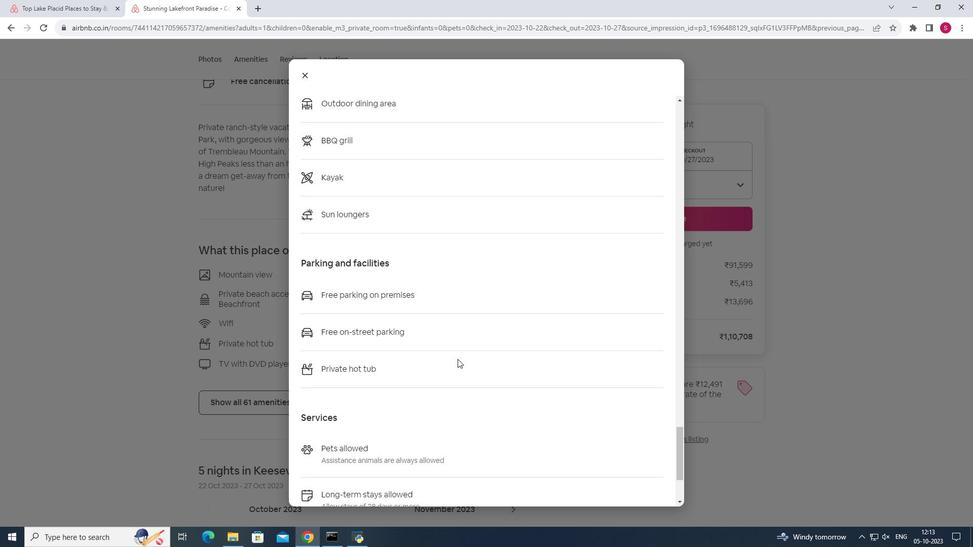 
Action: Mouse scrolled (457, 358) with delta (0, 0)
Screenshot: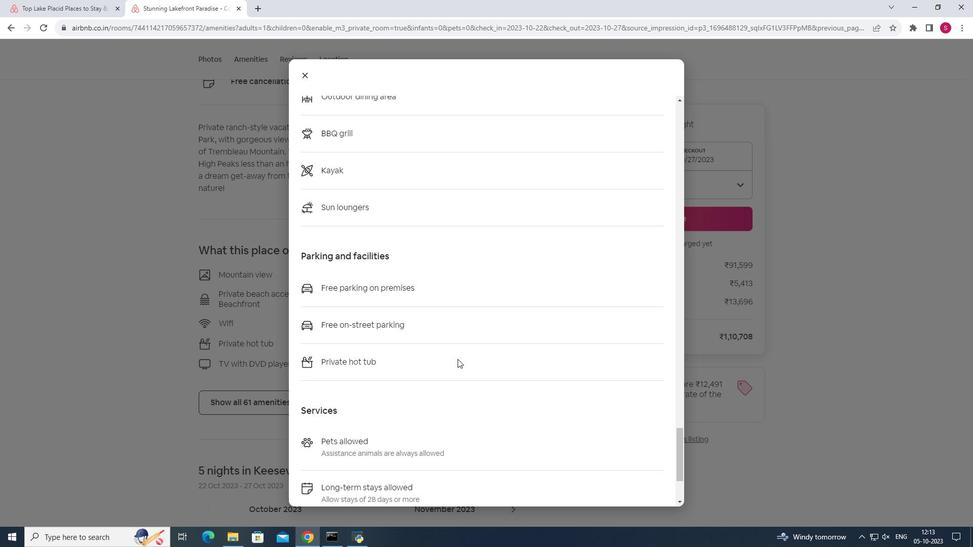 
Action: Mouse scrolled (457, 358) with delta (0, 0)
Screenshot: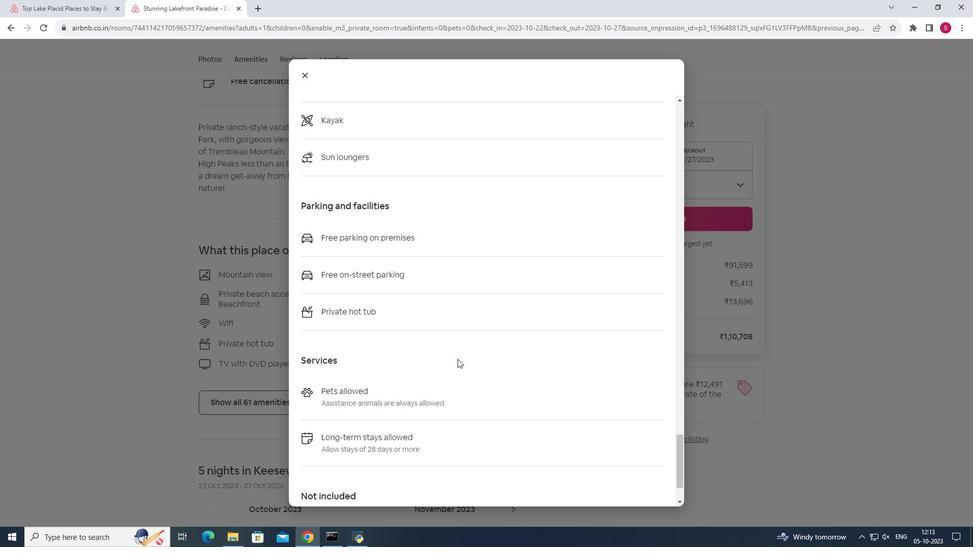 
Action: Mouse moved to (448, 251)
Screenshot: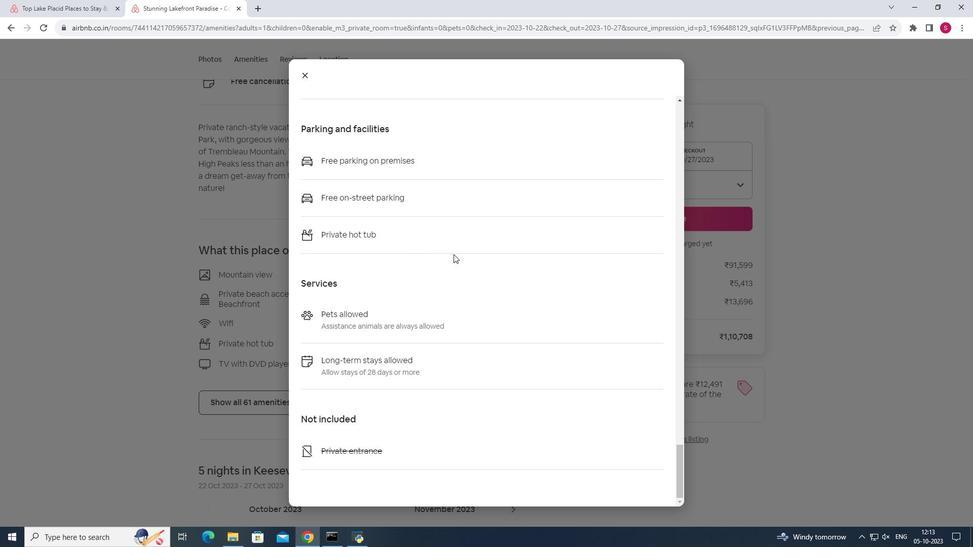 
Action: Mouse scrolled (448, 250) with delta (0, 0)
Screenshot: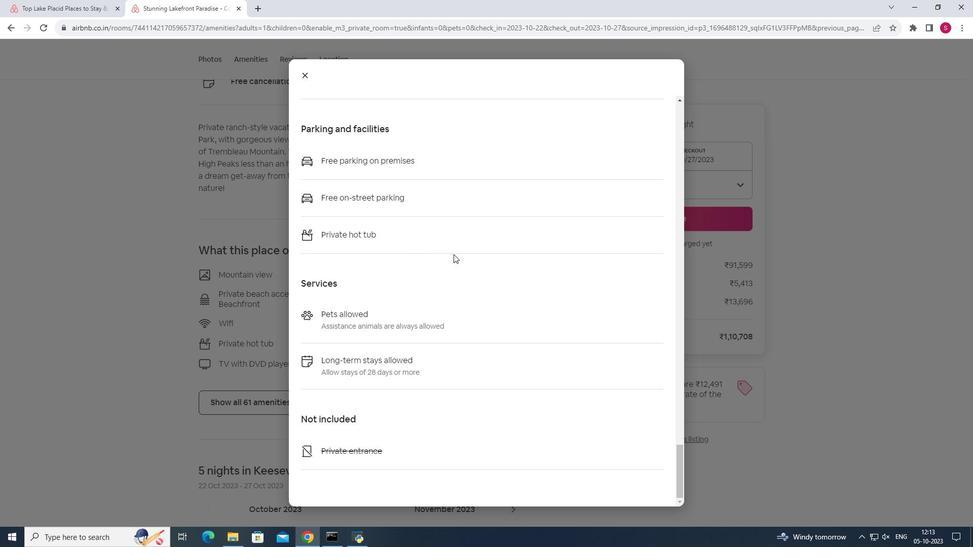 
Action: Mouse moved to (455, 255)
Screenshot: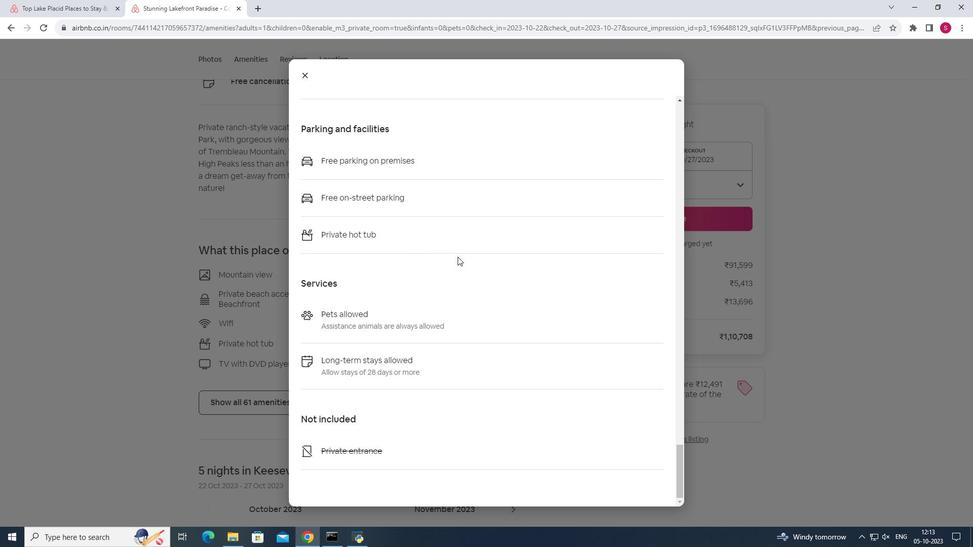 
Action: Mouse scrolled (455, 254) with delta (0, 0)
Screenshot: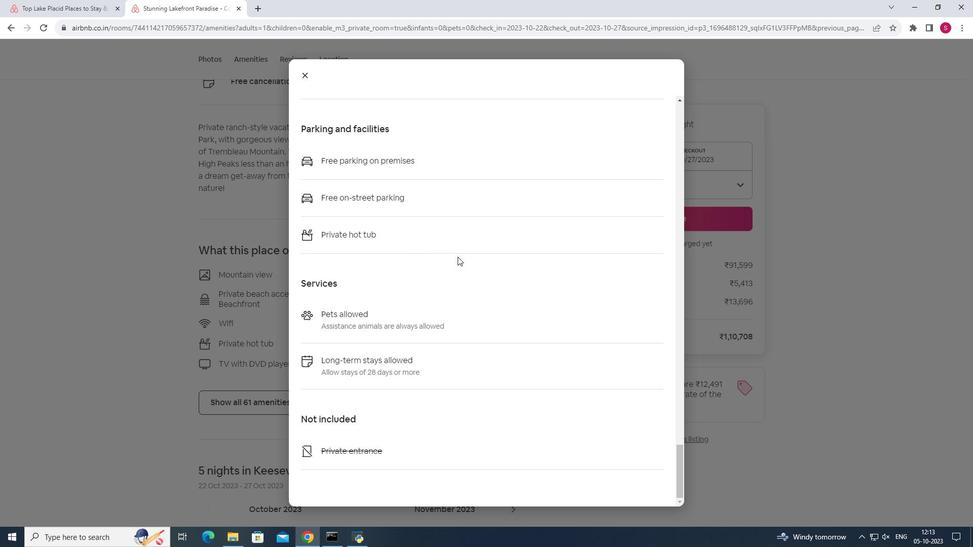
Action: Mouse moved to (457, 256)
Screenshot: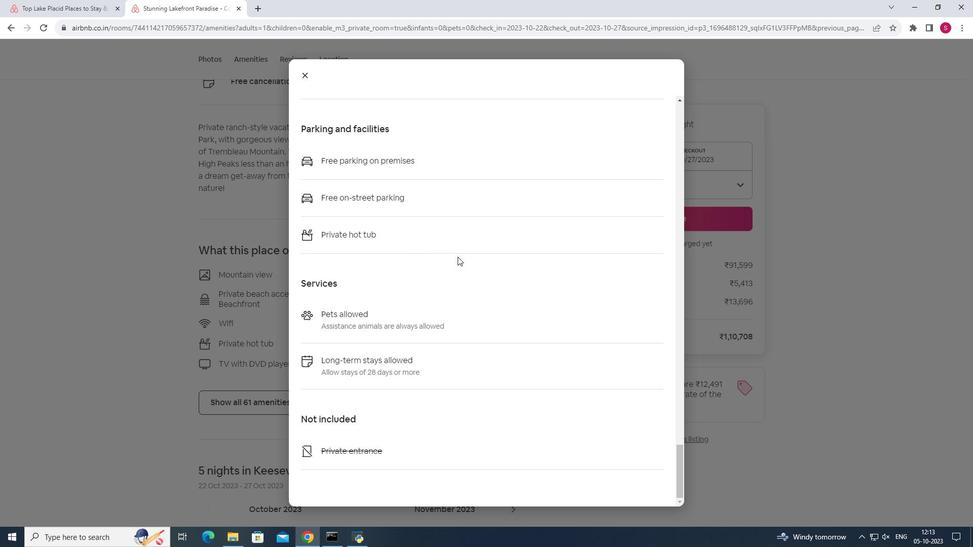 
Action: Mouse scrolled (457, 255) with delta (0, 0)
Screenshot: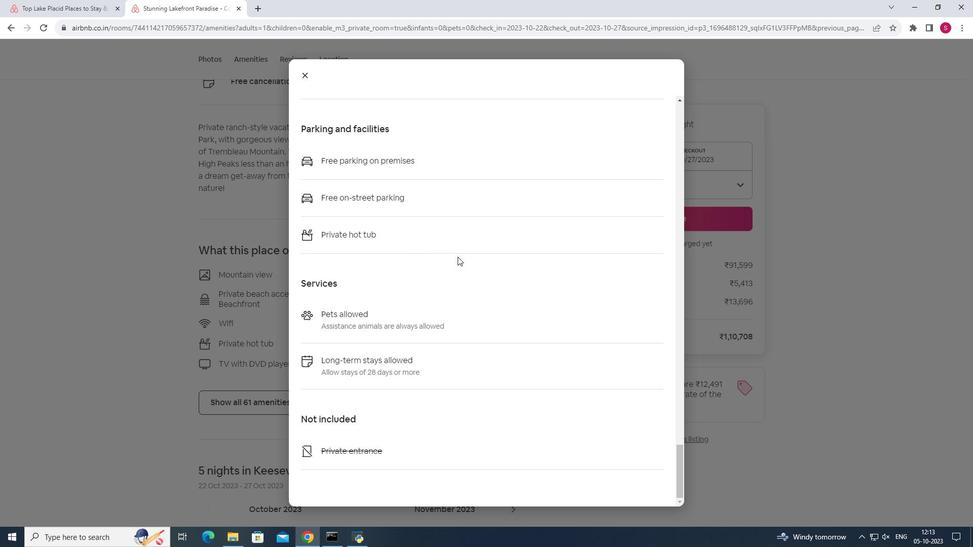 
Action: Mouse moved to (457, 256)
Screenshot: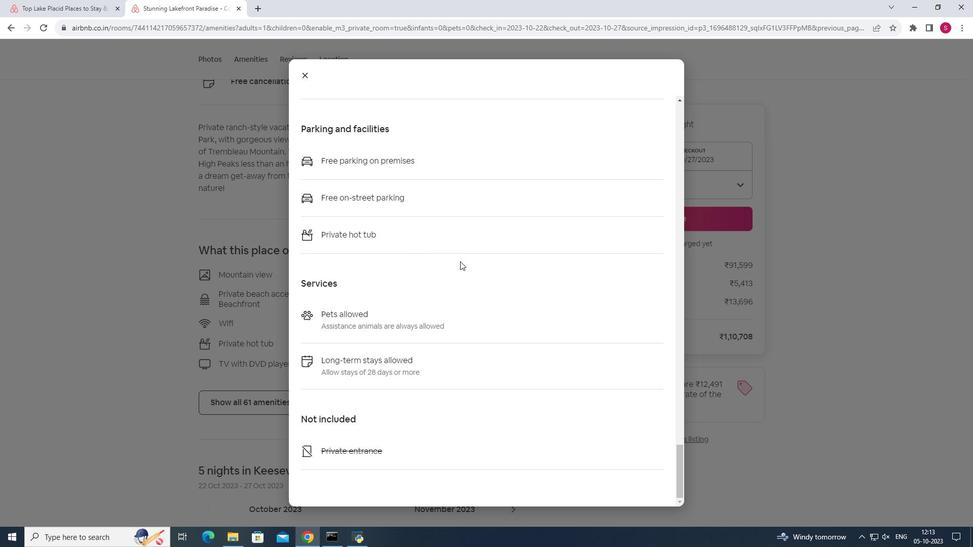
Action: Mouse scrolled (457, 256) with delta (0, 0)
Screenshot: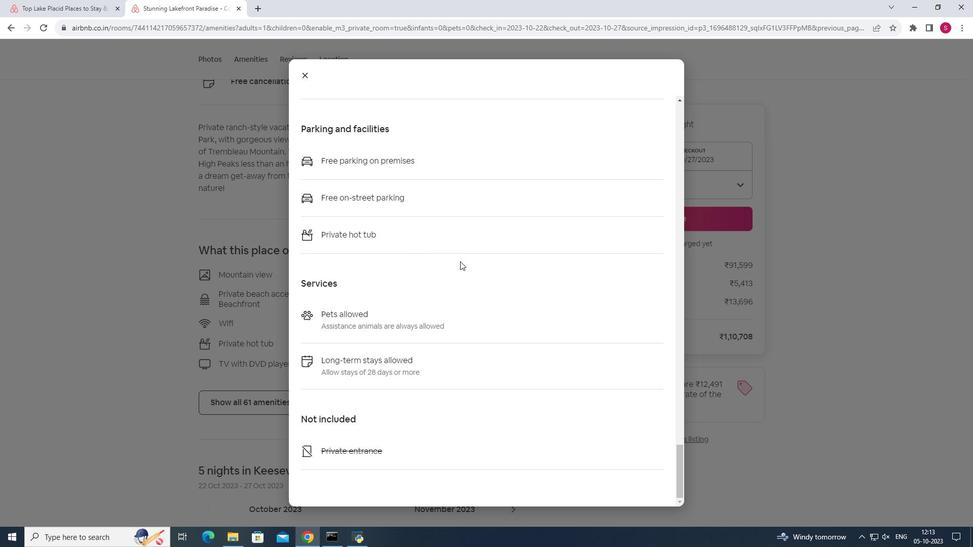 
Action: Mouse moved to (308, 75)
Screenshot: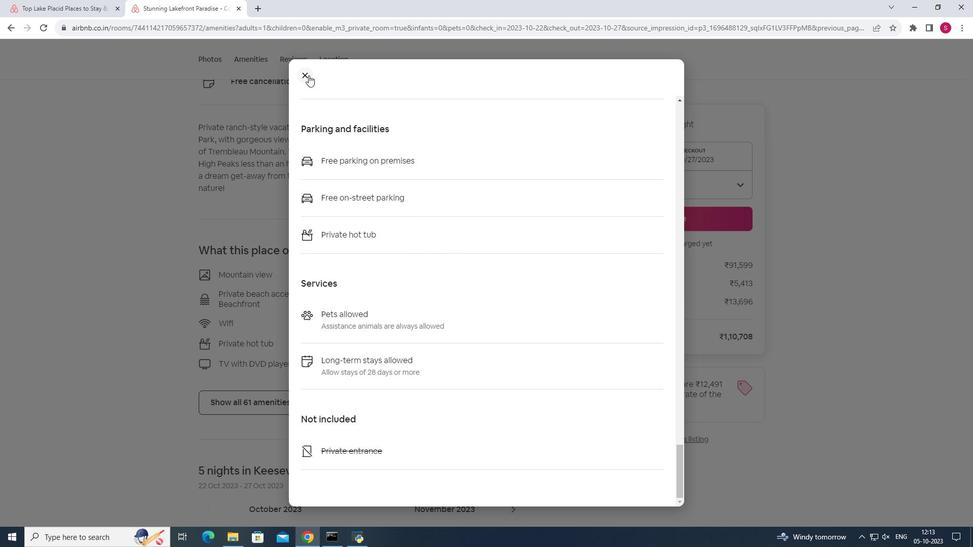 
Action: Mouse pressed left at (308, 75)
Screenshot: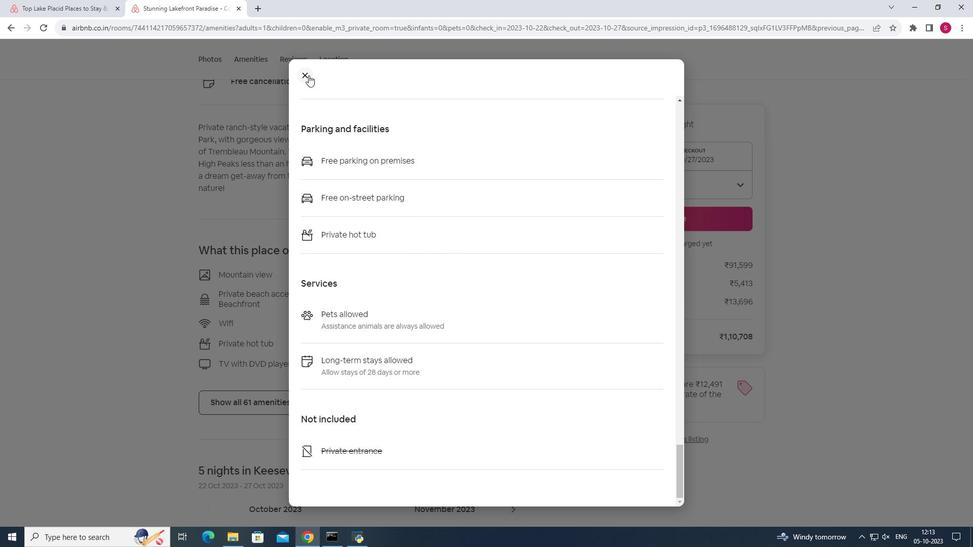 
Action: Mouse moved to (311, 285)
Screenshot: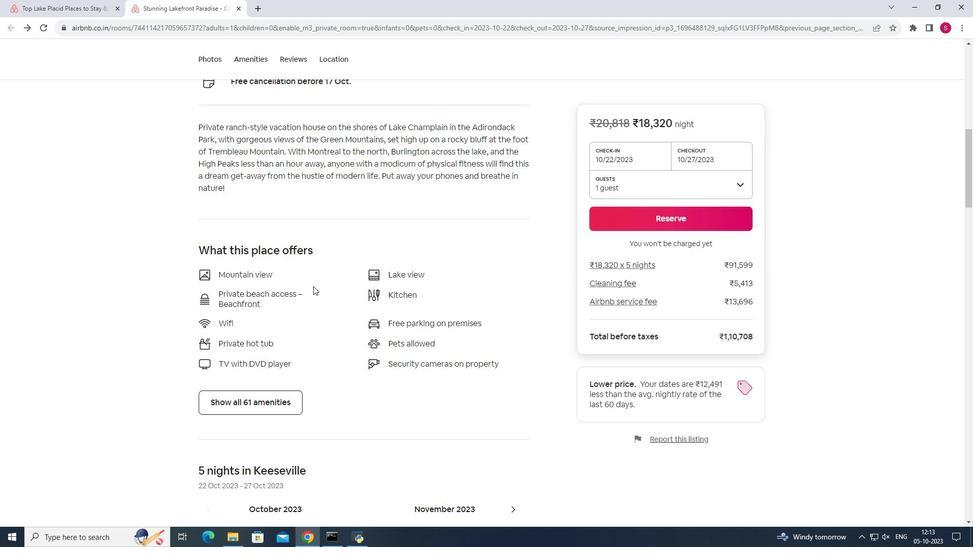 
Action: Mouse scrolled (311, 284) with delta (0, 0)
Screenshot: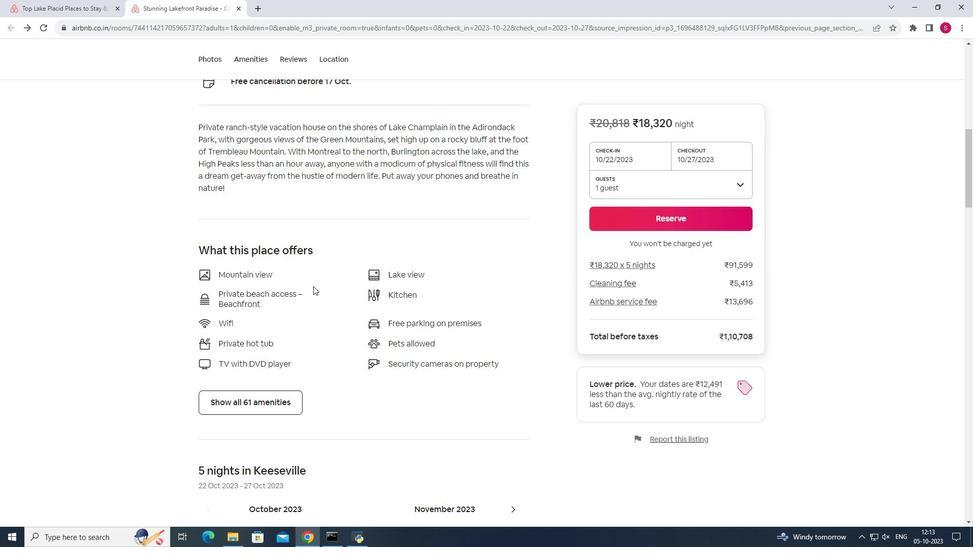 
Action: Mouse moved to (313, 286)
Screenshot: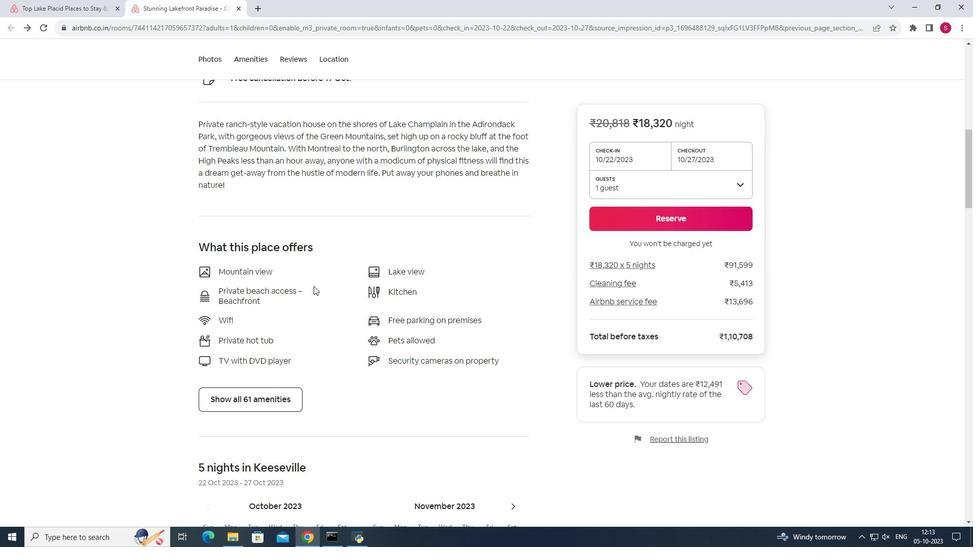 
Action: Mouse scrolled (313, 285) with delta (0, 0)
Screenshot: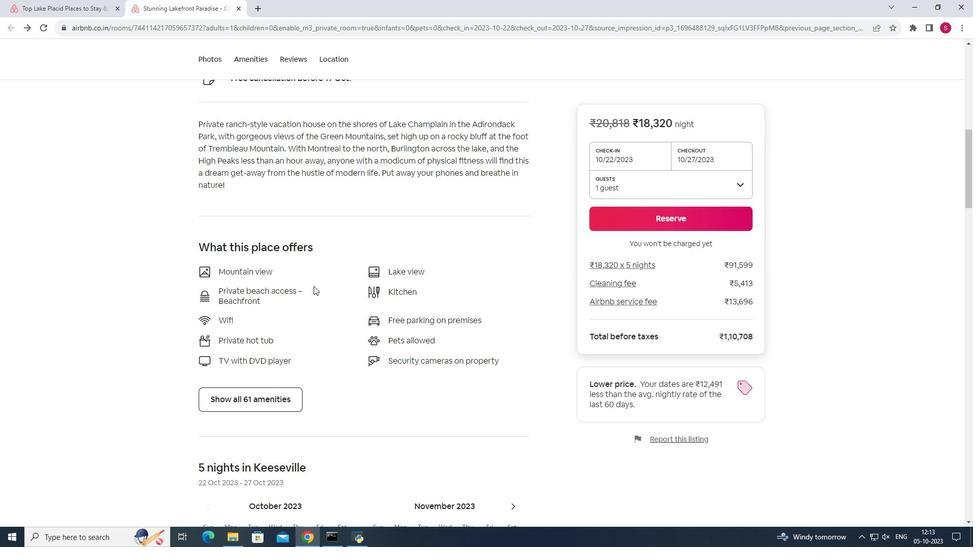
Action: Mouse moved to (313, 286)
Screenshot: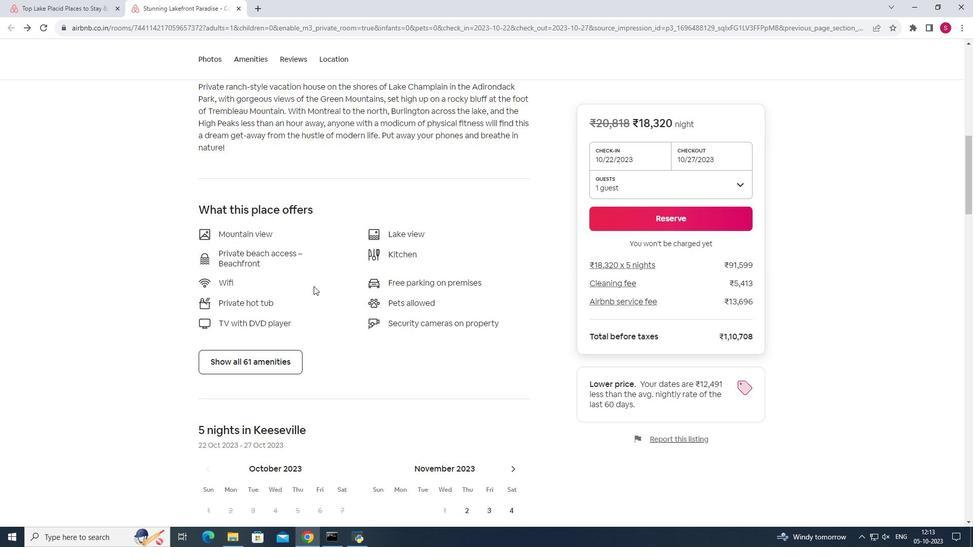 
Action: Mouse scrolled (313, 285) with delta (0, 0)
Screenshot: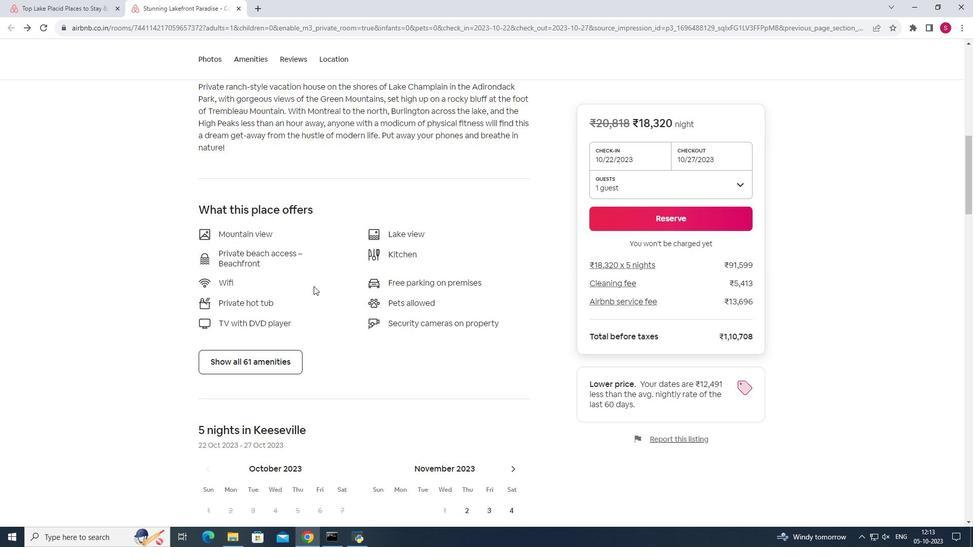 
Action: Mouse scrolled (313, 285) with delta (0, 0)
Screenshot: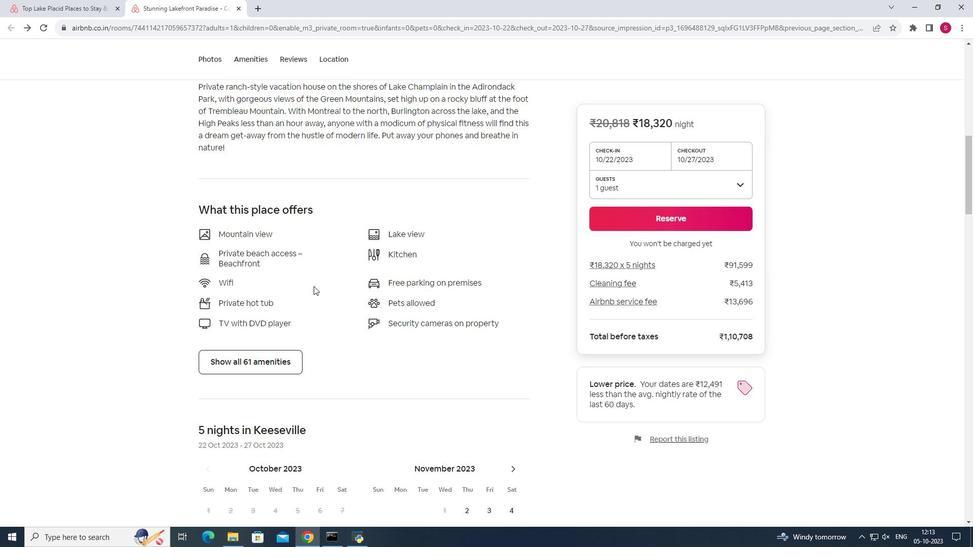 
Action: Mouse moved to (365, 287)
Screenshot: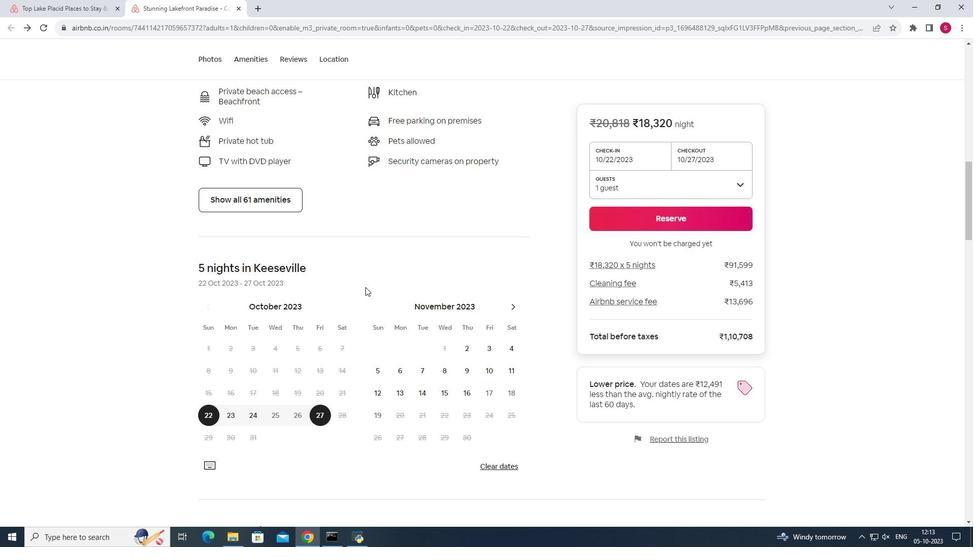 
Action: Mouse scrolled (365, 286) with delta (0, 0)
Screenshot: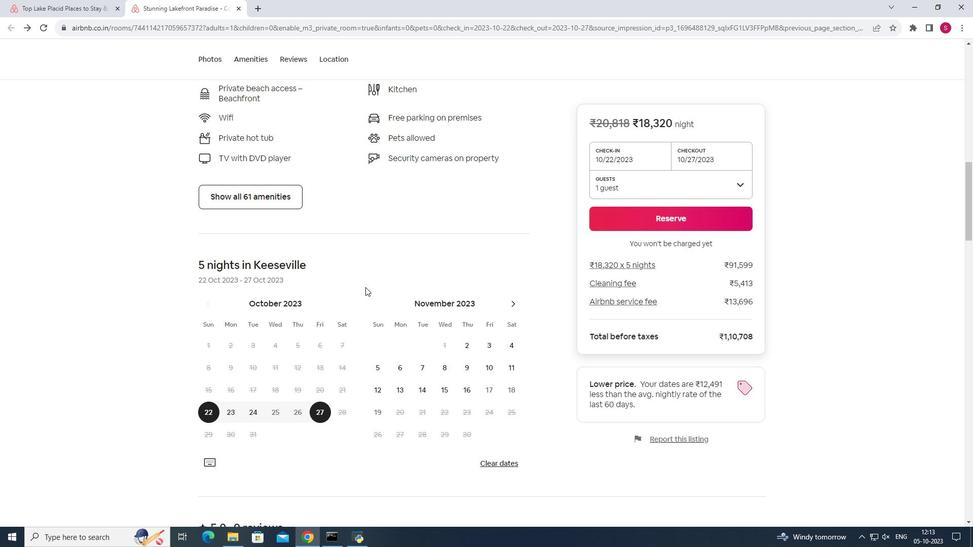 
Action: Mouse moved to (741, 160)
Screenshot: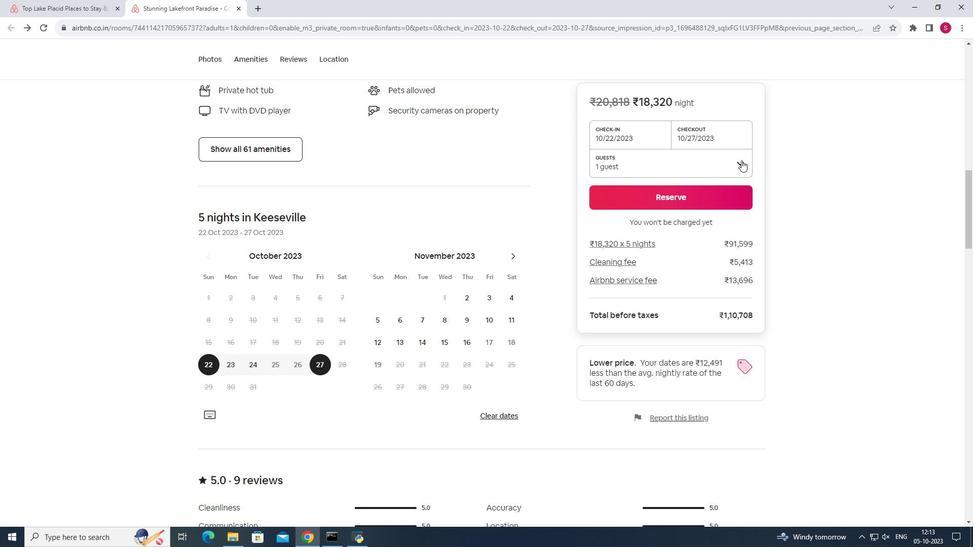 
Action: Mouse pressed left at (741, 160)
Screenshot: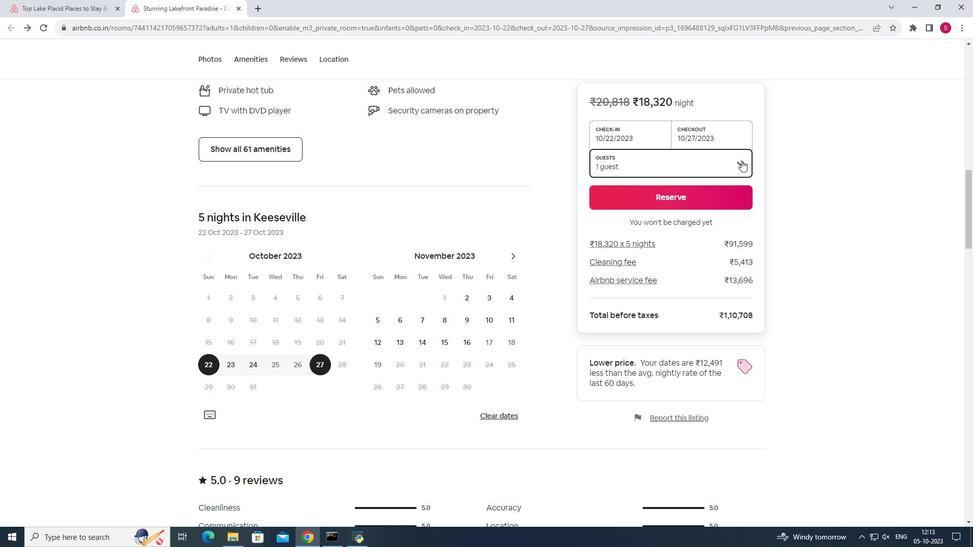 
Action: Mouse moved to (620, 129)
Screenshot: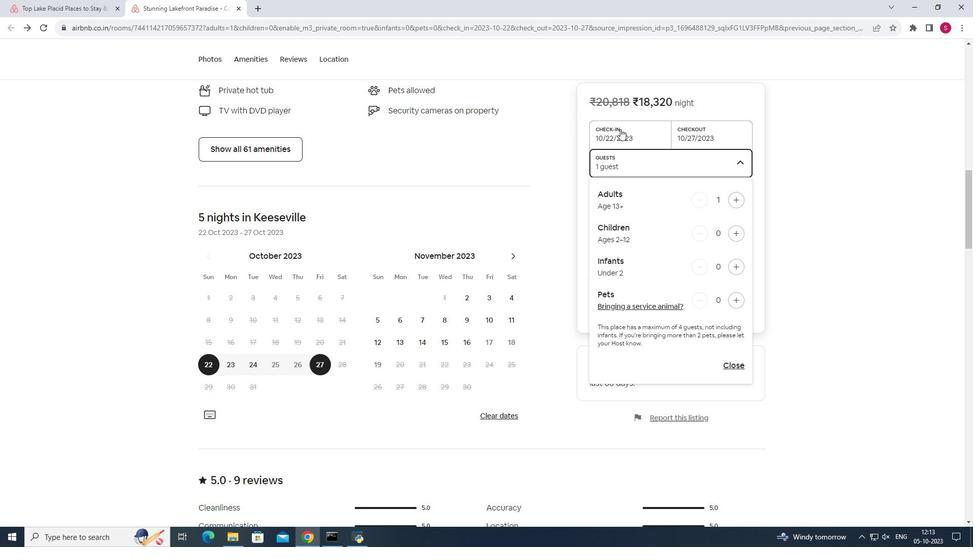 
Action: Mouse pressed left at (620, 129)
Screenshot: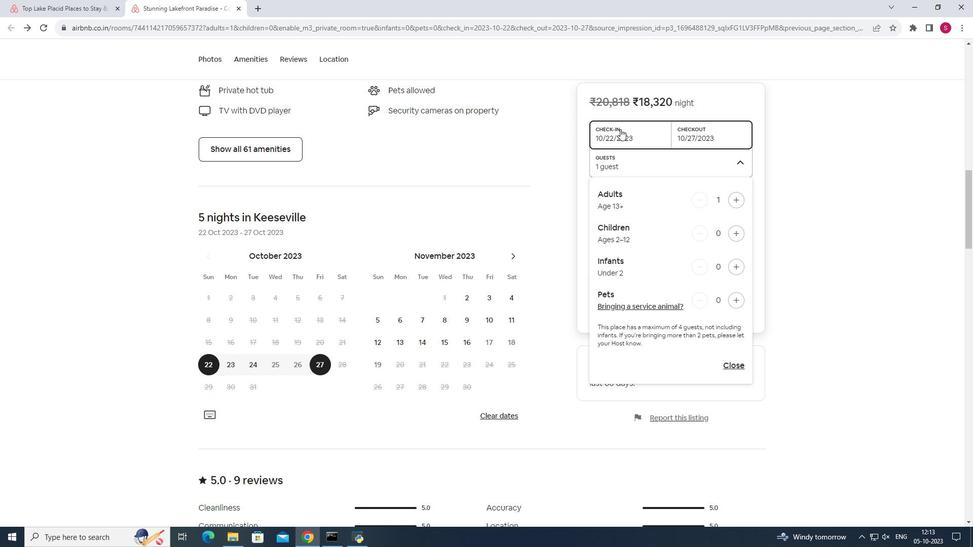 
Action: Mouse moved to (498, 278)
Screenshot: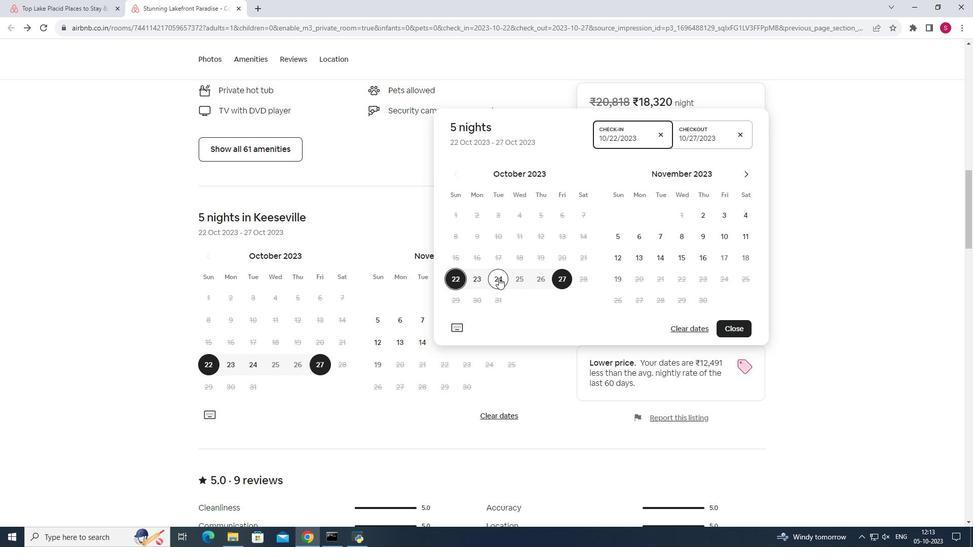 
Action: Mouse pressed left at (498, 278)
Screenshot: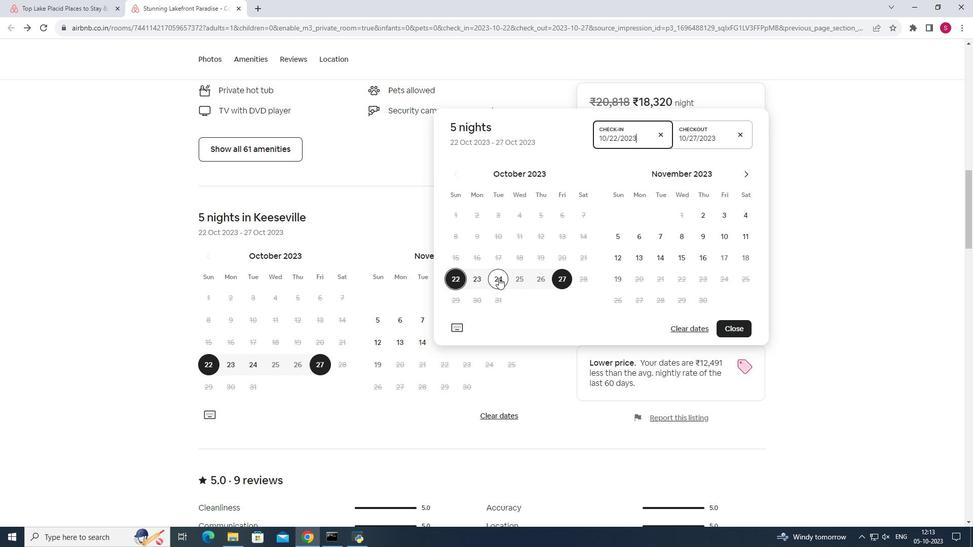 
Action: Mouse moved to (722, 131)
Screenshot: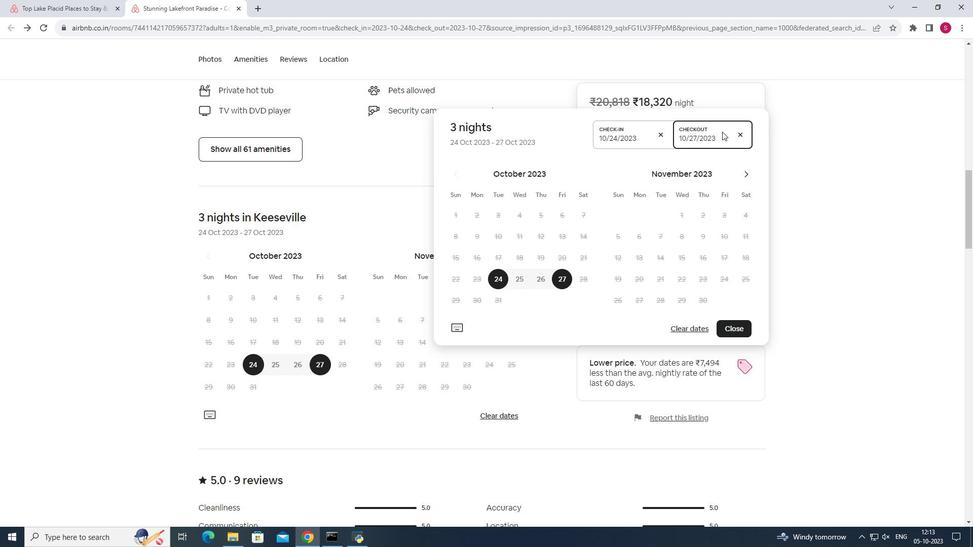 
Action: Mouse pressed left at (722, 131)
Screenshot: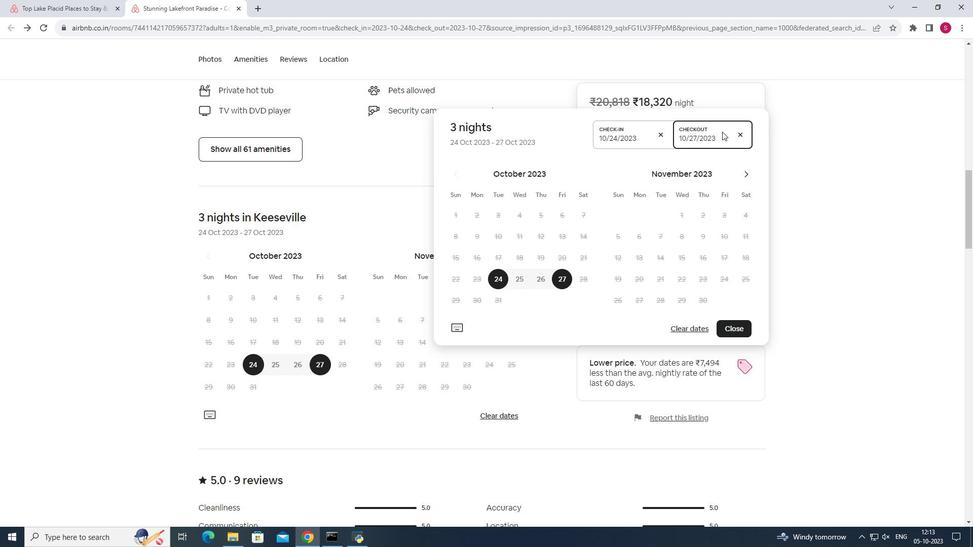 
Action: Mouse moved to (713, 136)
Screenshot: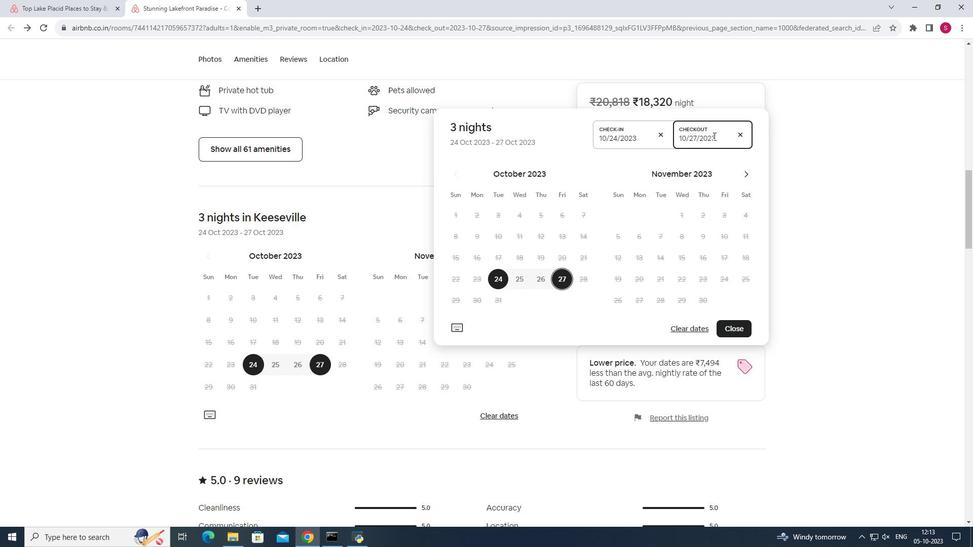 
Action: Mouse pressed left at (713, 136)
Screenshot: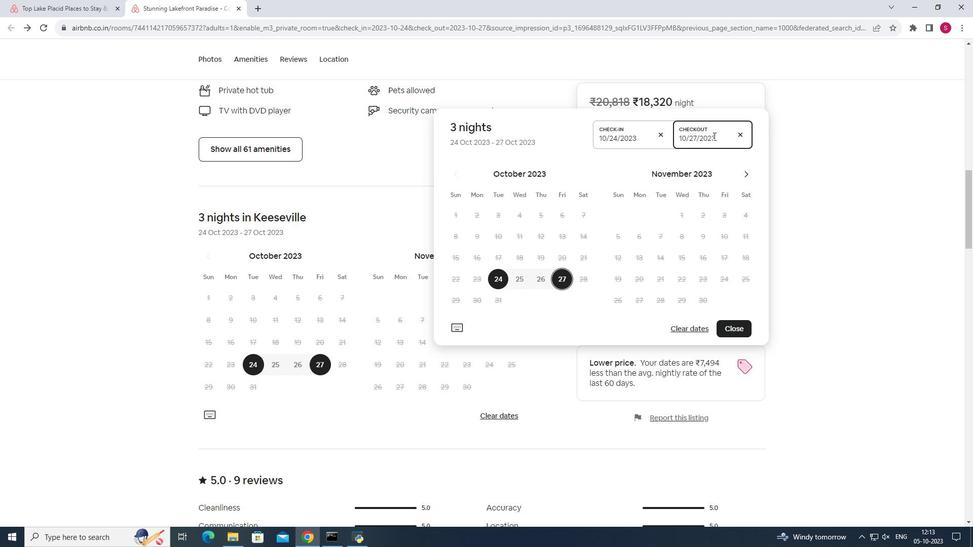 
Action: Mouse moved to (738, 133)
Screenshot: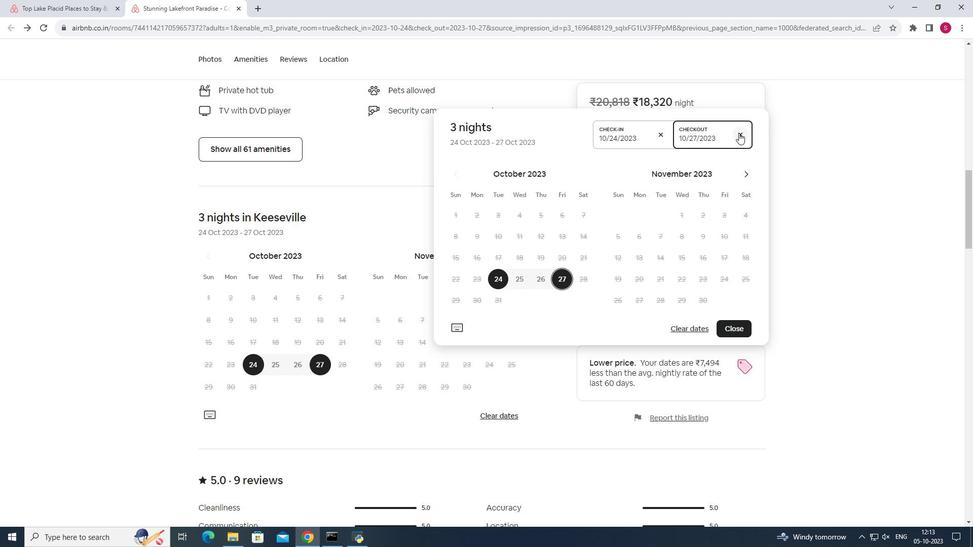 
Action: Mouse pressed left at (738, 133)
Screenshot: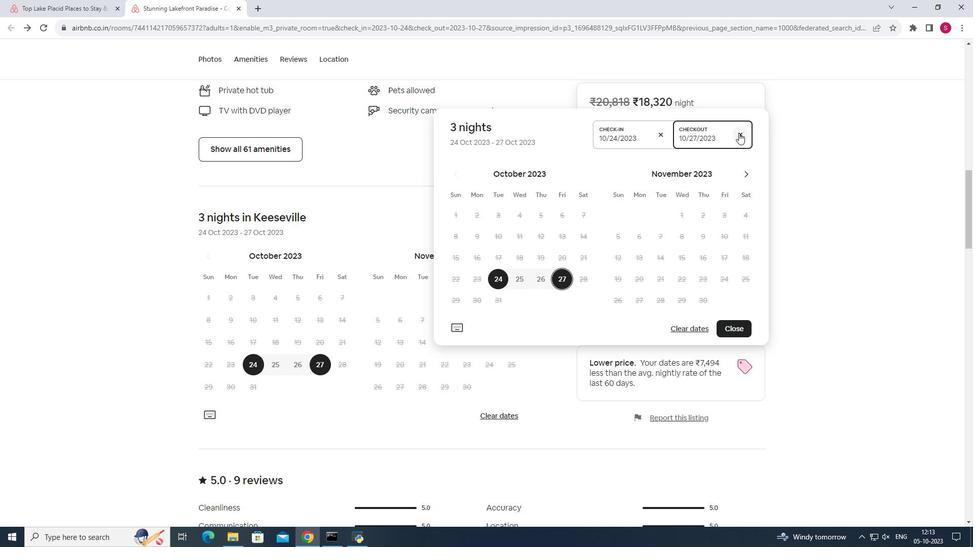 
Action: Mouse moved to (563, 300)
Screenshot: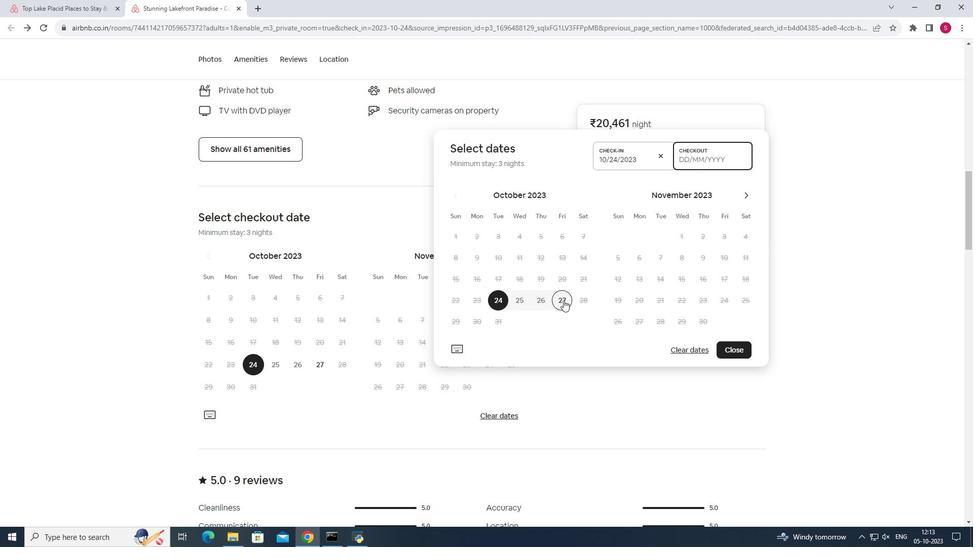 
Action: Mouse pressed left at (563, 300)
Screenshot: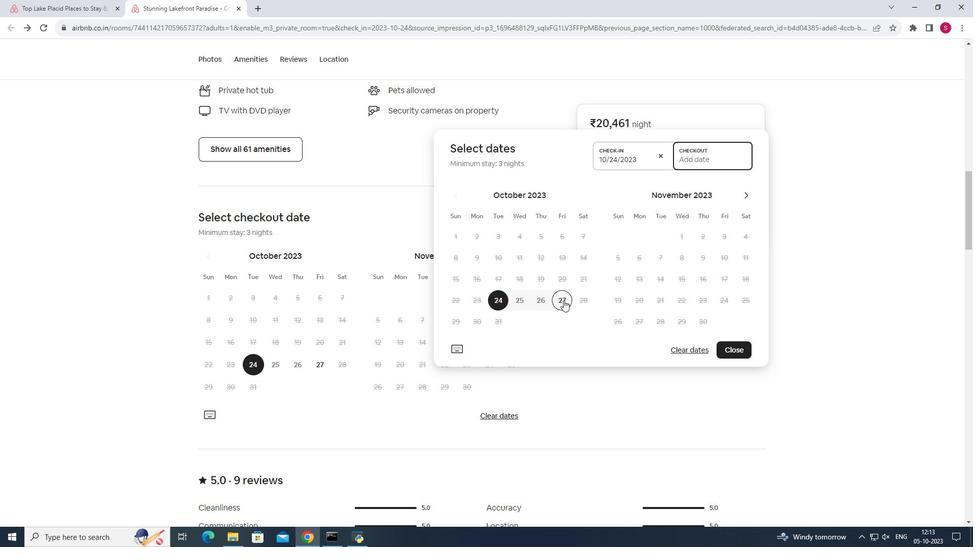 
Action: Mouse moved to (632, 129)
Screenshot: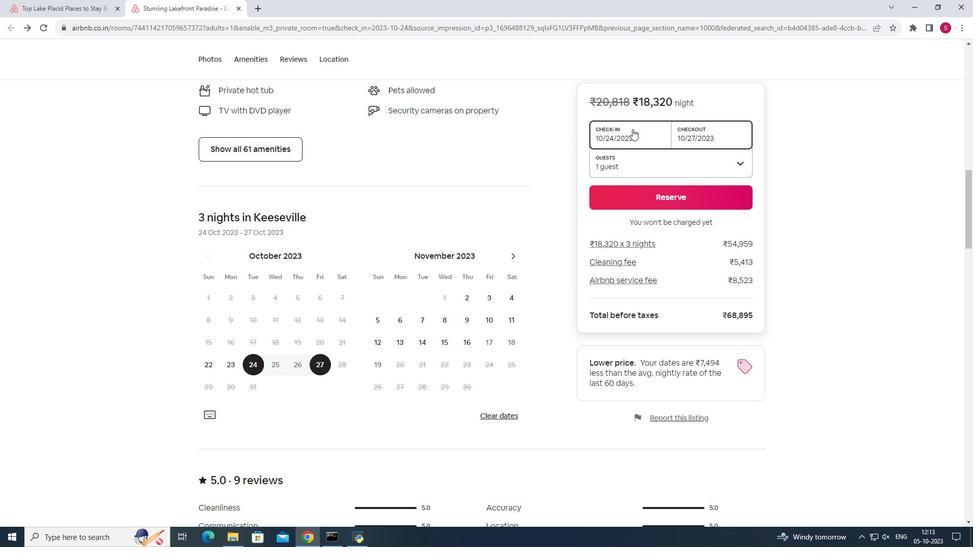 
Action: Mouse pressed left at (632, 129)
Screenshot: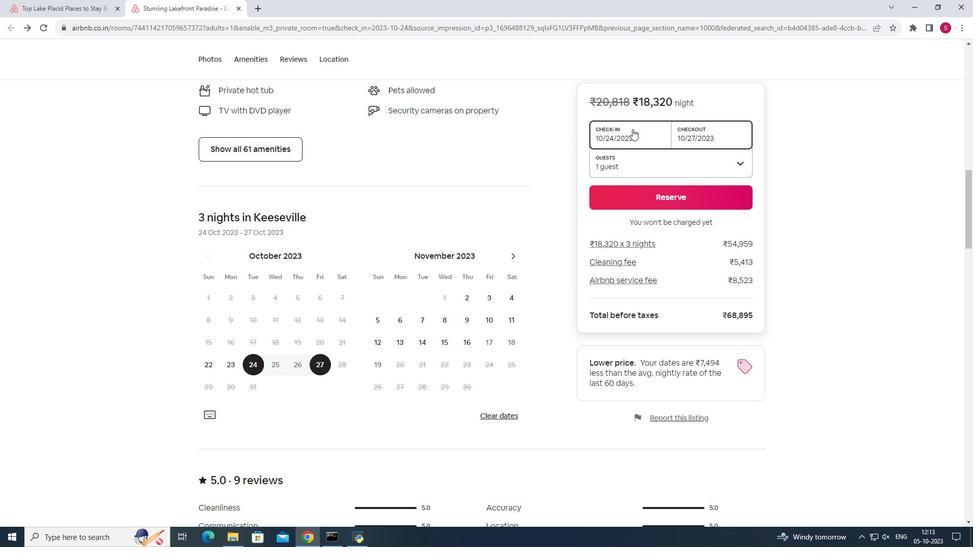 
Action: Mouse moved to (747, 173)
Screenshot: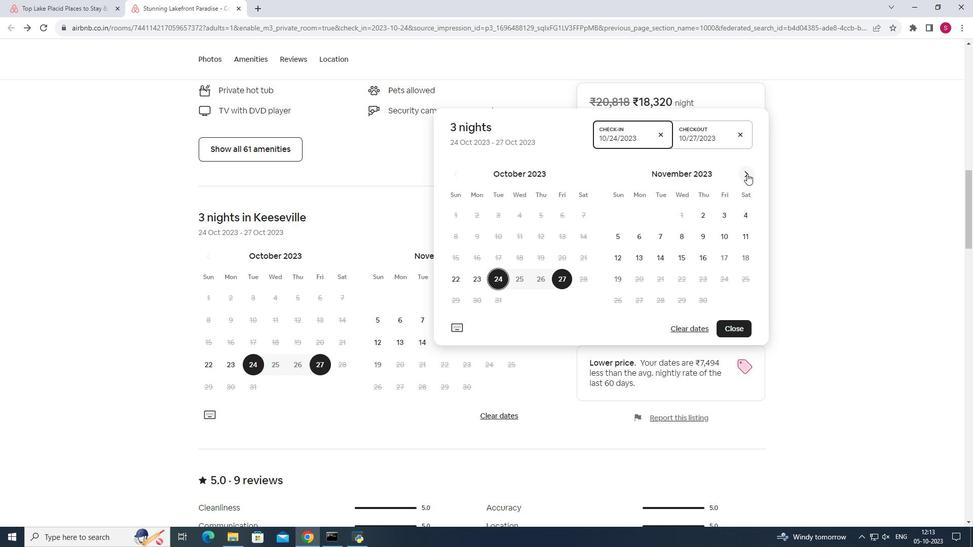 
Action: Mouse pressed left at (747, 173)
Screenshot: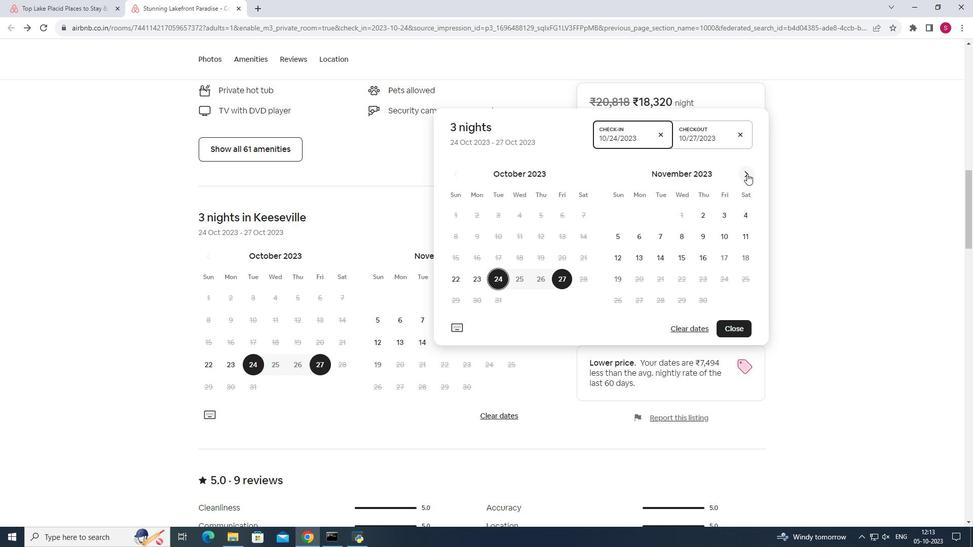
Action: Mouse moved to (542, 256)
Screenshot: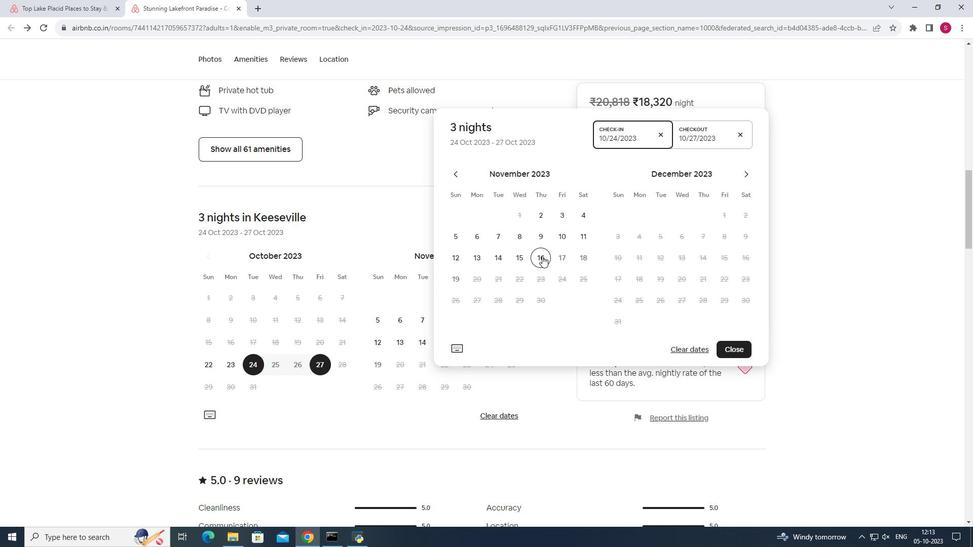 
Action: Mouse pressed left at (542, 256)
Screenshot: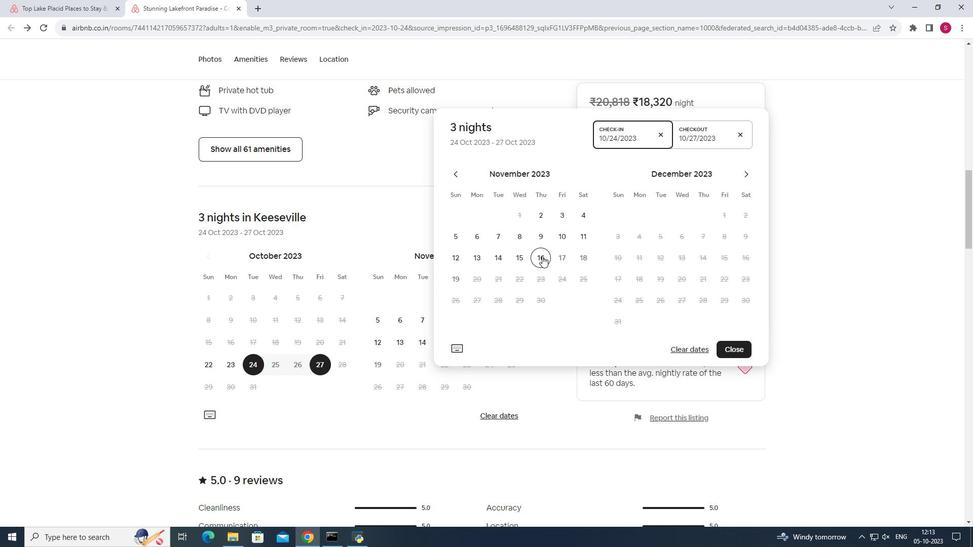 
Action: Mouse moved to (748, 194)
Screenshot: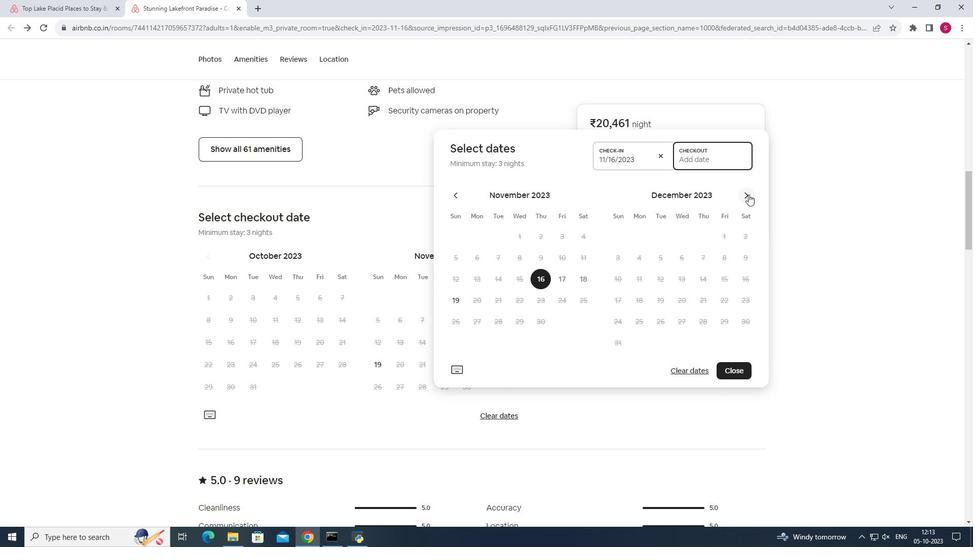 
Action: Mouse pressed left at (748, 194)
Screenshot: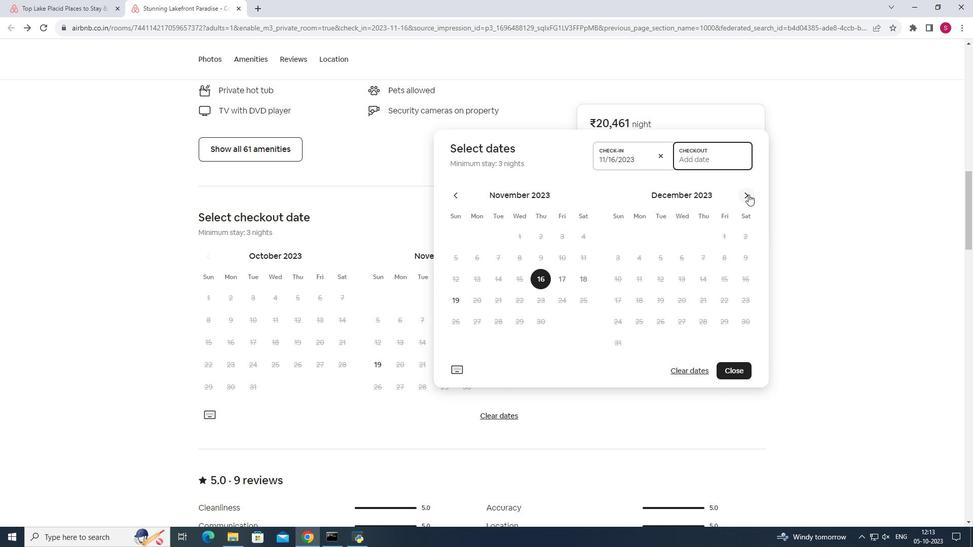 
Action: Mouse moved to (744, 198)
Screenshot: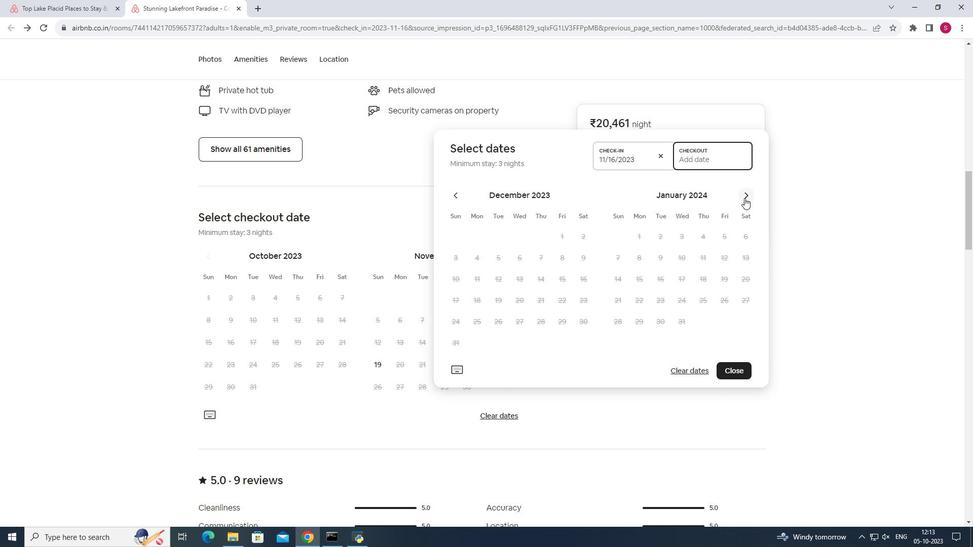 
Action: Mouse pressed left at (744, 198)
Screenshot: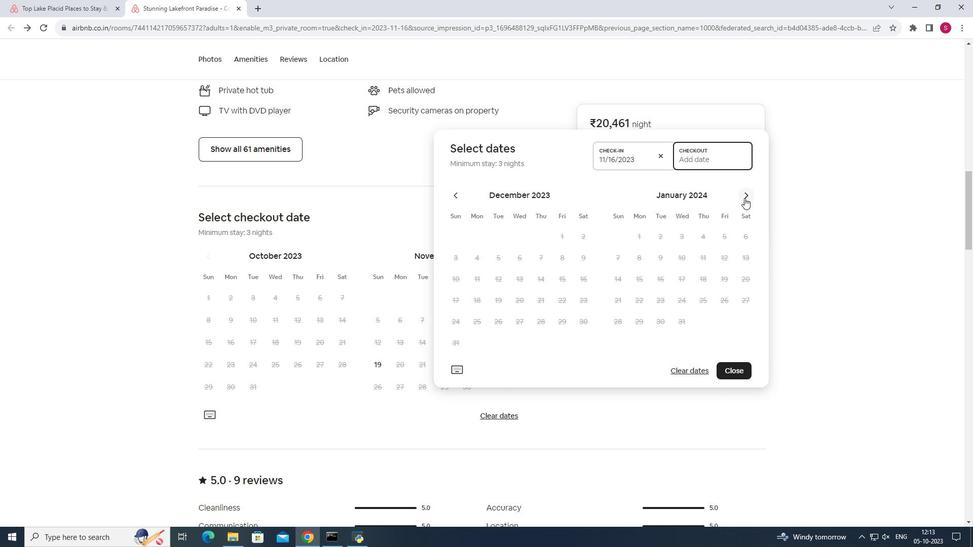 
Action: Mouse moved to (478, 237)
Screenshot: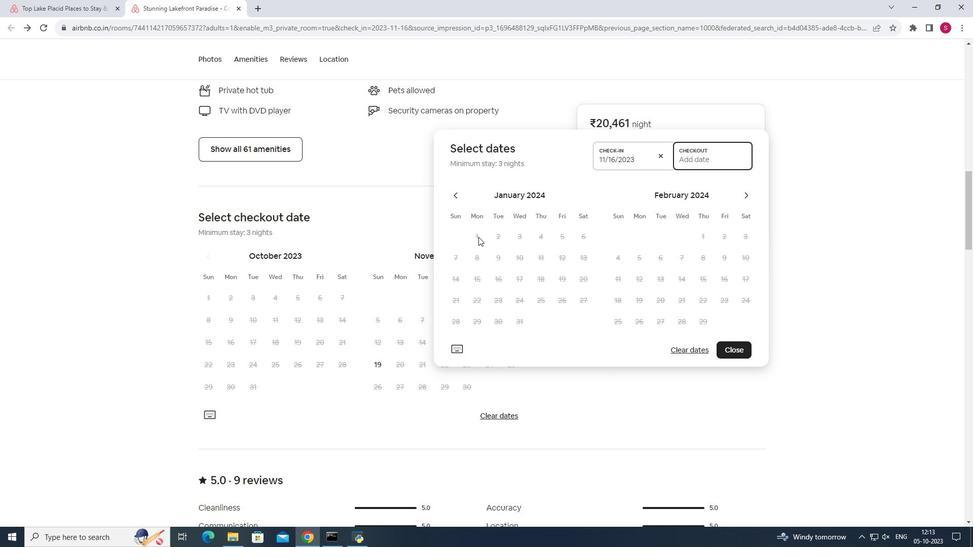 
Action: Mouse pressed left at (478, 237)
Screenshot: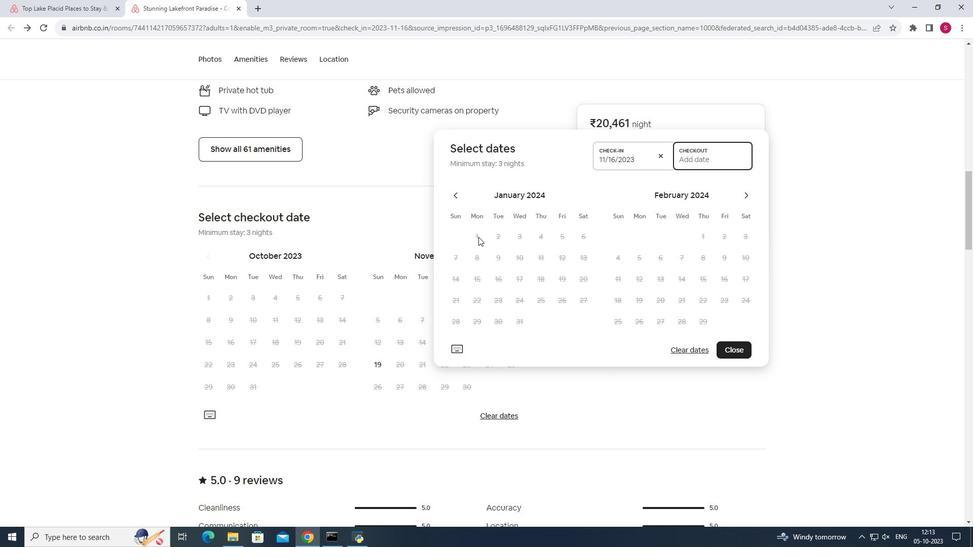 
Action: Mouse moved to (457, 194)
Screenshot: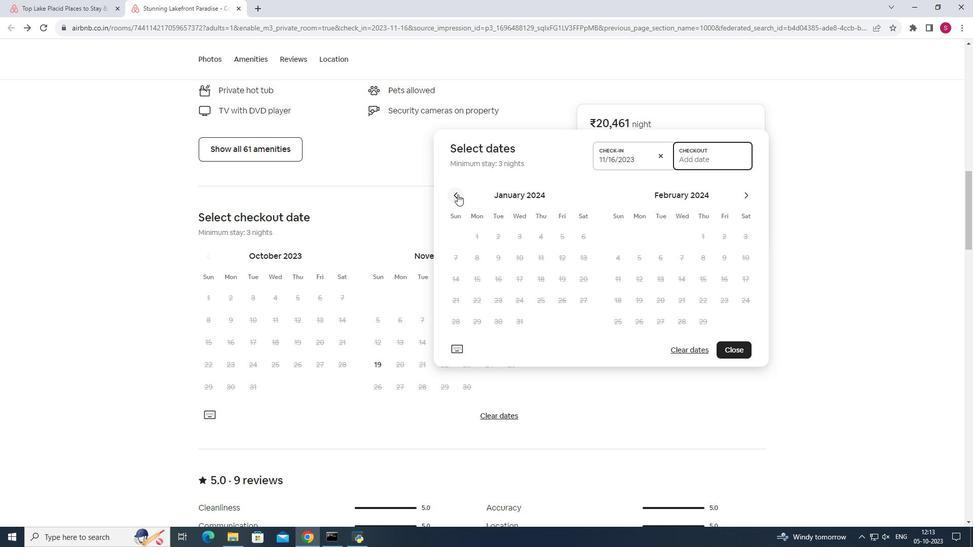 
Action: Mouse pressed left at (457, 194)
Screenshot: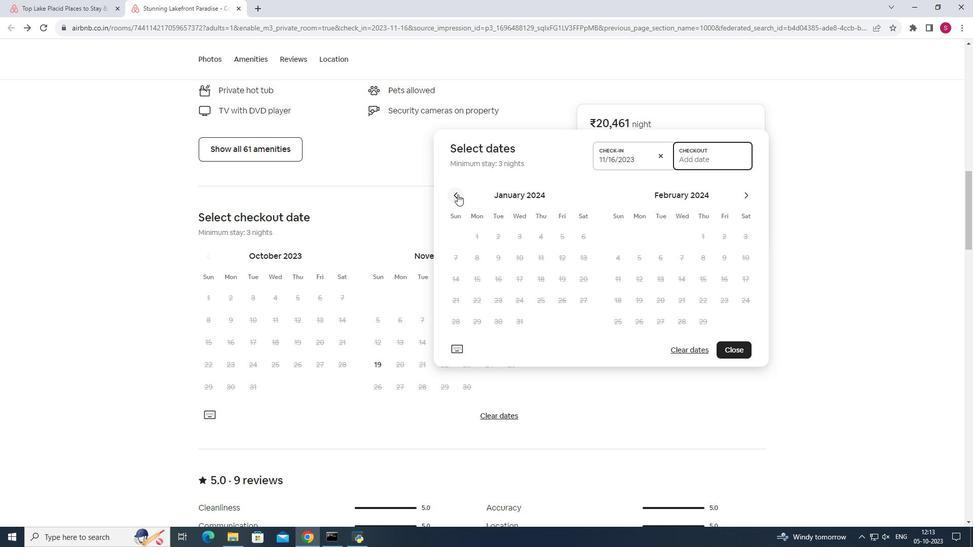 
Action: Mouse moved to (456, 196)
Screenshot: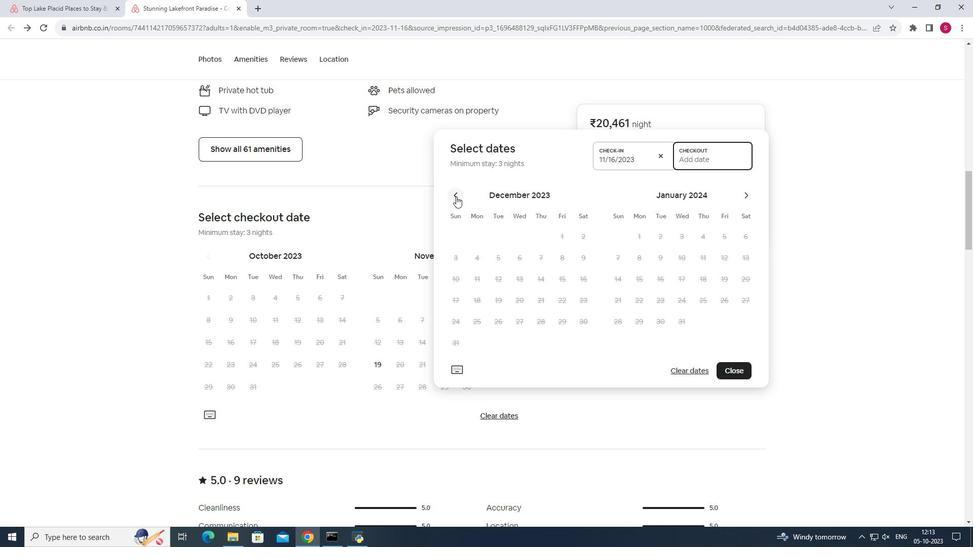 
Action: Mouse pressed left at (456, 196)
Screenshot: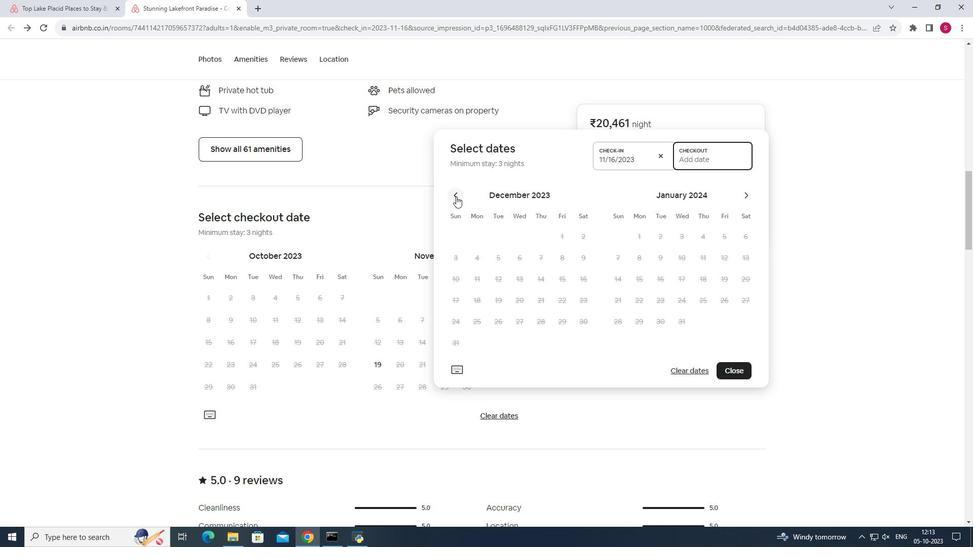 
Action: Mouse moved to (583, 280)
Screenshot: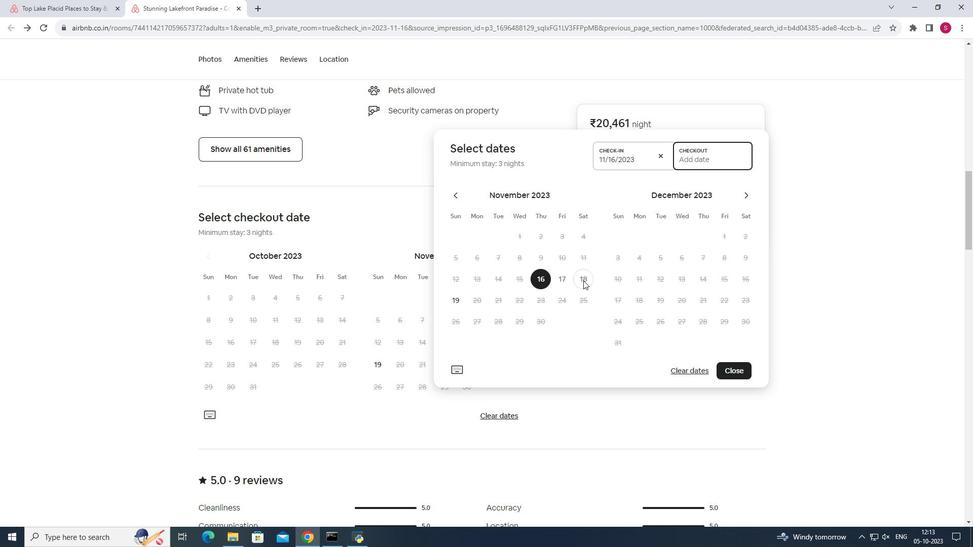 
Action: Mouse pressed left at (583, 280)
Screenshot: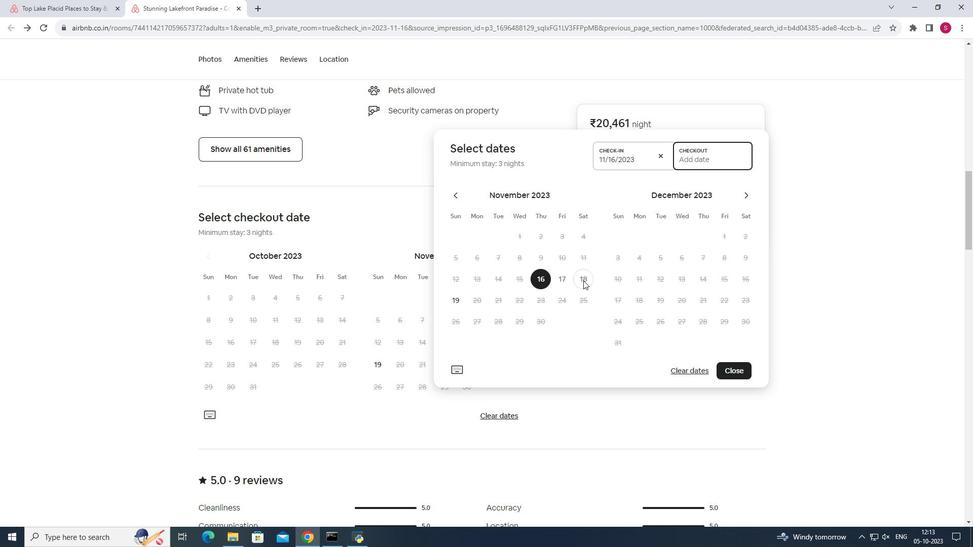 
Action: Mouse moved to (453, 298)
Screenshot: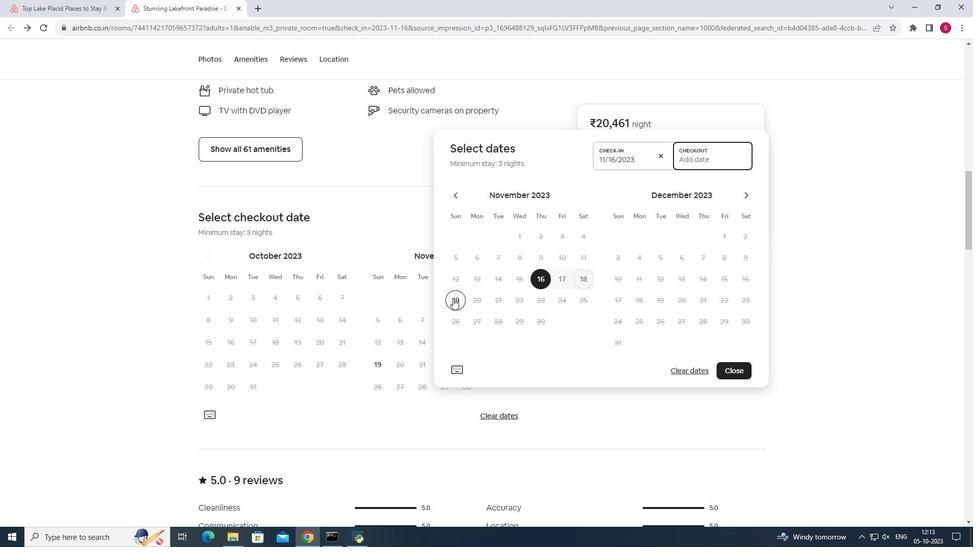 
Action: Mouse pressed left at (453, 298)
Screenshot: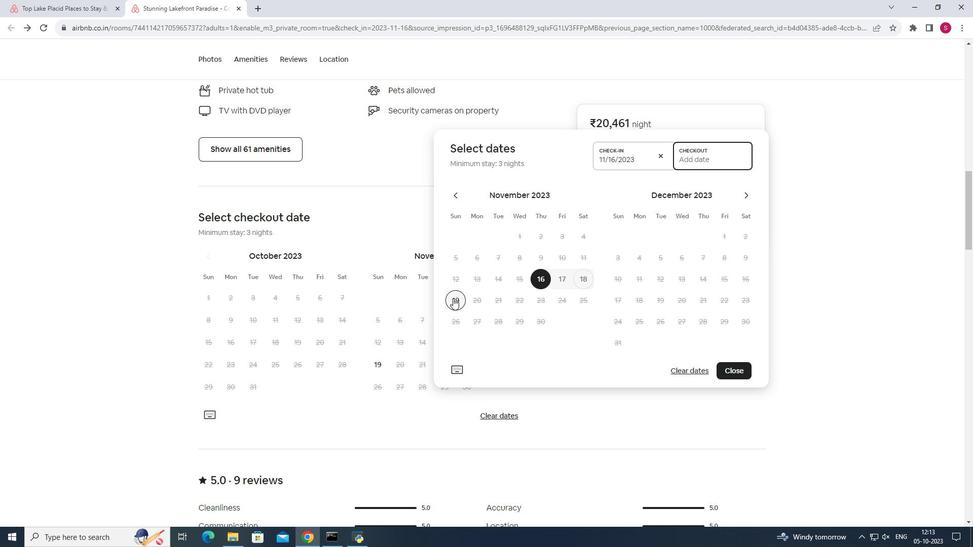 
Action: Mouse moved to (523, 221)
Screenshot: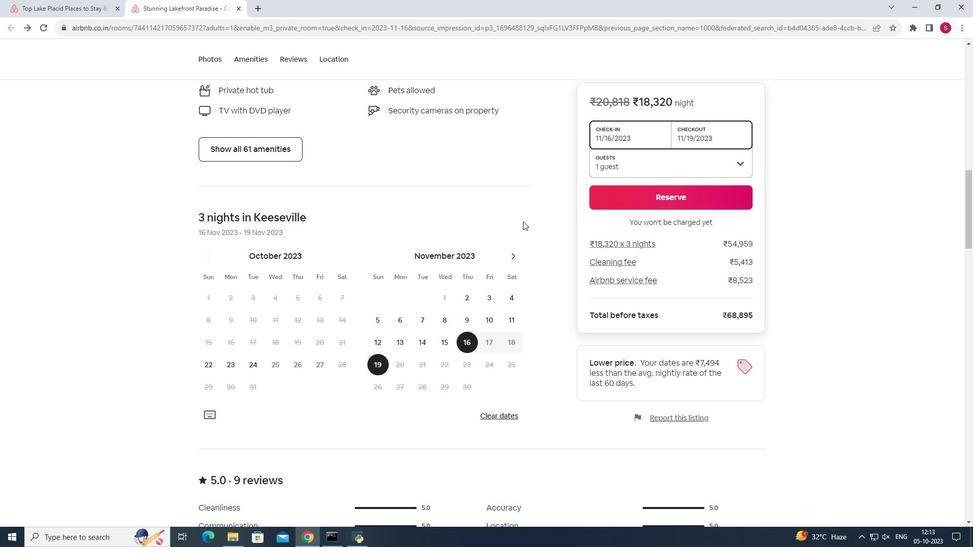 
Action: Mouse scrolled (523, 220) with delta (0, 0)
Screenshot: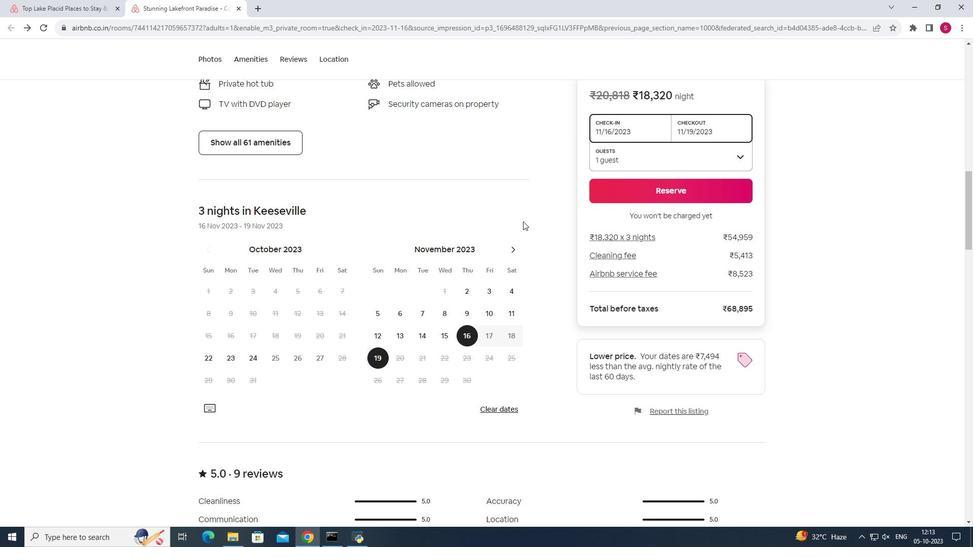 
Action: Mouse scrolled (523, 220) with delta (0, 0)
Screenshot: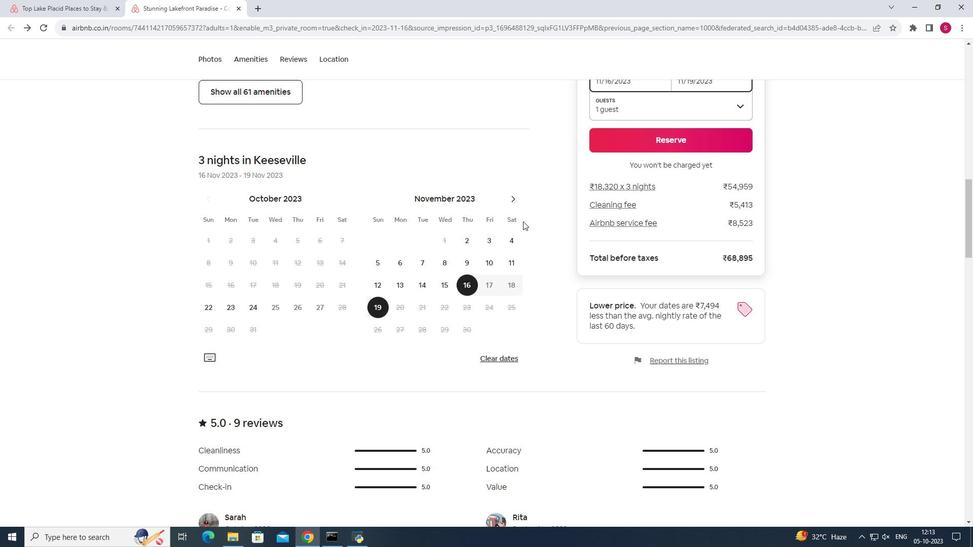 
Action: Mouse moved to (453, 259)
Screenshot: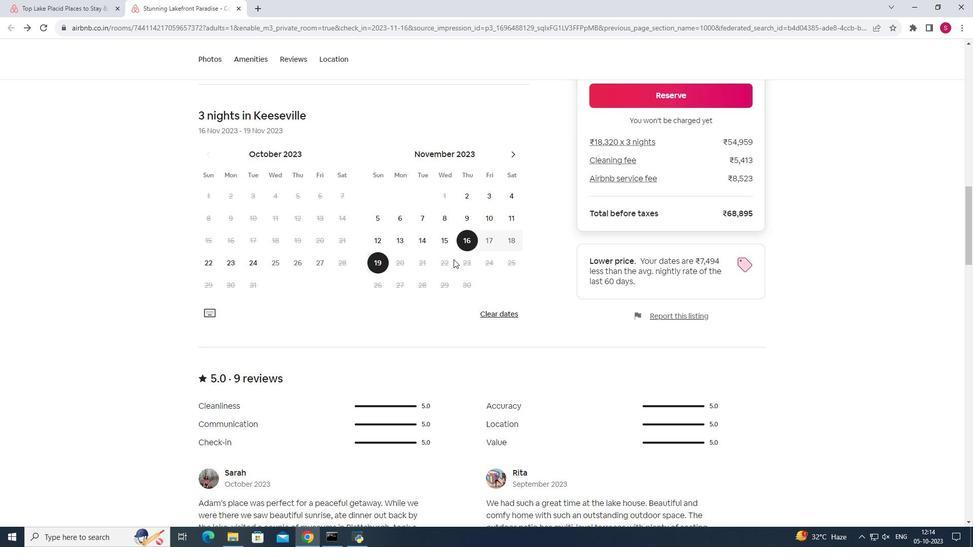 
Action: Mouse scrolled (453, 258) with delta (0, 0)
Screenshot: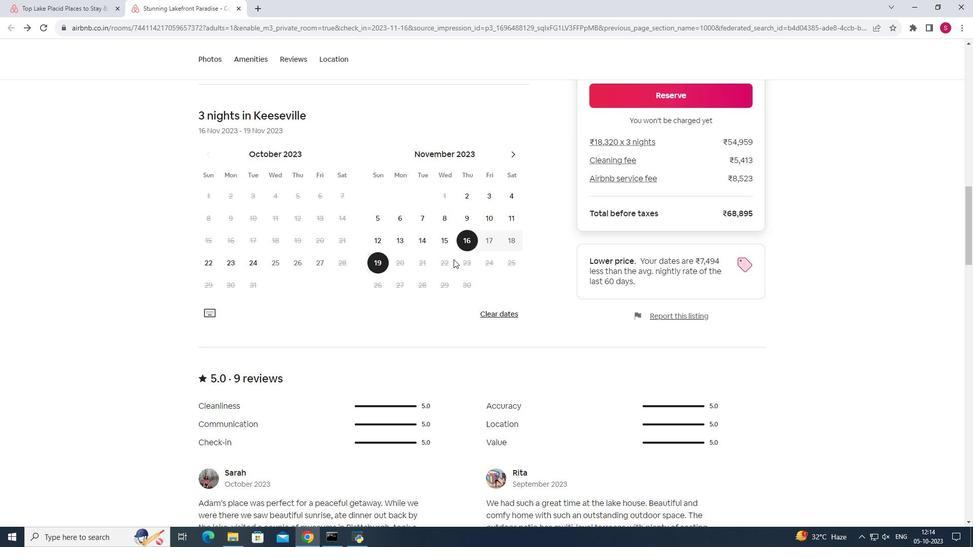 
Action: Mouse scrolled (453, 258) with delta (0, 0)
Screenshot: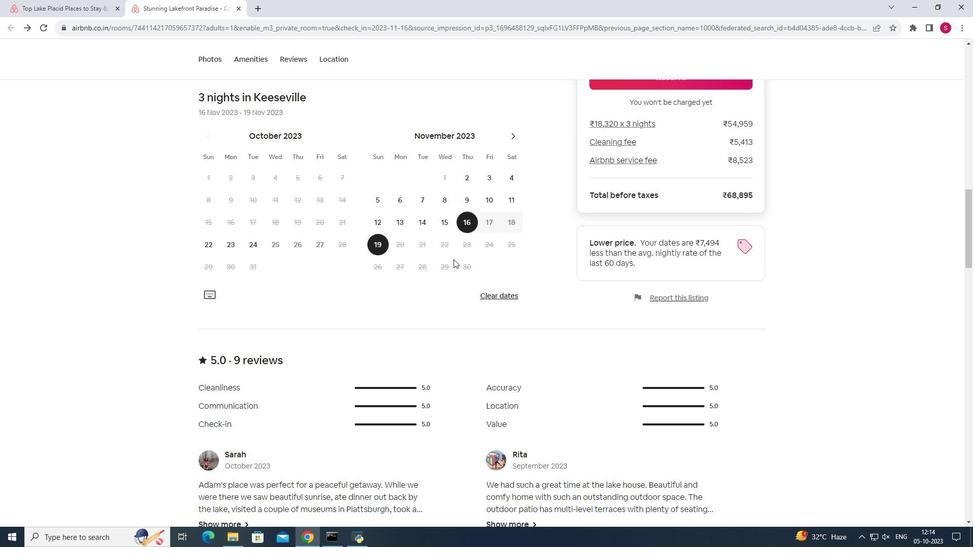 
Action: Mouse scrolled (453, 258) with delta (0, 0)
Screenshot: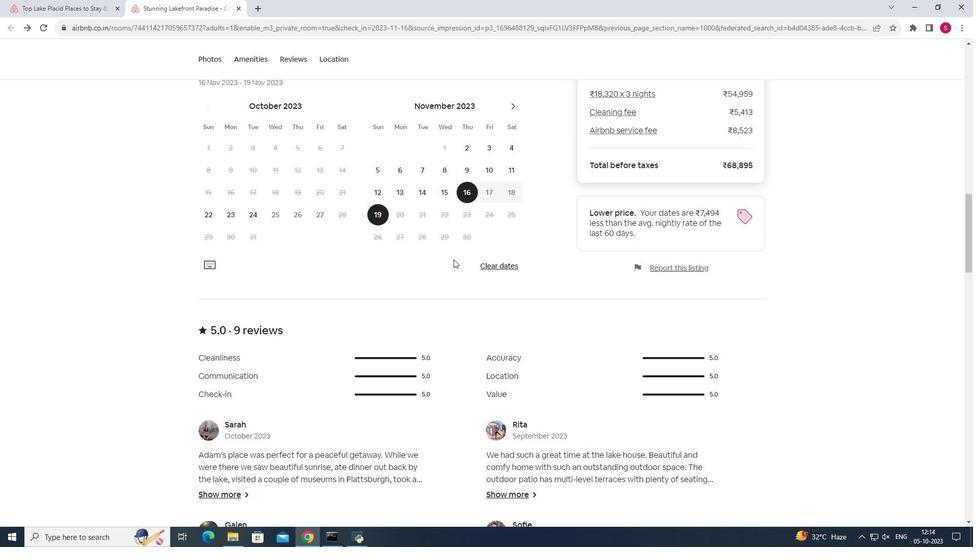 
Action: Mouse scrolled (453, 258) with delta (0, 0)
Screenshot: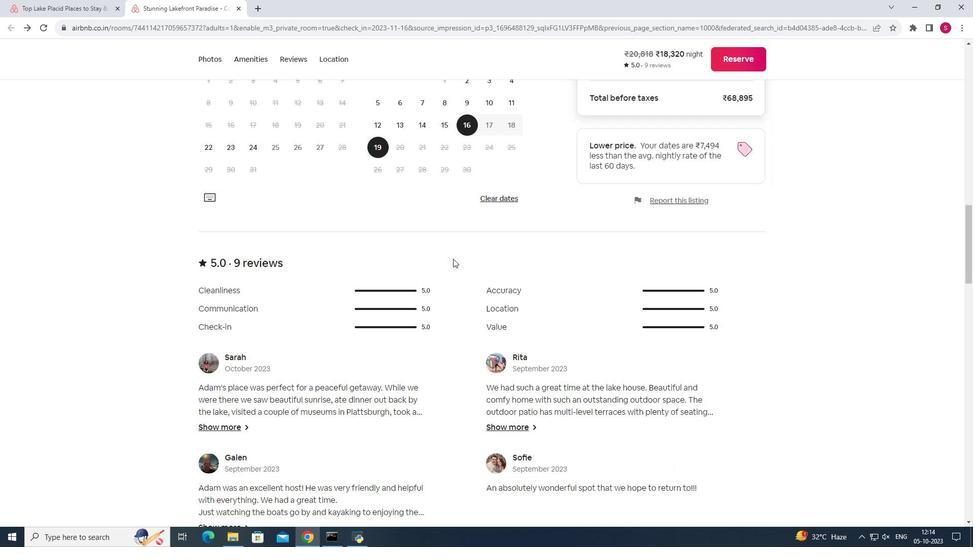
Action: Mouse moved to (433, 315)
Screenshot: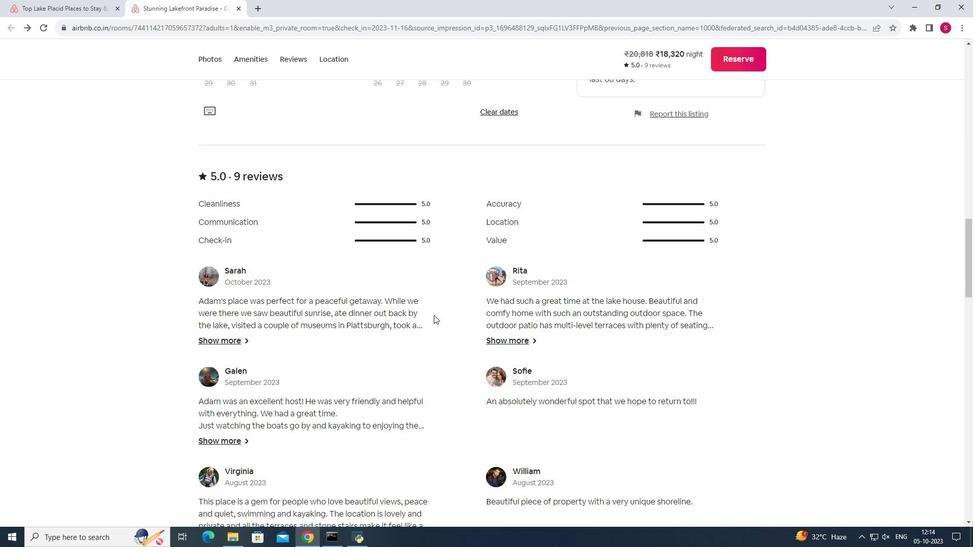 
Action: Mouse scrolled (433, 314) with delta (0, 0)
Screenshot: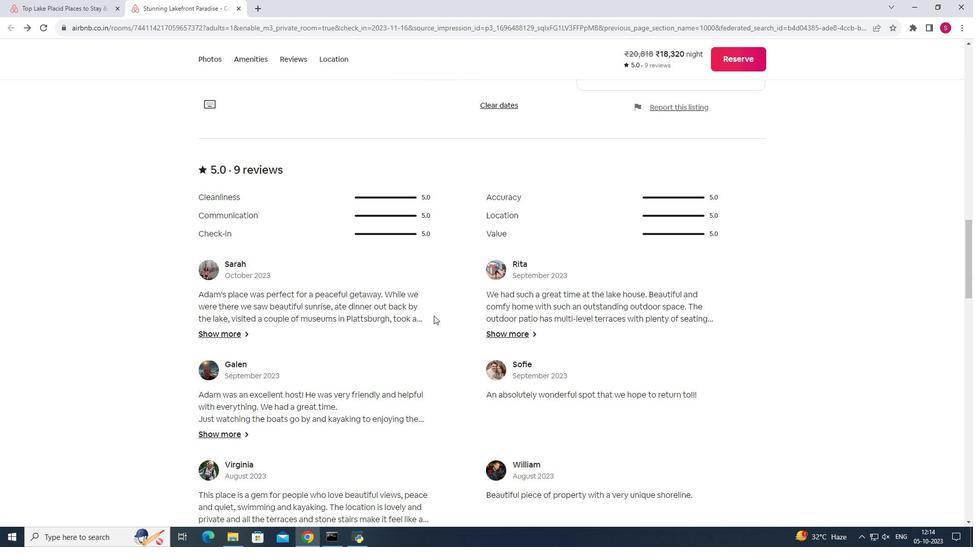 
Action: Mouse moved to (433, 315)
Screenshot: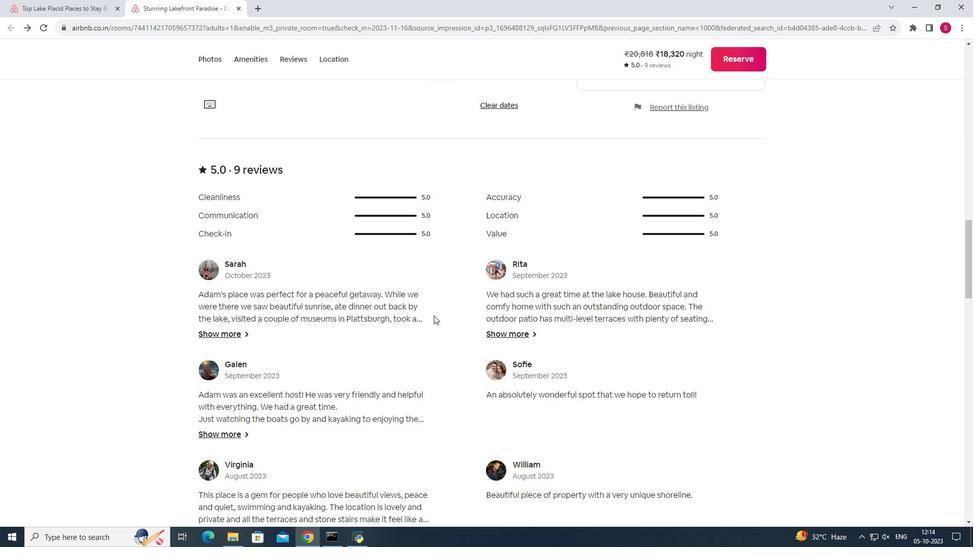 
Action: Mouse scrolled (433, 315) with delta (0, 0)
Screenshot: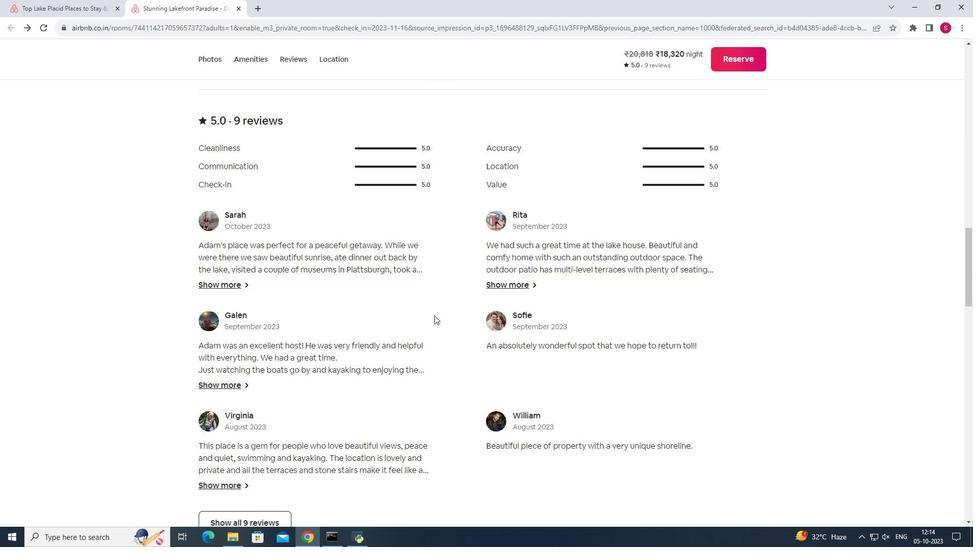 
Action: Mouse moved to (434, 315)
Screenshot: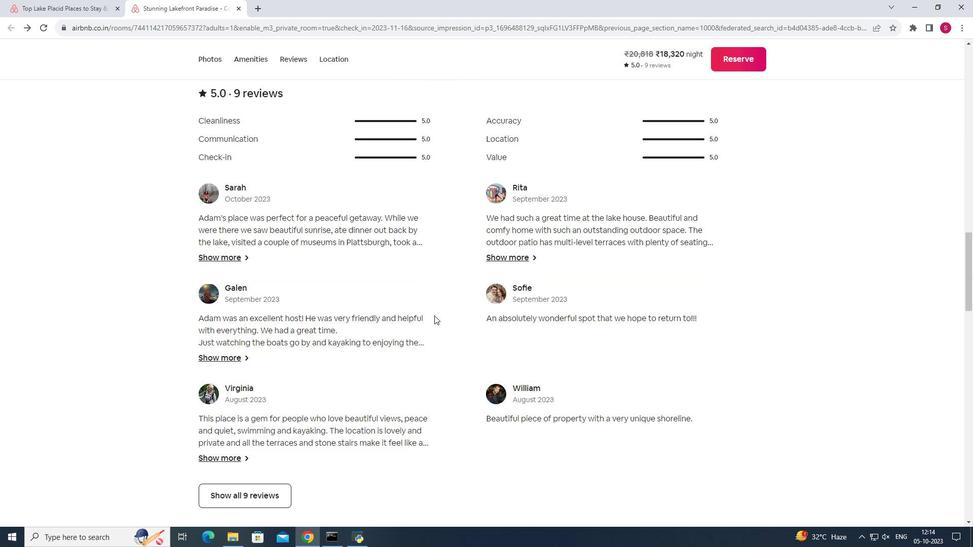 
Action: Mouse scrolled (434, 315) with delta (0, 0)
Screenshot: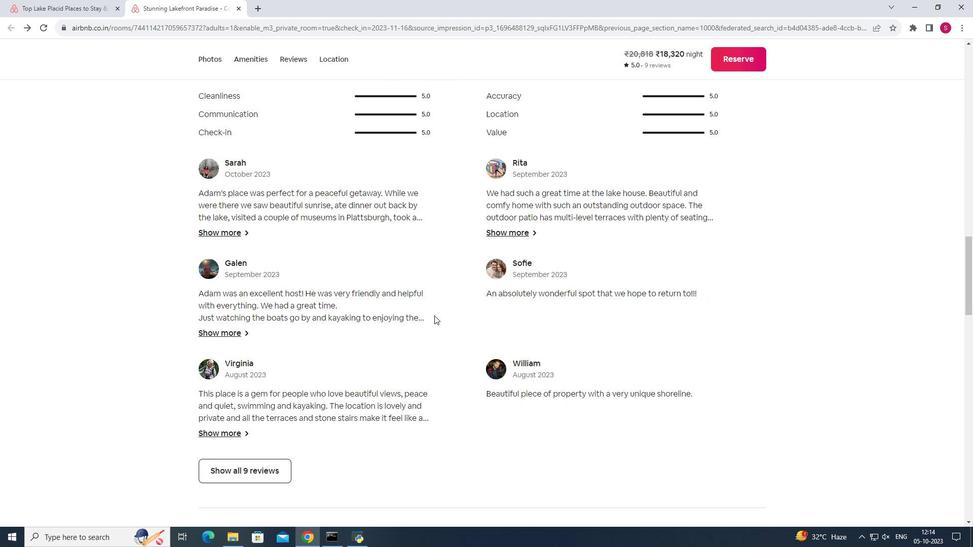 
Action: Mouse scrolled (434, 315) with delta (0, 0)
Screenshot: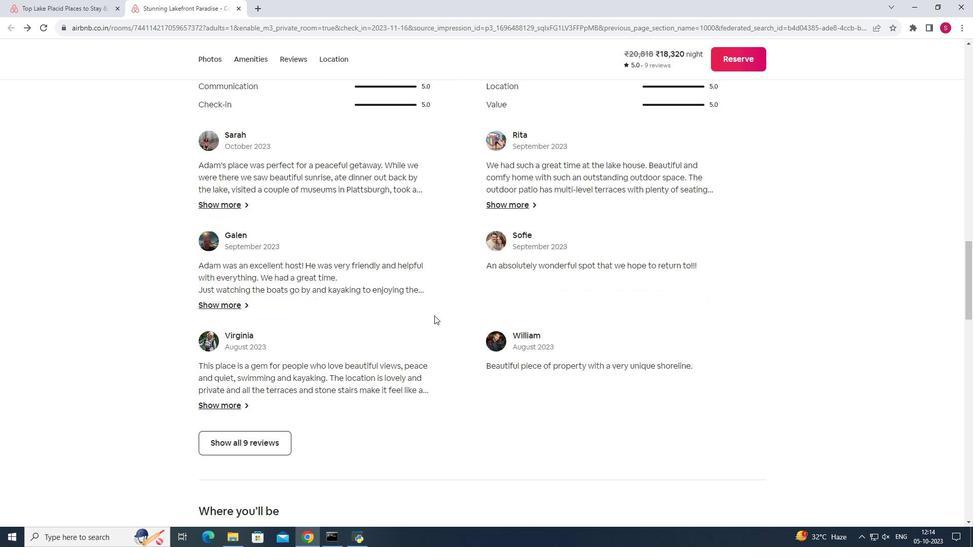 
Action: Mouse moved to (435, 304)
Screenshot: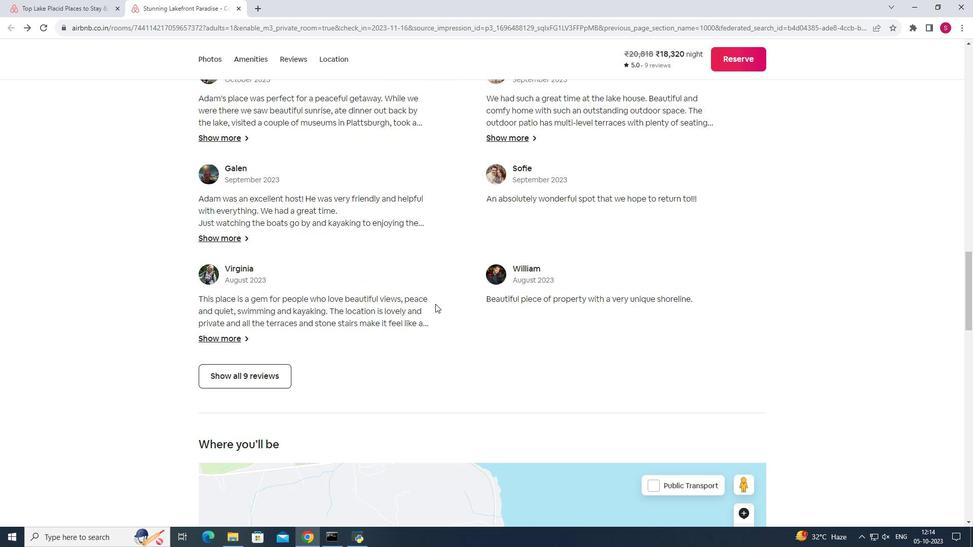 
Action: Mouse scrolled (435, 303) with delta (0, 0)
Screenshot: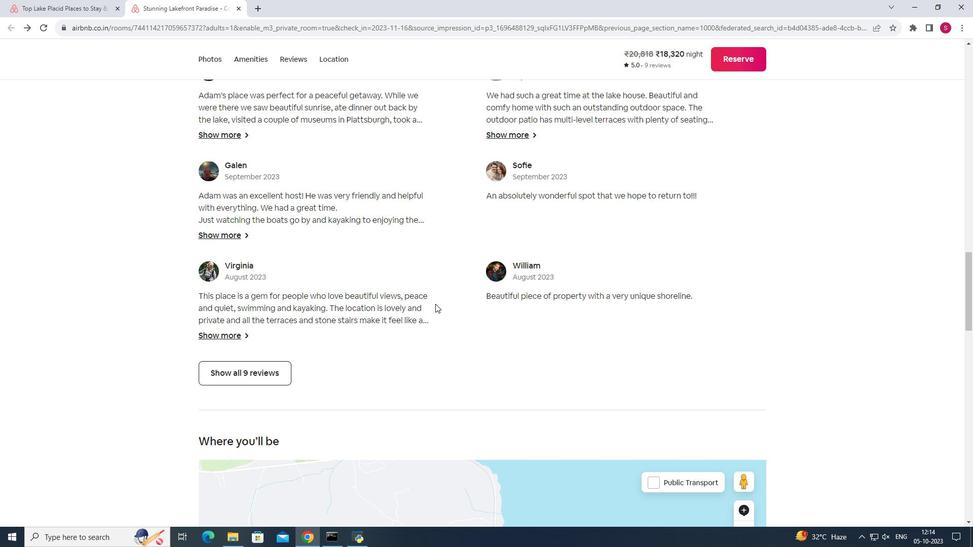 
Action: Mouse scrolled (435, 303) with delta (0, 0)
Screenshot: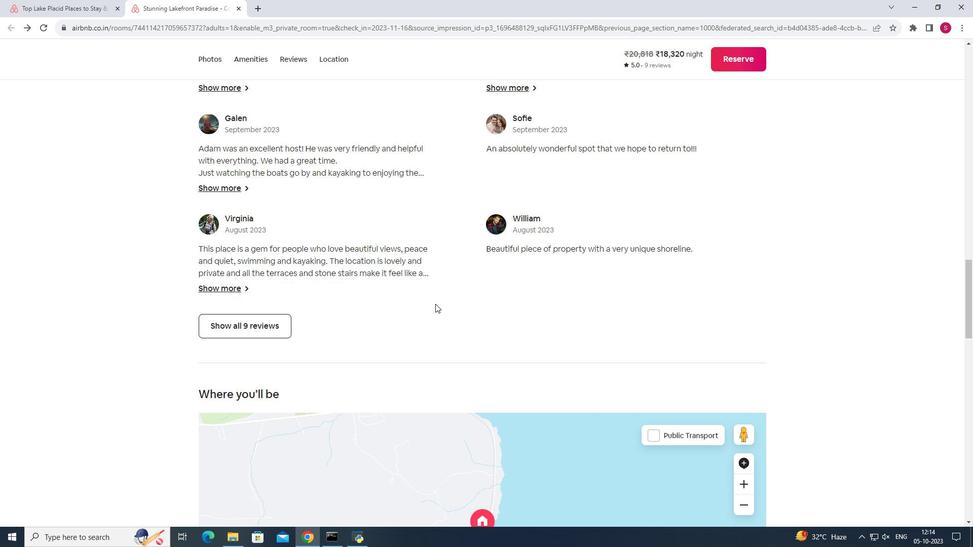 
Action: Mouse scrolled (435, 303) with delta (0, 0)
Screenshot: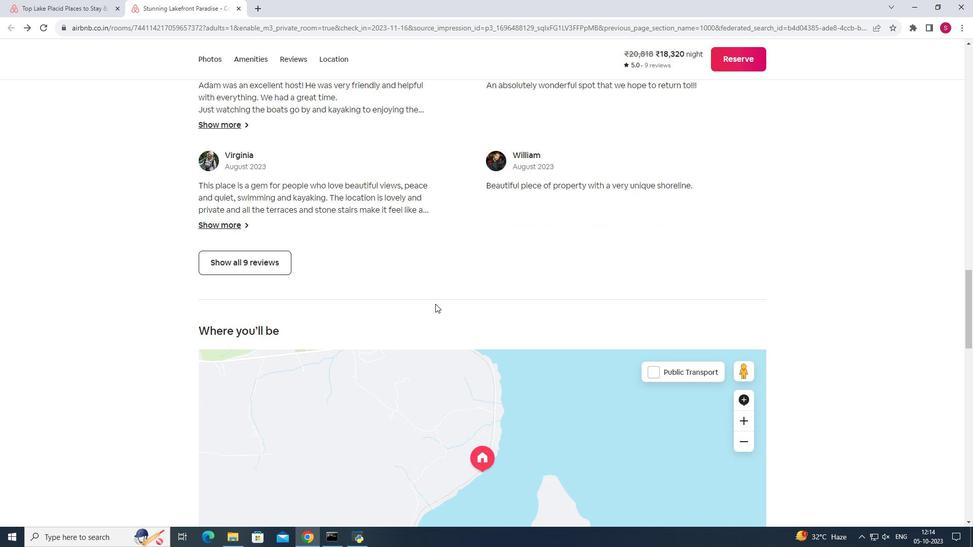 
Action: Mouse moved to (436, 304)
Screenshot: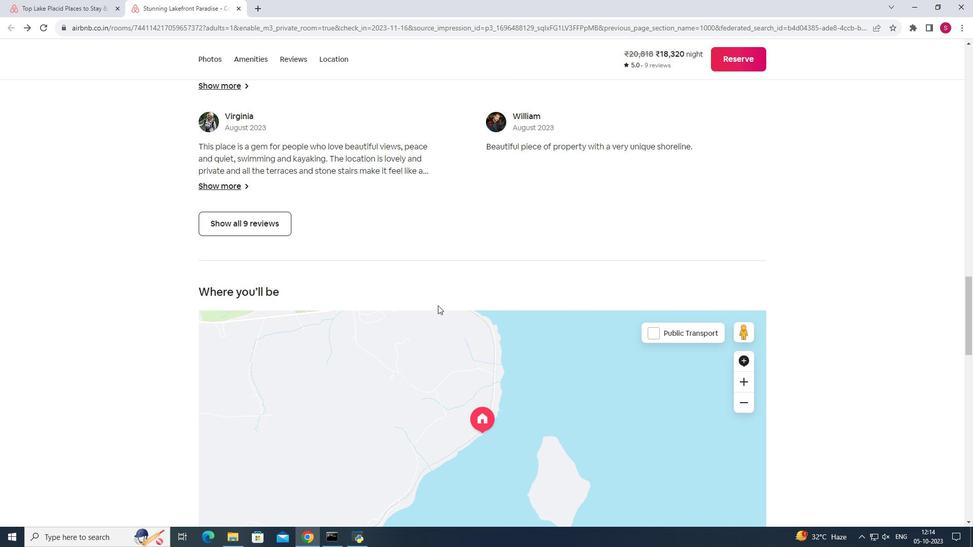 
Action: Mouse scrolled (436, 303) with delta (0, 0)
Screenshot: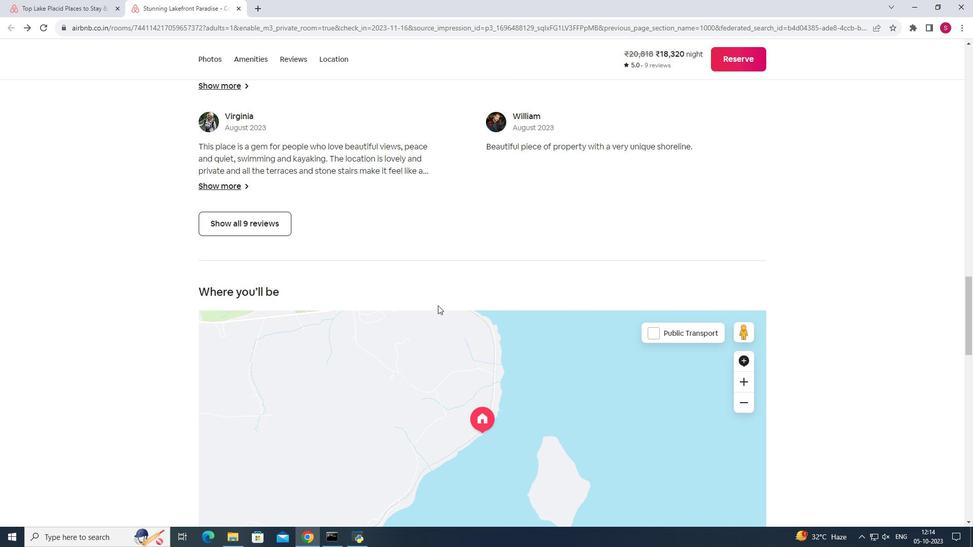 
Action: Mouse moved to (437, 305)
Screenshot: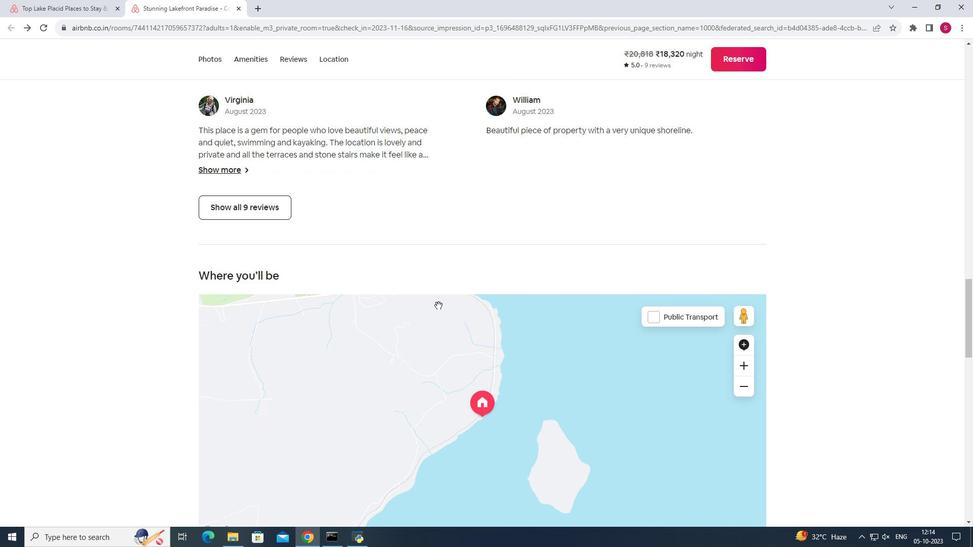 
Action: Mouse scrolled (437, 305) with delta (0, 0)
Screenshot: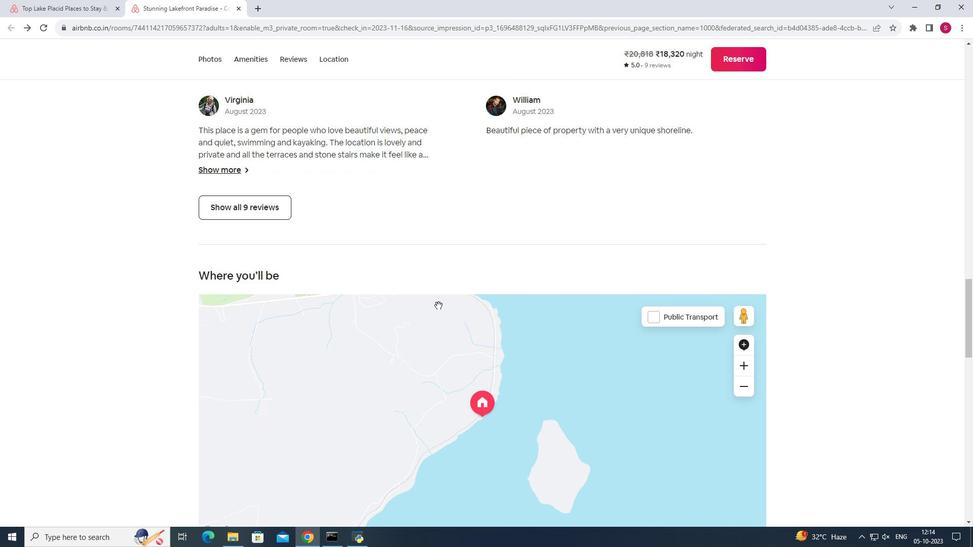
Action: Mouse scrolled (437, 305) with delta (0, 0)
Screenshot: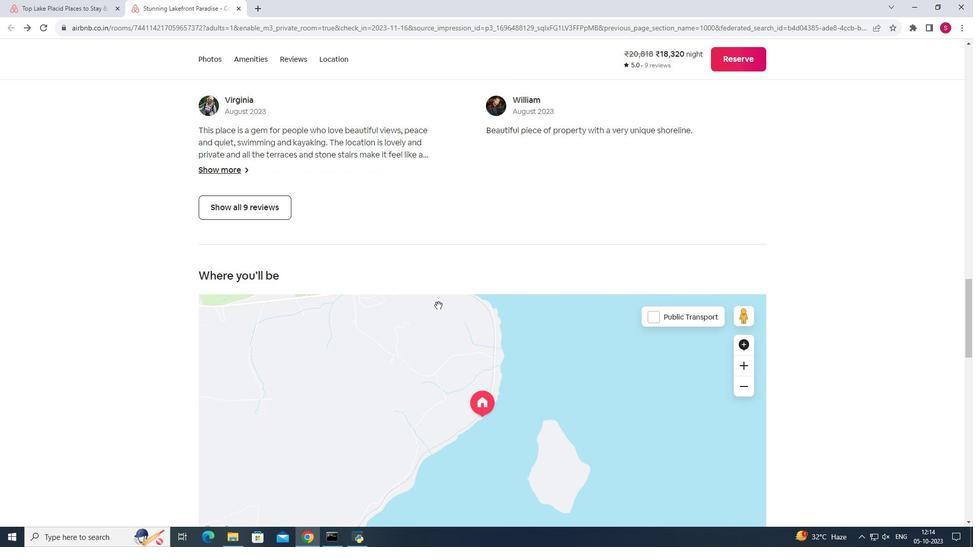 
Action: Mouse moved to (438, 305)
Screenshot: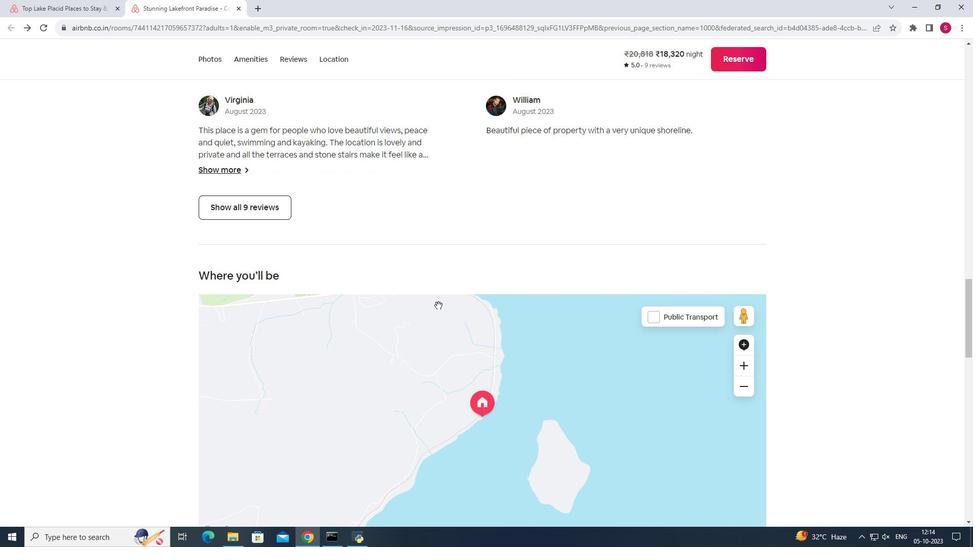 
Action: Mouse scrolled (438, 305) with delta (0, 0)
Screenshot: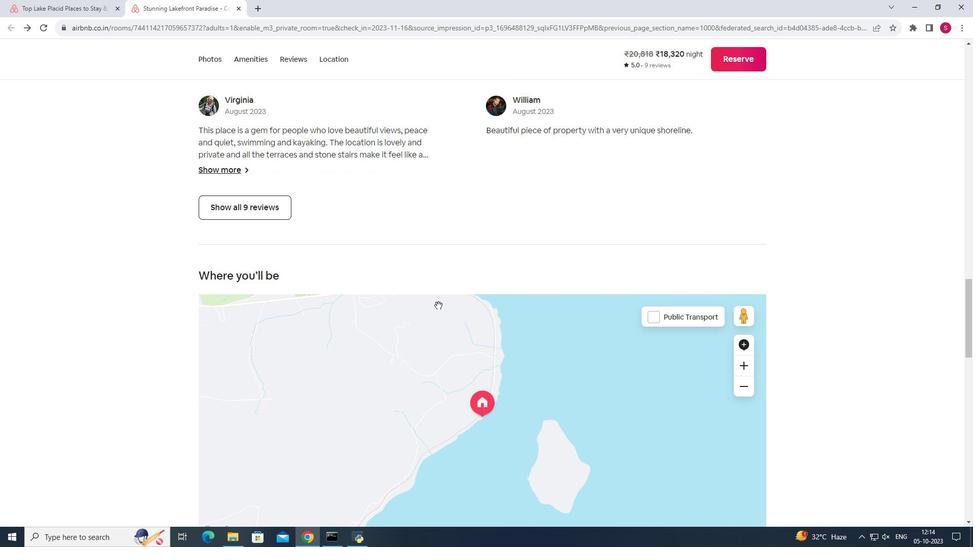 
Action: Mouse scrolled (438, 305) with delta (0, 0)
Screenshot: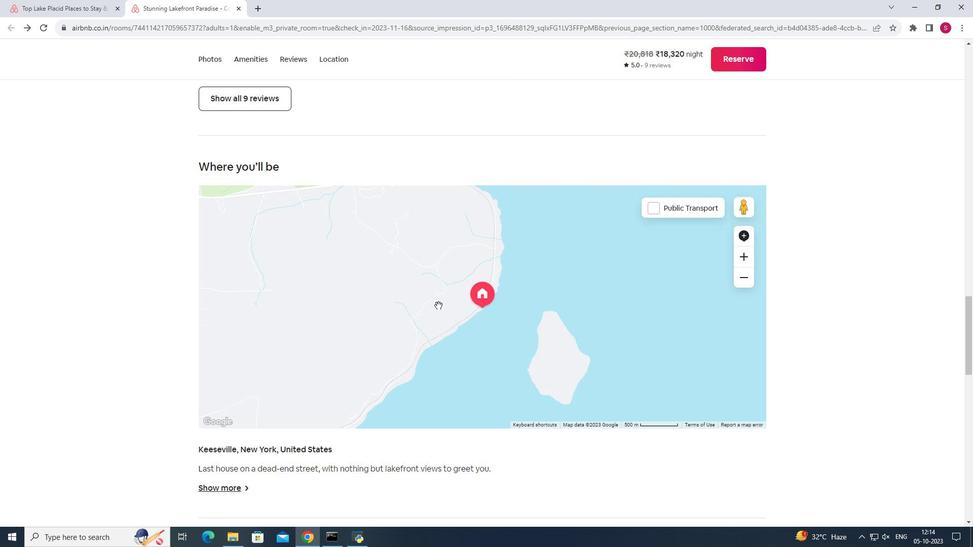 
Action: Mouse scrolled (438, 305) with delta (0, 0)
Screenshot: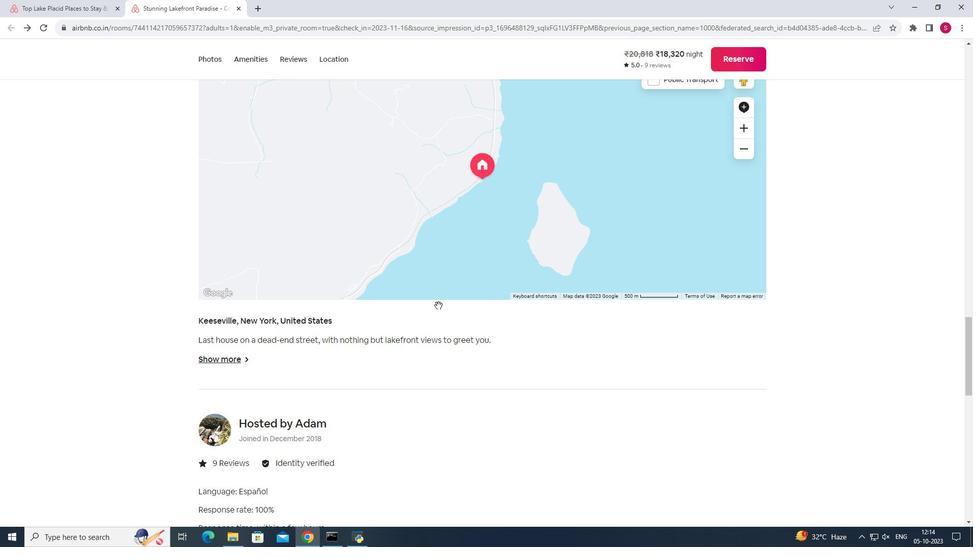 
Action: Mouse scrolled (438, 305) with delta (0, 0)
Screenshot: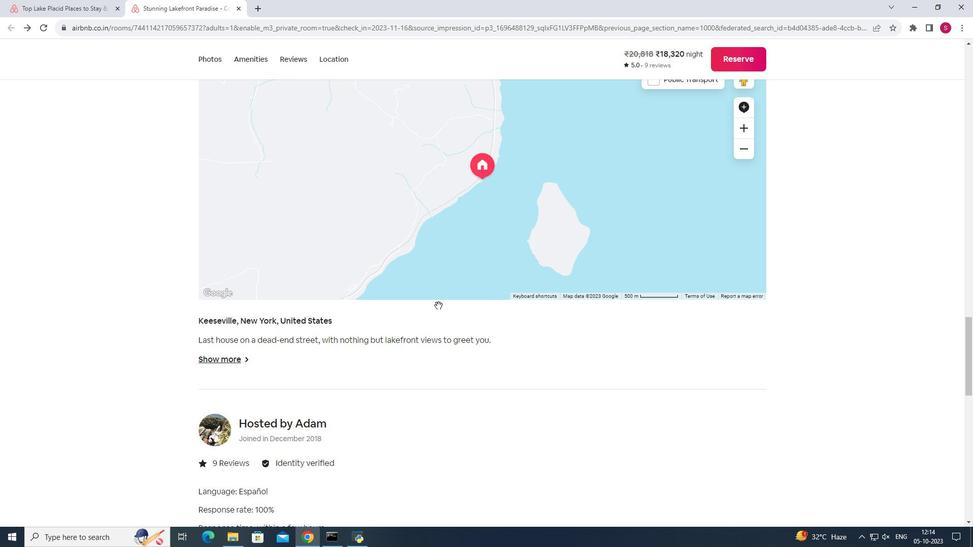 
Action: Mouse scrolled (438, 305) with delta (0, 0)
Screenshot: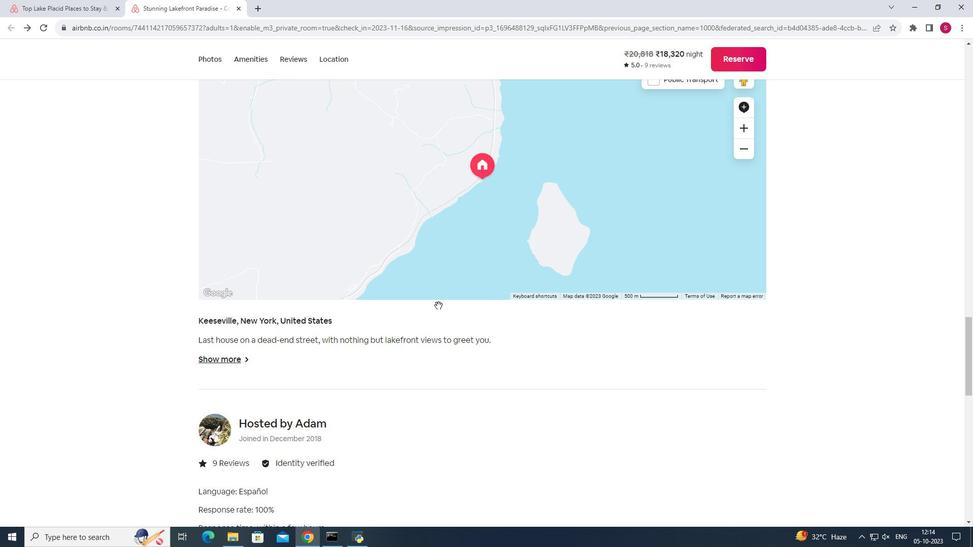 
Action: Mouse scrolled (438, 305) with delta (0, 0)
Screenshot: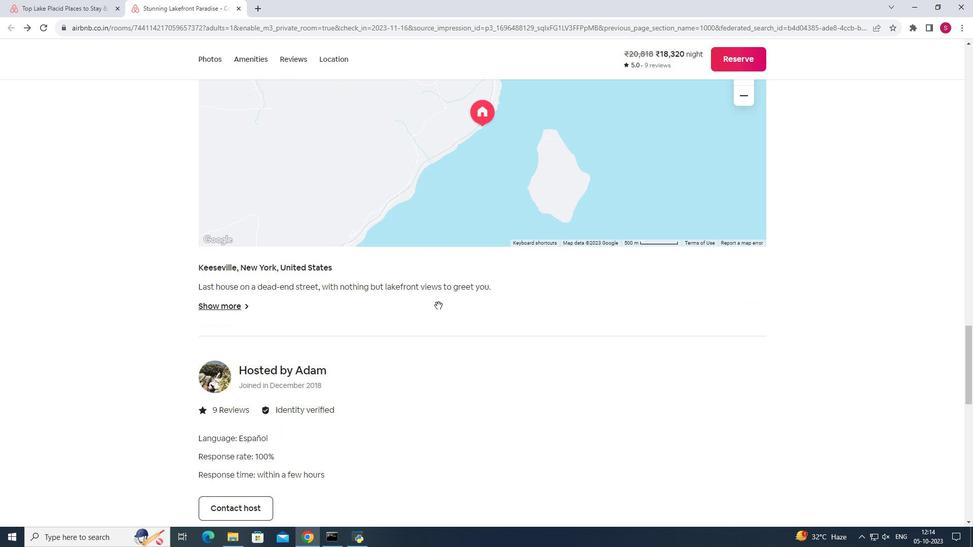 
Action: Mouse scrolled (438, 305) with delta (0, 0)
Screenshot: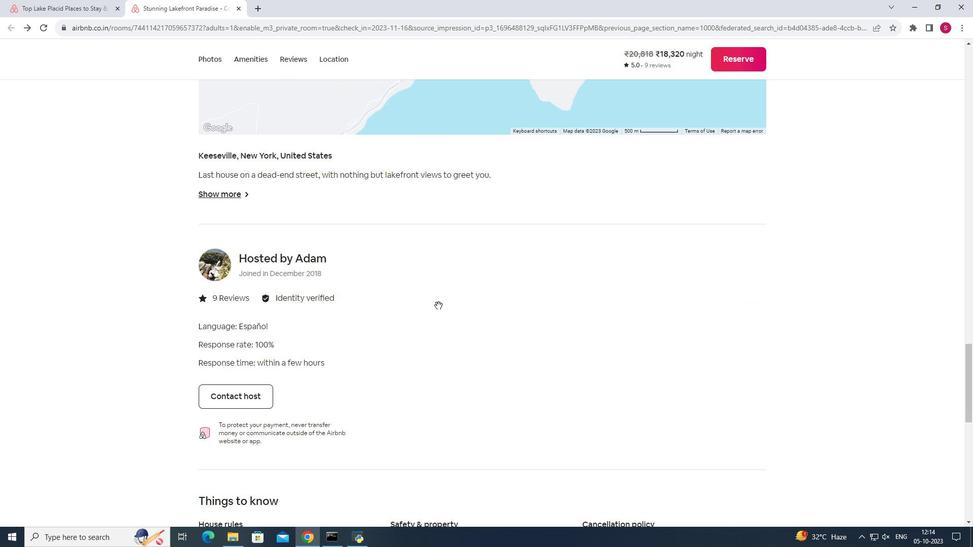
Action: Mouse scrolled (438, 305) with delta (0, 0)
Screenshot: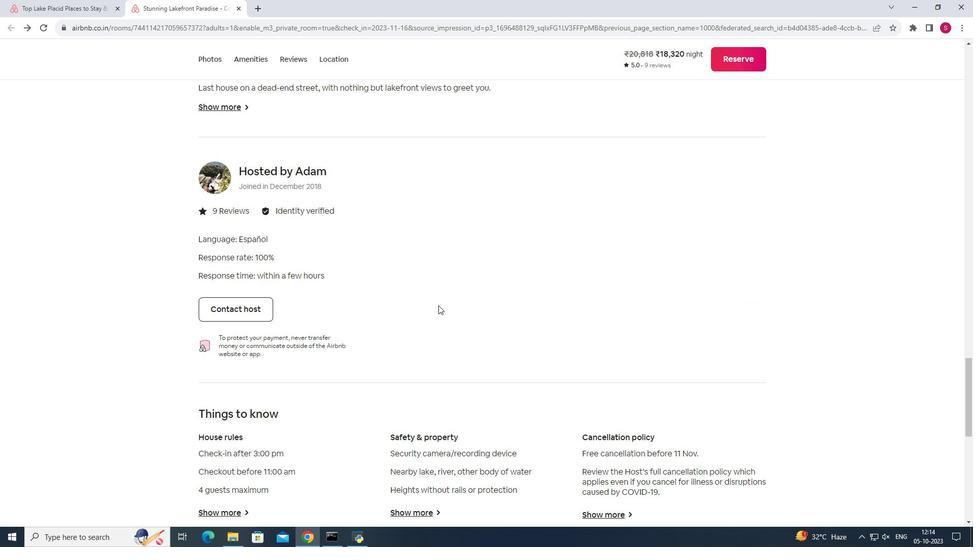 
Action: Mouse scrolled (438, 305) with delta (0, 0)
Screenshot: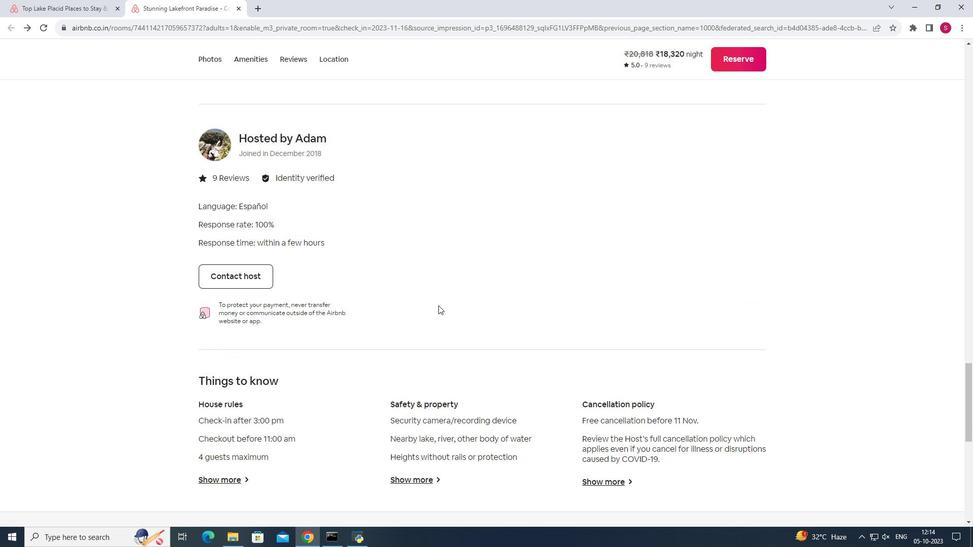 
Action: Mouse moved to (490, 310)
Screenshot: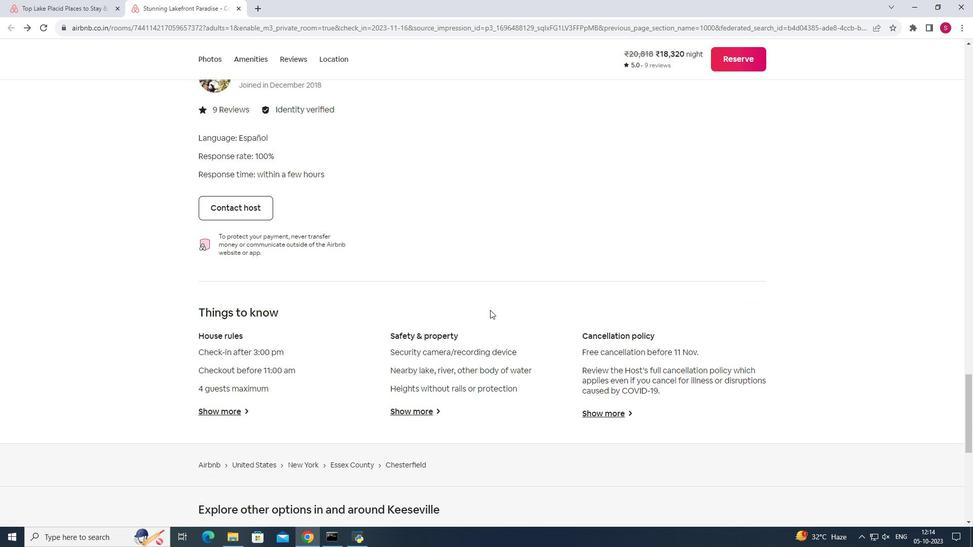 
Action: Mouse scrolled (490, 310) with delta (0, 0)
Screenshot: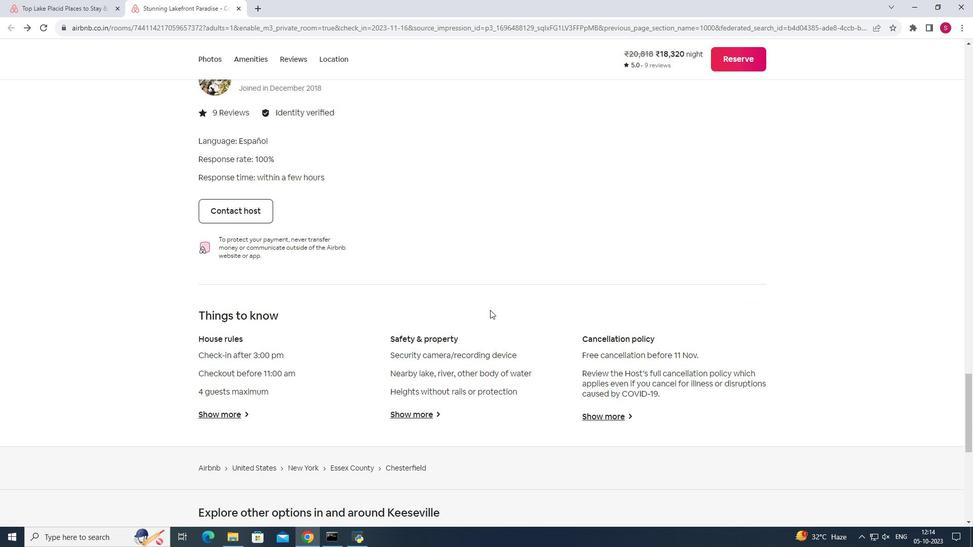 
Action: Mouse scrolled (490, 310) with delta (0, 0)
Screenshot: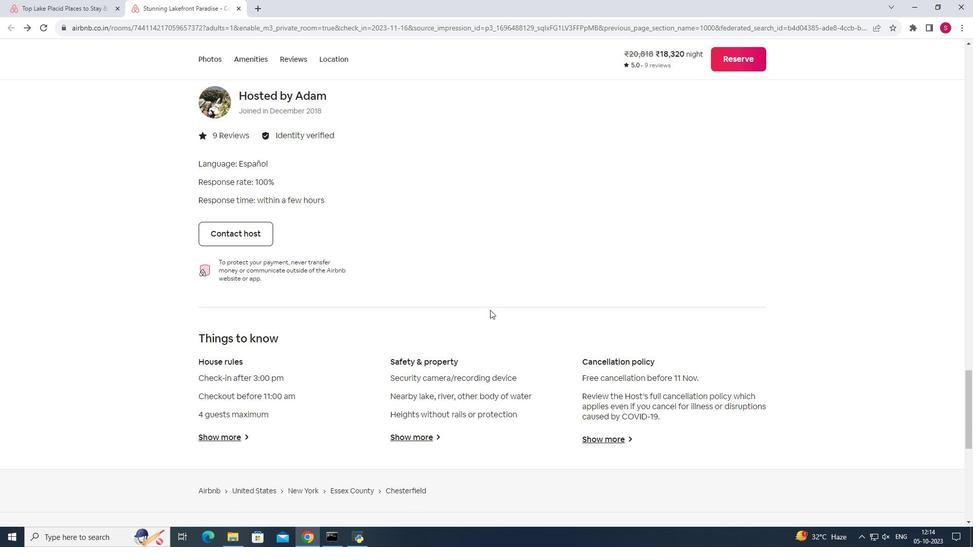 
Action: Mouse moved to (339, 179)
Screenshot: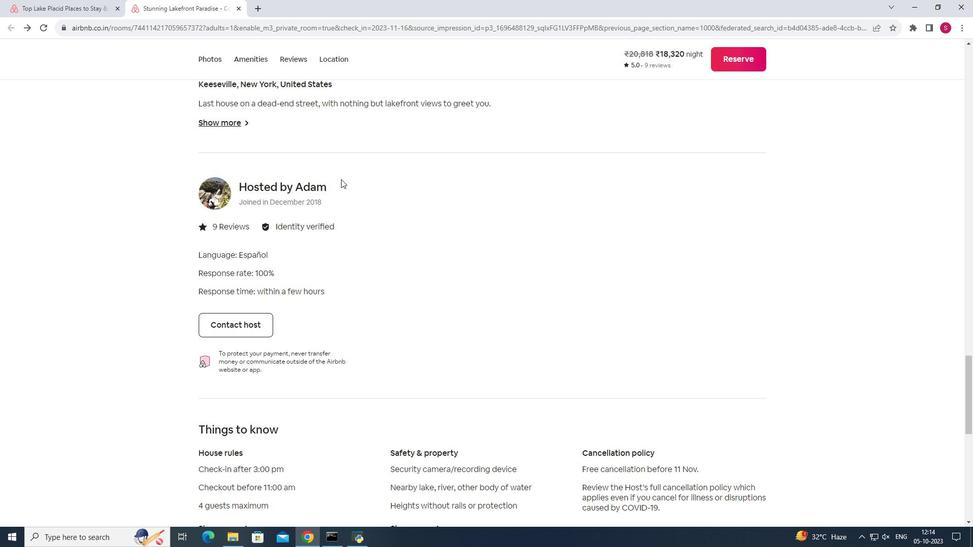 
Action: Mouse scrolled (339, 179) with delta (0, 0)
Screenshot: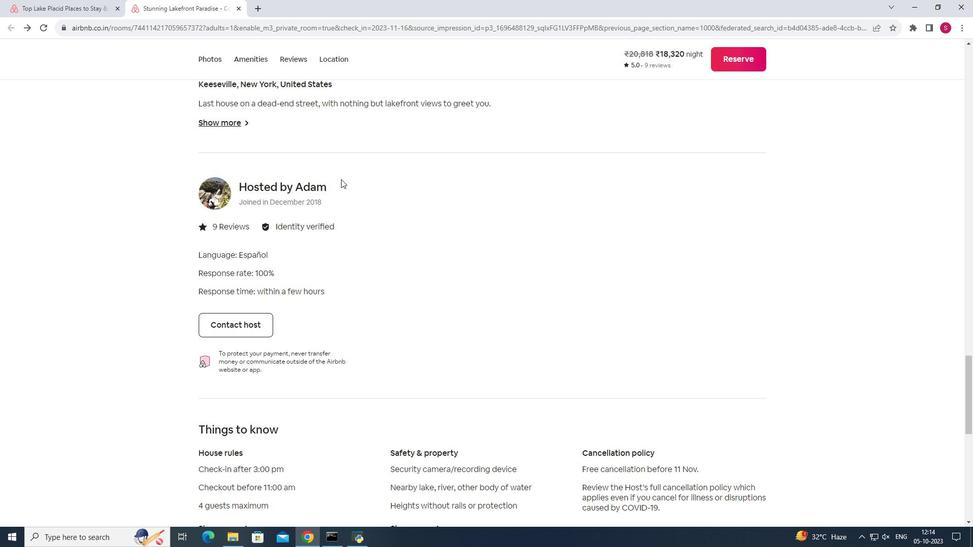 
Action: Mouse moved to (340, 179)
Screenshot: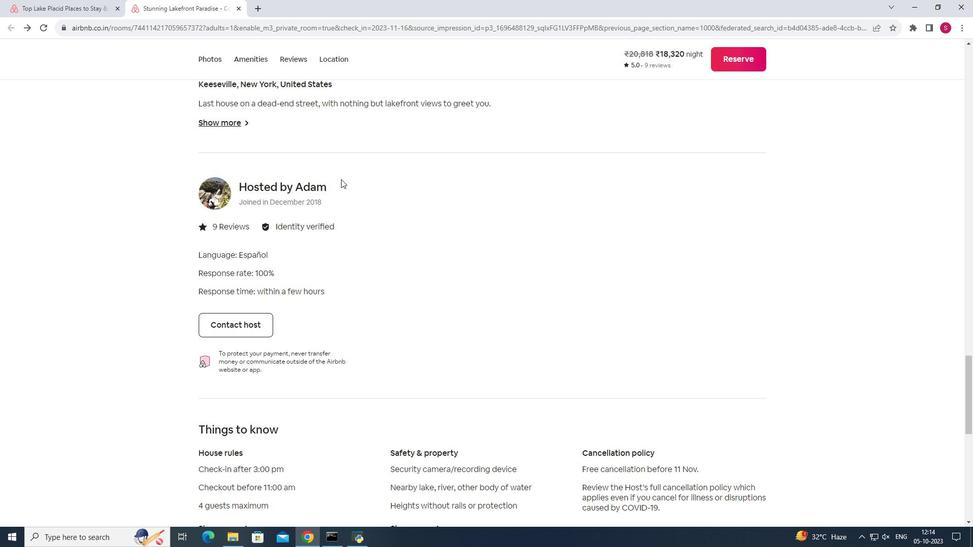 
Action: Mouse scrolled (340, 179) with delta (0, 0)
Screenshot: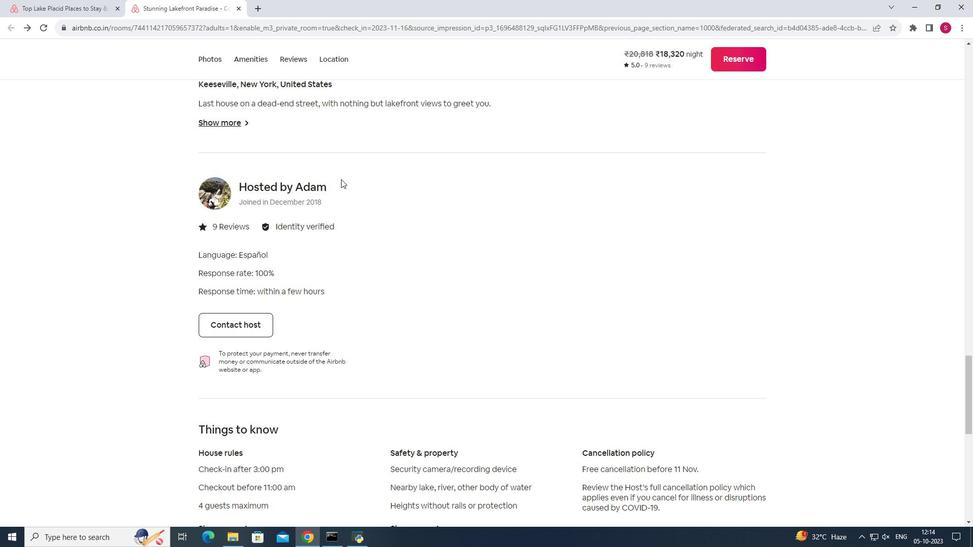 
Action: Mouse moved to (341, 179)
Screenshot: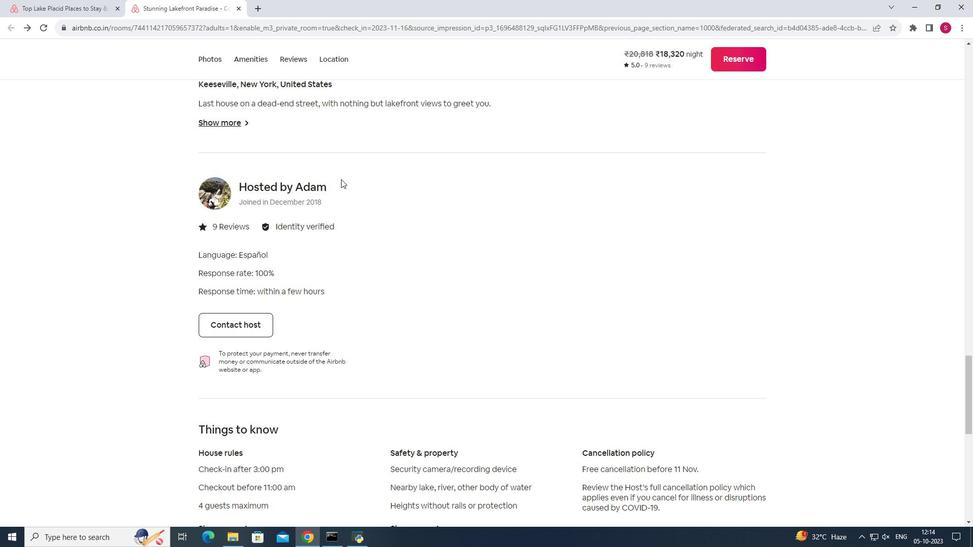 
Action: Mouse scrolled (341, 179) with delta (0, 0)
Screenshot: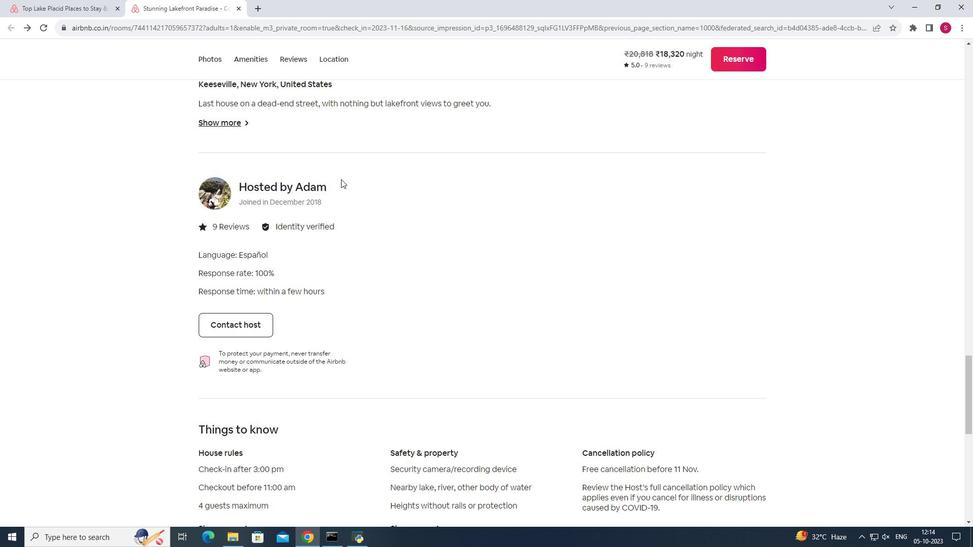 
Action: Mouse scrolled (341, 179) with delta (0, 0)
Screenshot: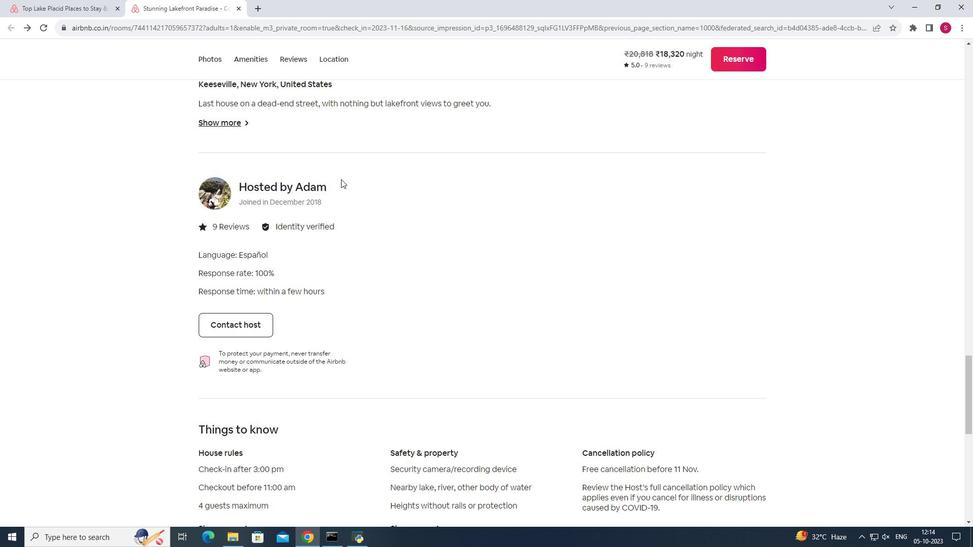 
Action: Mouse scrolled (341, 179) with delta (0, 0)
Screenshot: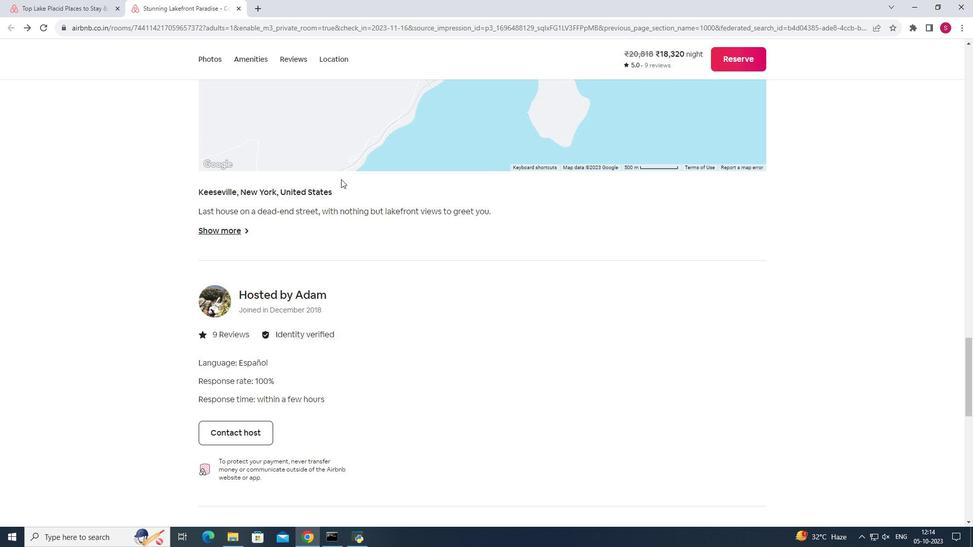 
Action: Mouse scrolled (341, 179) with delta (0, 0)
Screenshot: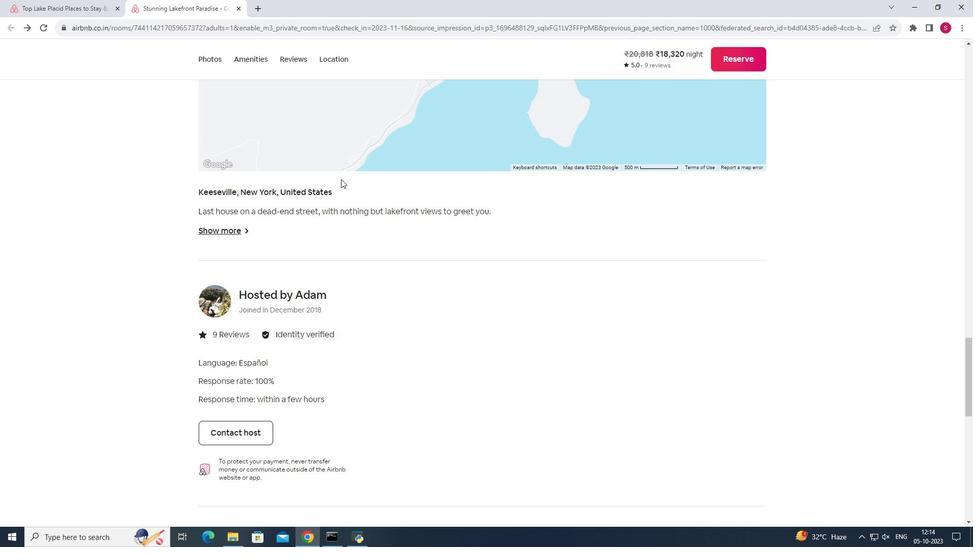 
Action: Mouse scrolled (341, 179) with delta (0, 0)
Screenshot: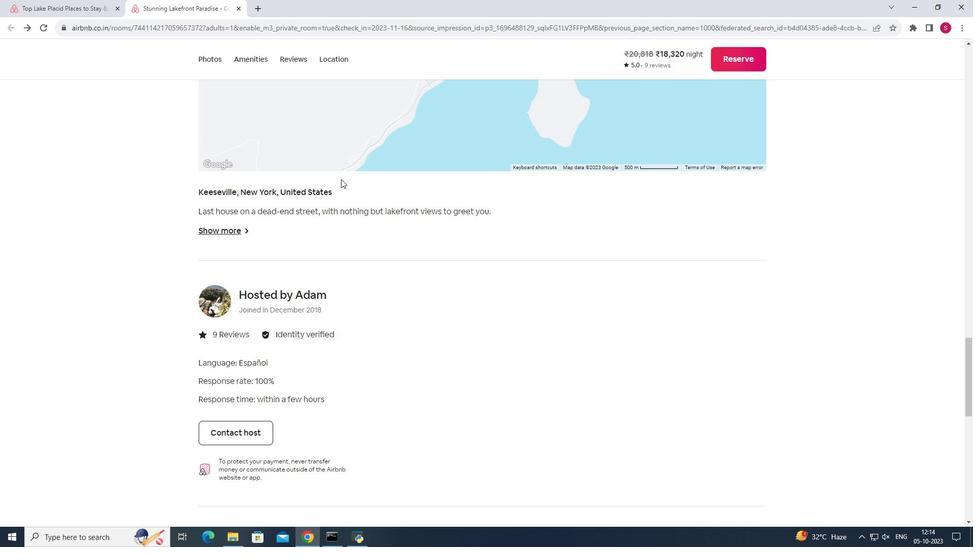 
Action: Mouse scrolled (341, 179) with delta (0, 0)
Screenshot: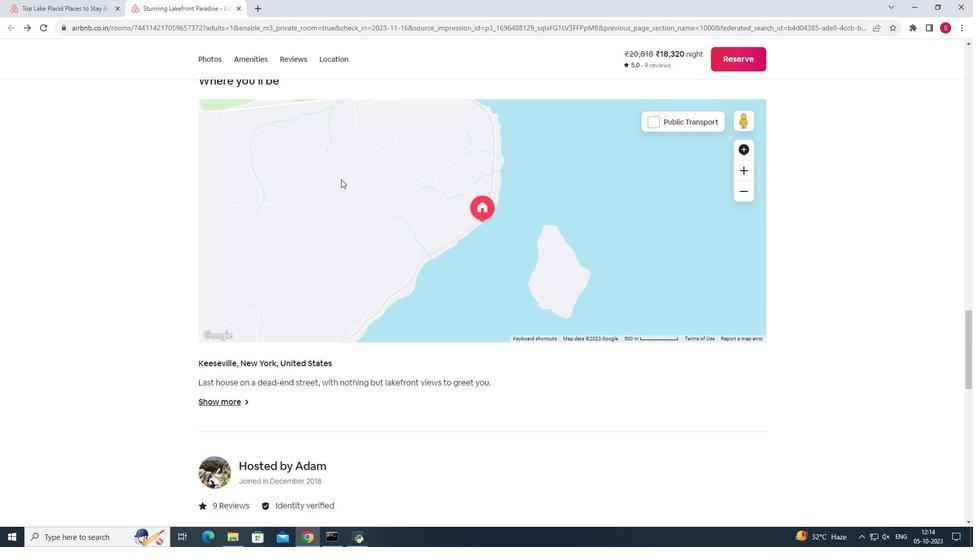 
Action: Mouse scrolled (341, 179) with delta (0, 0)
Screenshot: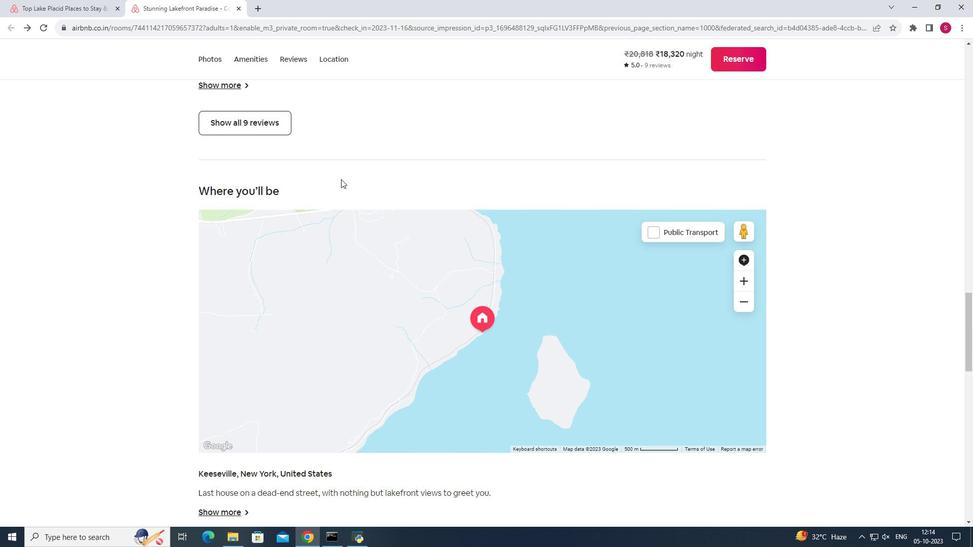 
Action: Mouse scrolled (341, 179) with delta (0, 0)
Screenshot: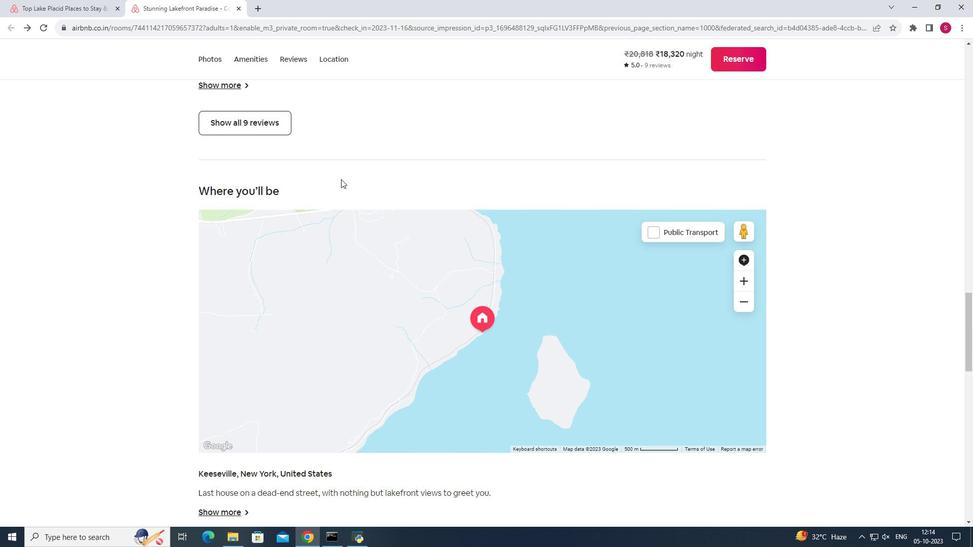 
Action: Mouse scrolled (341, 179) with delta (0, 0)
Screenshot: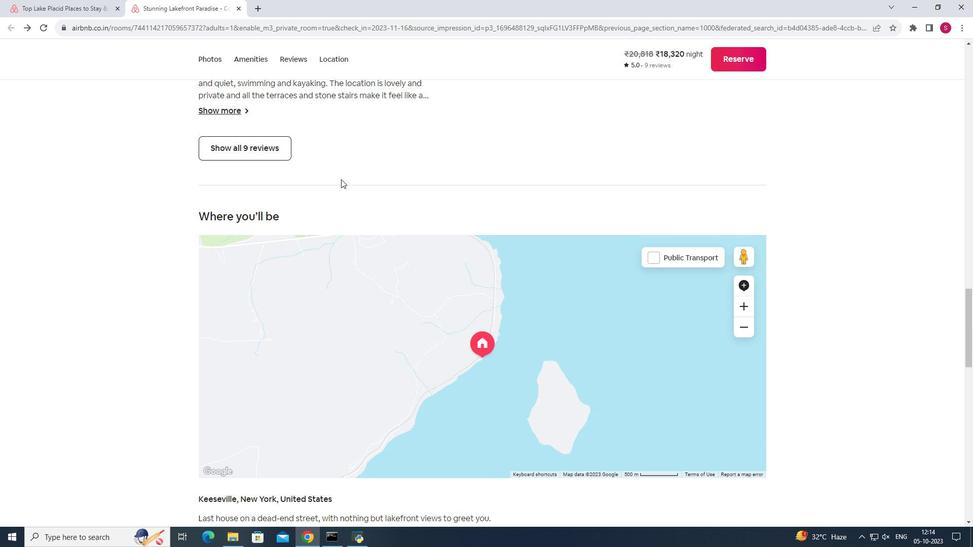 
Action: Mouse scrolled (341, 179) with delta (0, 0)
Screenshot: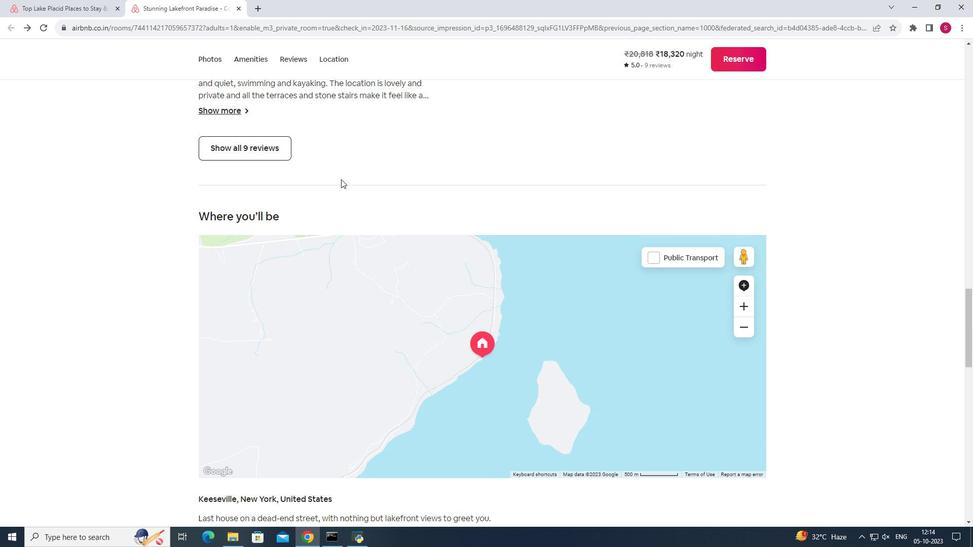 
Action: Mouse scrolled (341, 179) with delta (0, 0)
Screenshot: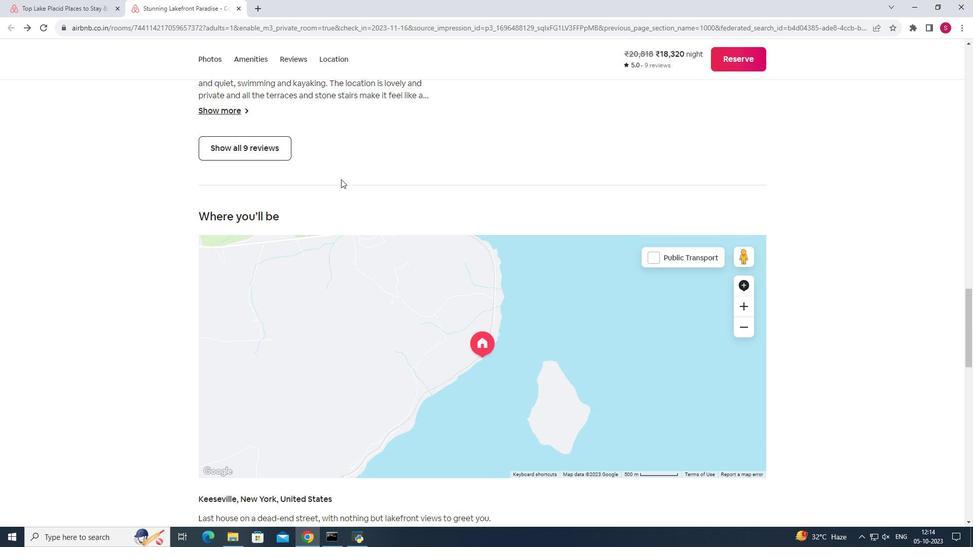
Action: Mouse scrolled (341, 179) with delta (0, 0)
Screenshot: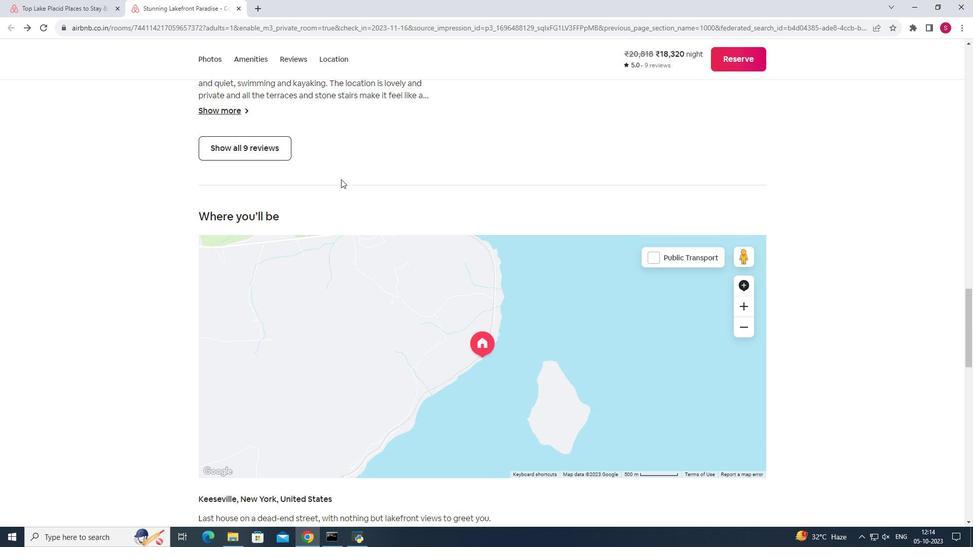 
Action: Mouse scrolled (341, 179) with delta (0, 0)
Screenshot: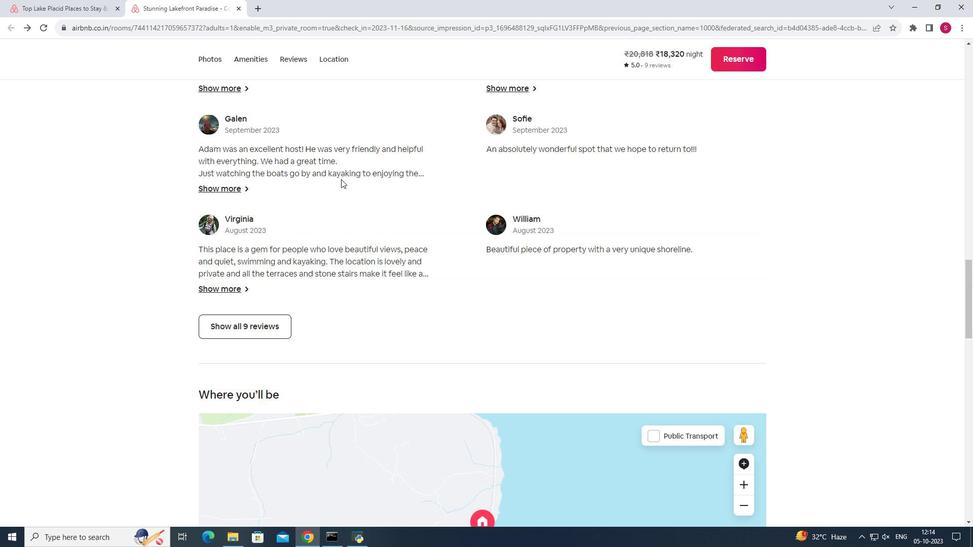 
Action: Mouse scrolled (341, 179) with delta (0, 0)
Screenshot: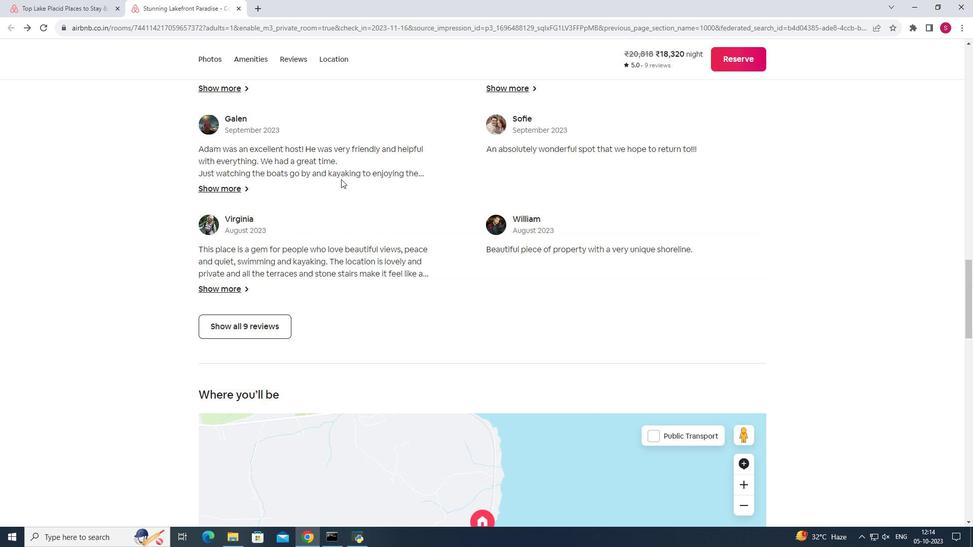 
Action: Mouse scrolled (341, 179) with delta (0, 0)
Screenshot: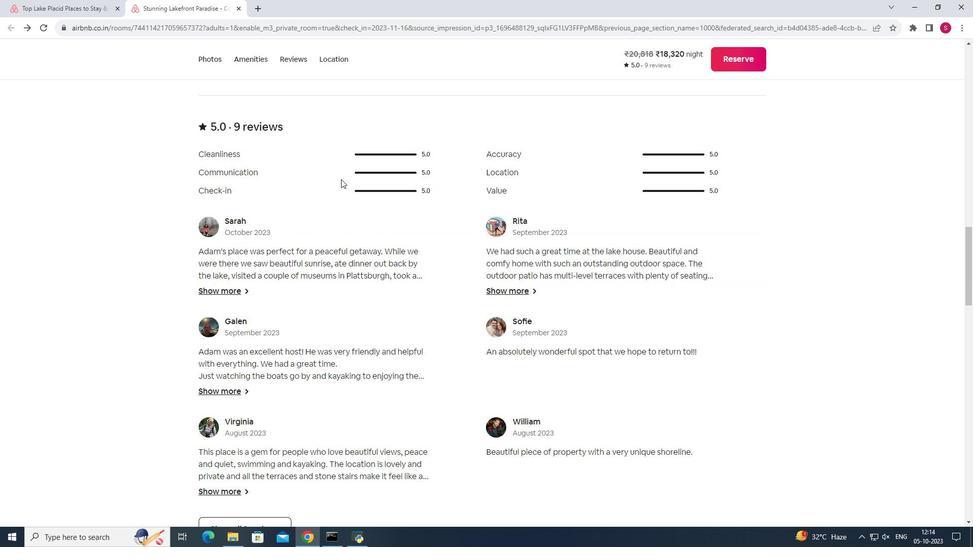 
Action: Mouse scrolled (341, 179) with delta (0, 0)
Screenshot: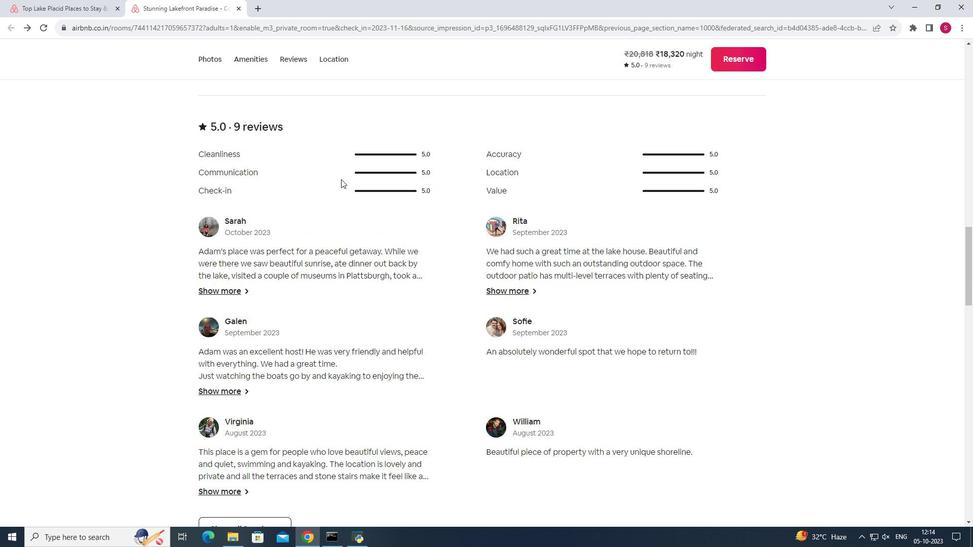 
Action: Mouse scrolled (341, 179) with delta (0, 0)
Screenshot: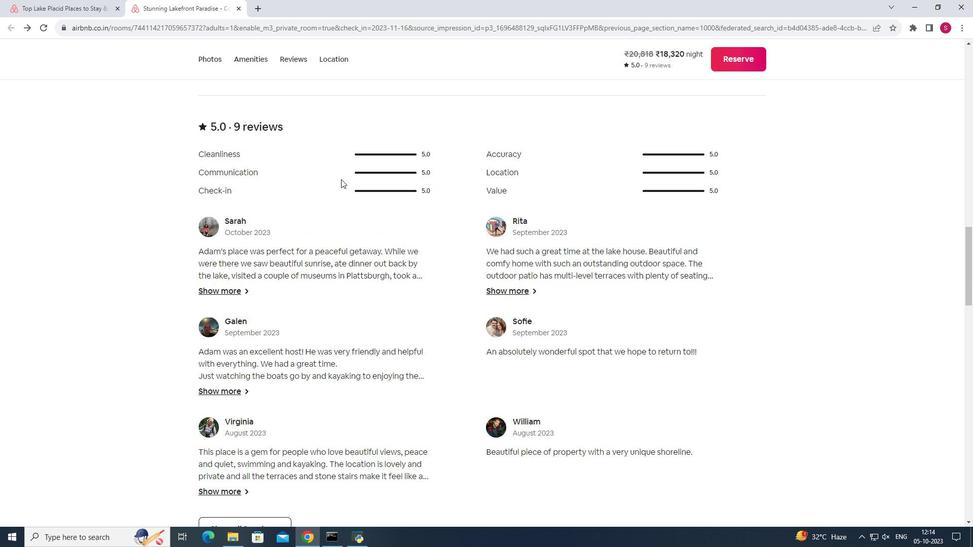 
Action: Mouse scrolled (341, 179) with delta (0, 0)
